 Task: Find connections with filter location Mairiporã with filter topic #Jobswith filter profile language German with filter current company Intralinks with filter school Loyola Institute Of Business Administration with filter industry Theater Companies with filter service category Market Strategy with filter keywords title Marketing Specialist
Action: Mouse moved to (662, 103)
Screenshot: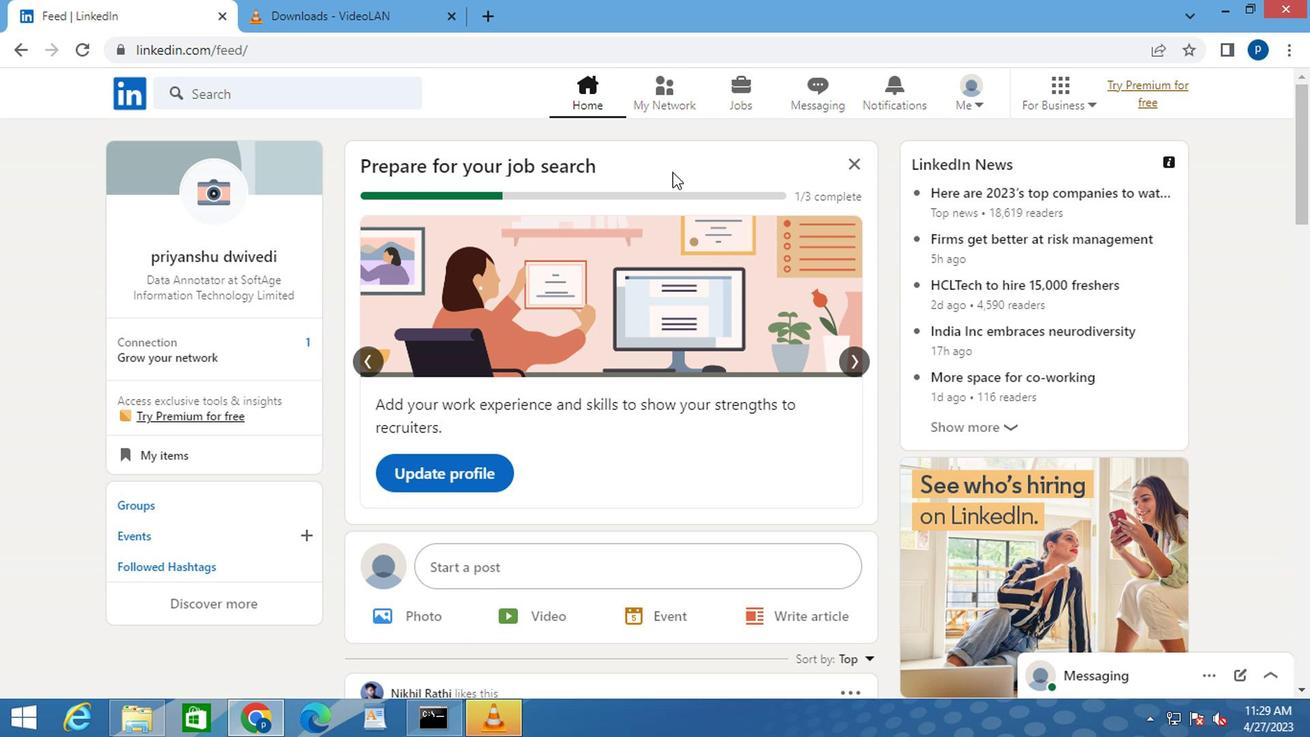 
Action: Mouse pressed left at (662, 103)
Screenshot: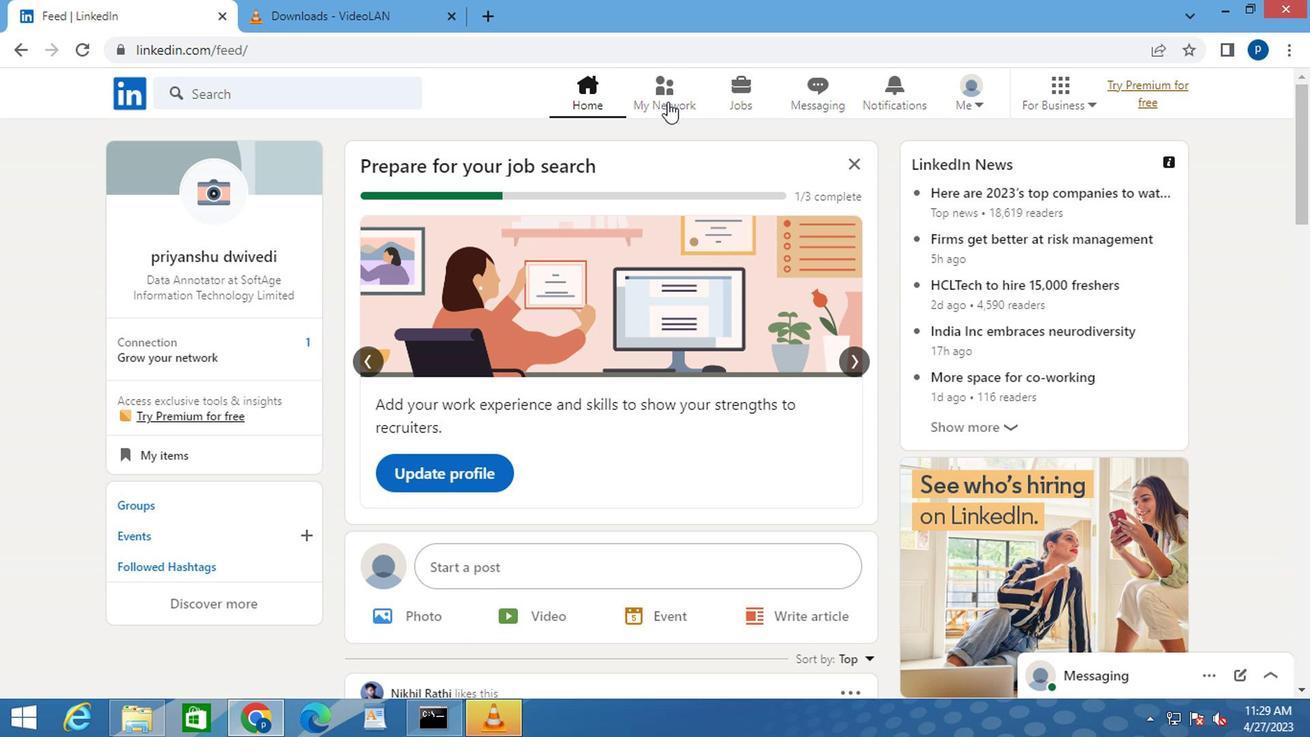 
Action: Mouse moved to (212, 200)
Screenshot: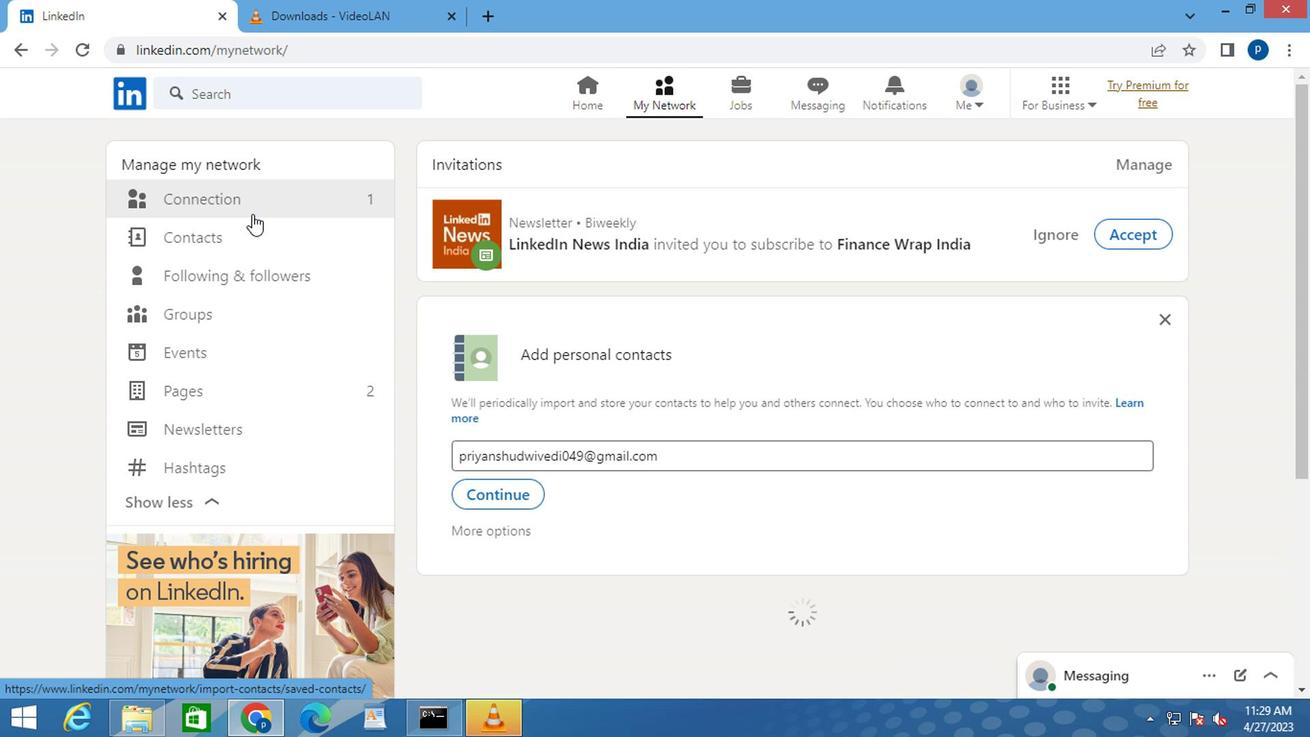 
Action: Mouse pressed left at (212, 200)
Screenshot: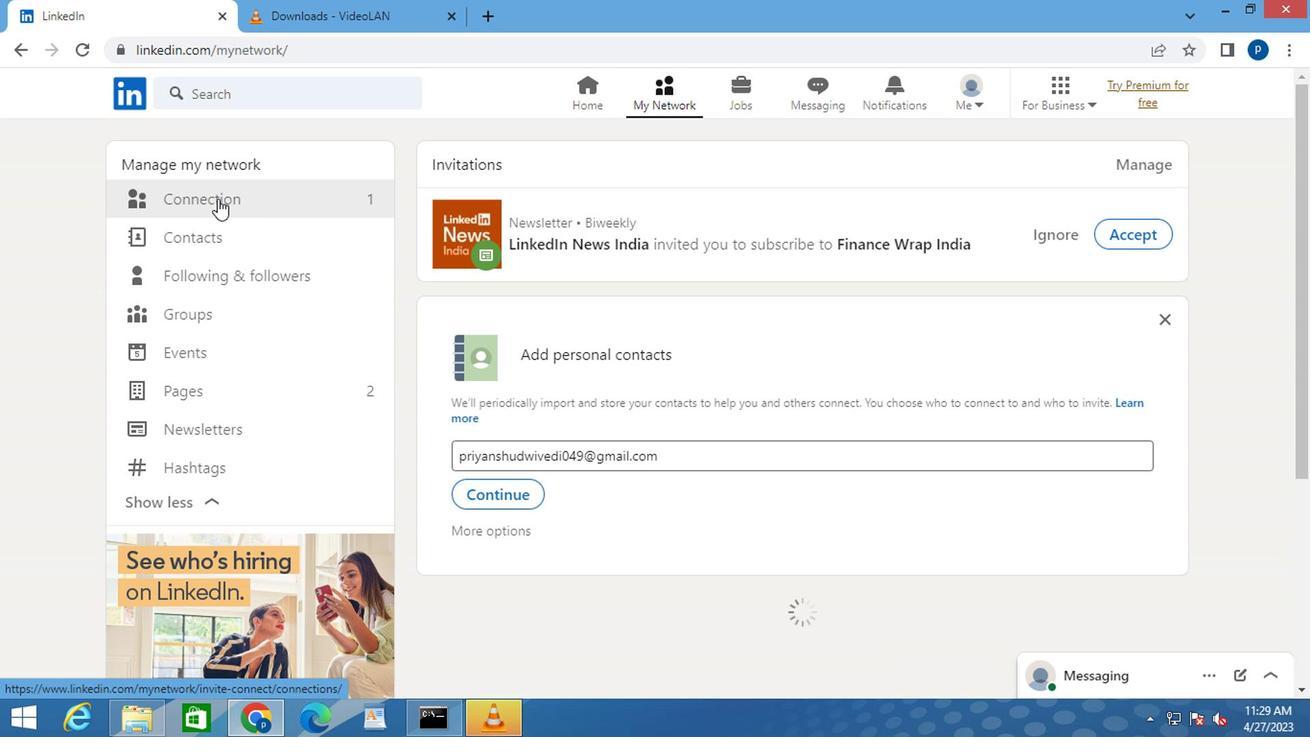 
Action: Mouse moved to (775, 207)
Screenshot: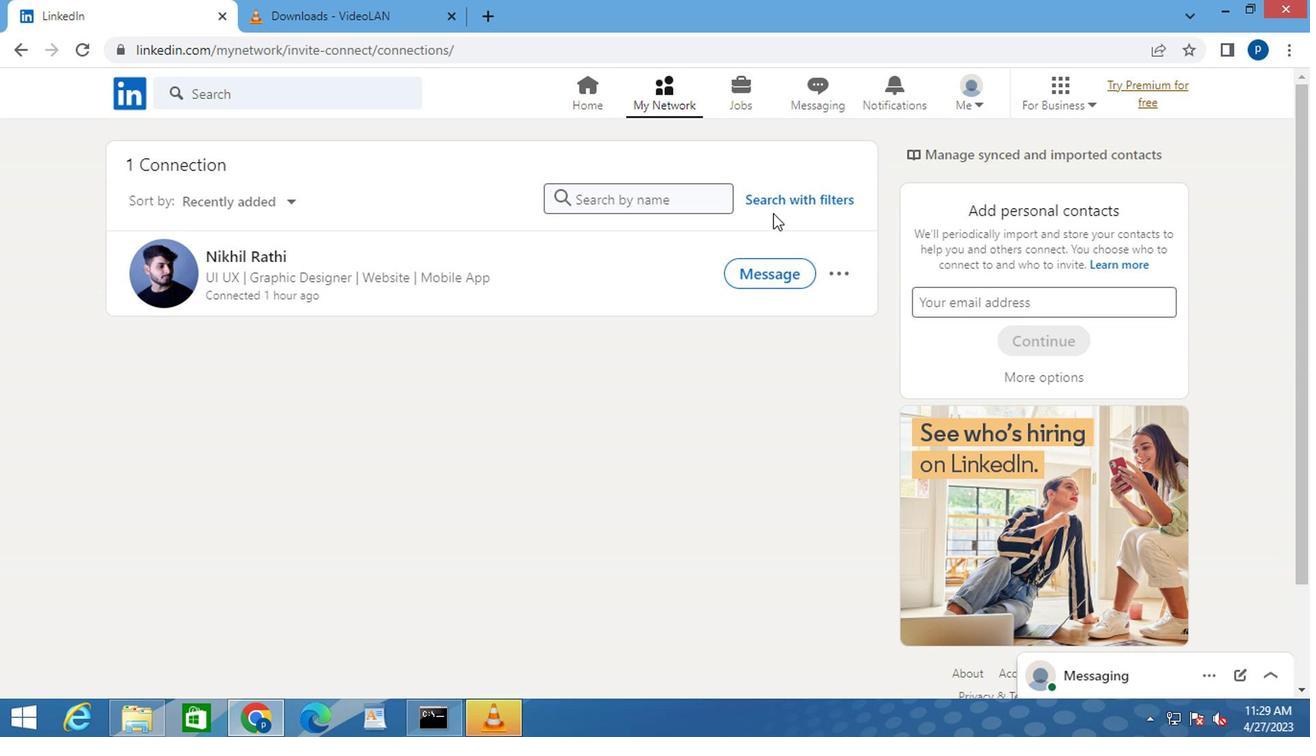 
Action: Mouse pressed left at (775, 207)
Screenshot: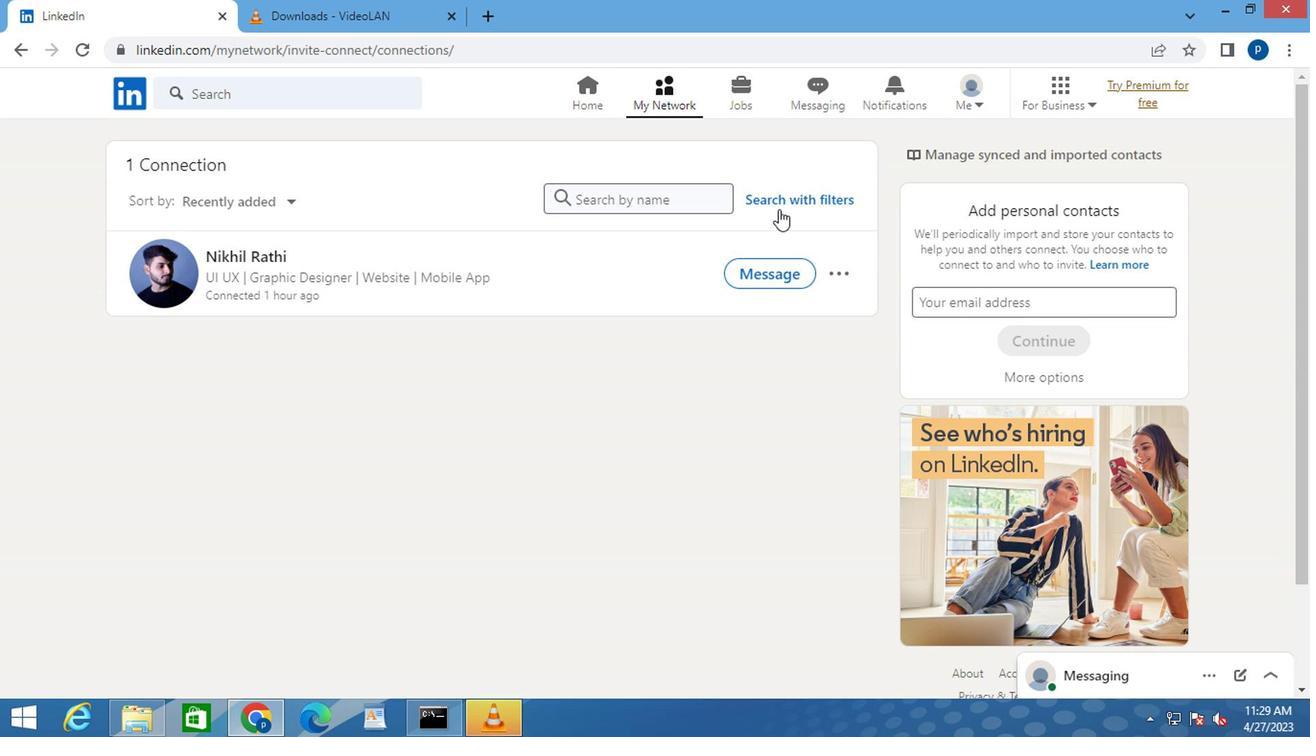 
Action: Mouse moved to (700, 151)
Screenshot: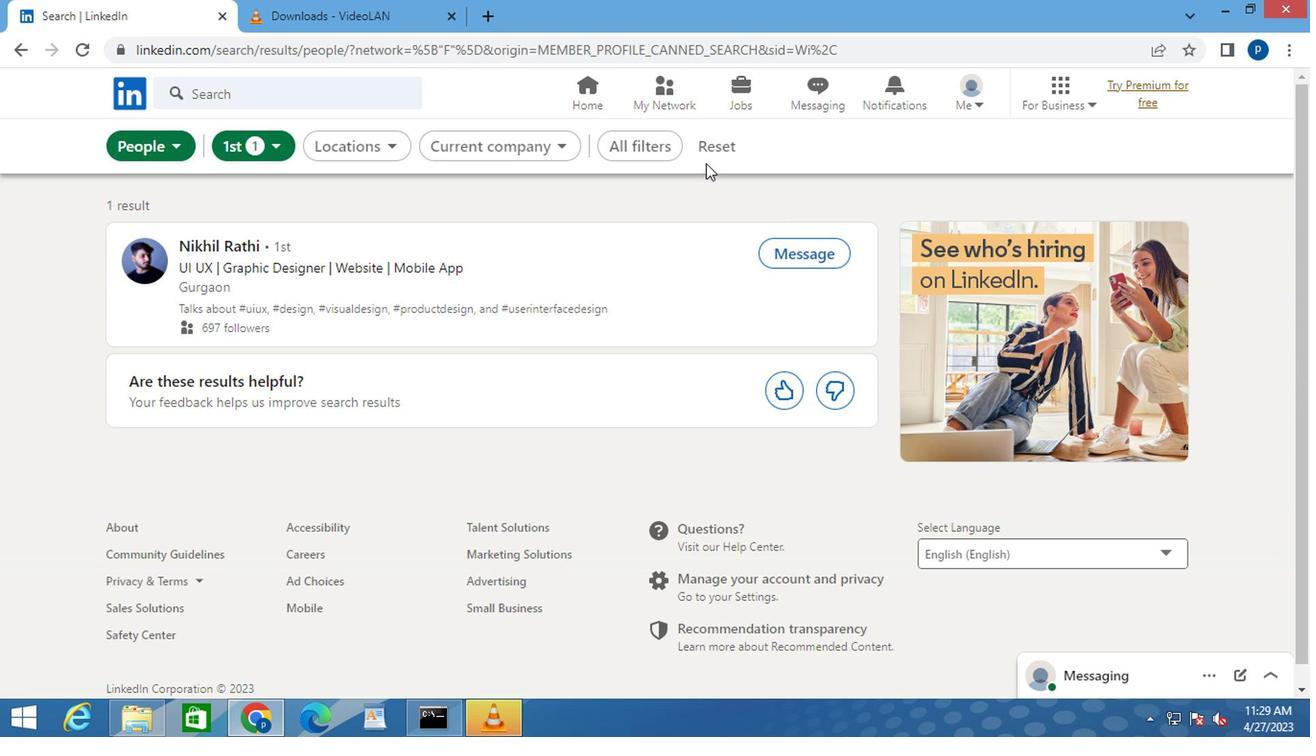 
Action: Mouse pressed left at (700, 151)
Screenshot: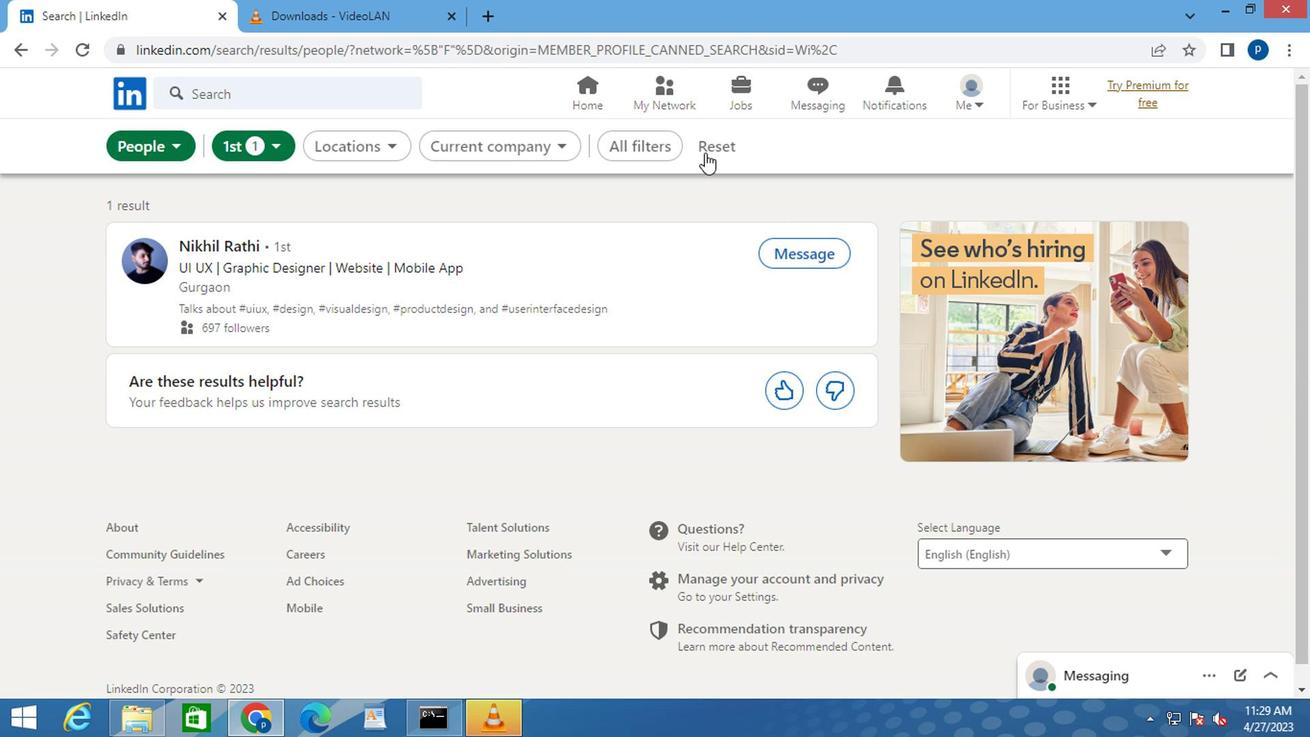 
Action: Mouse moved to (685, 152)
Screenshot: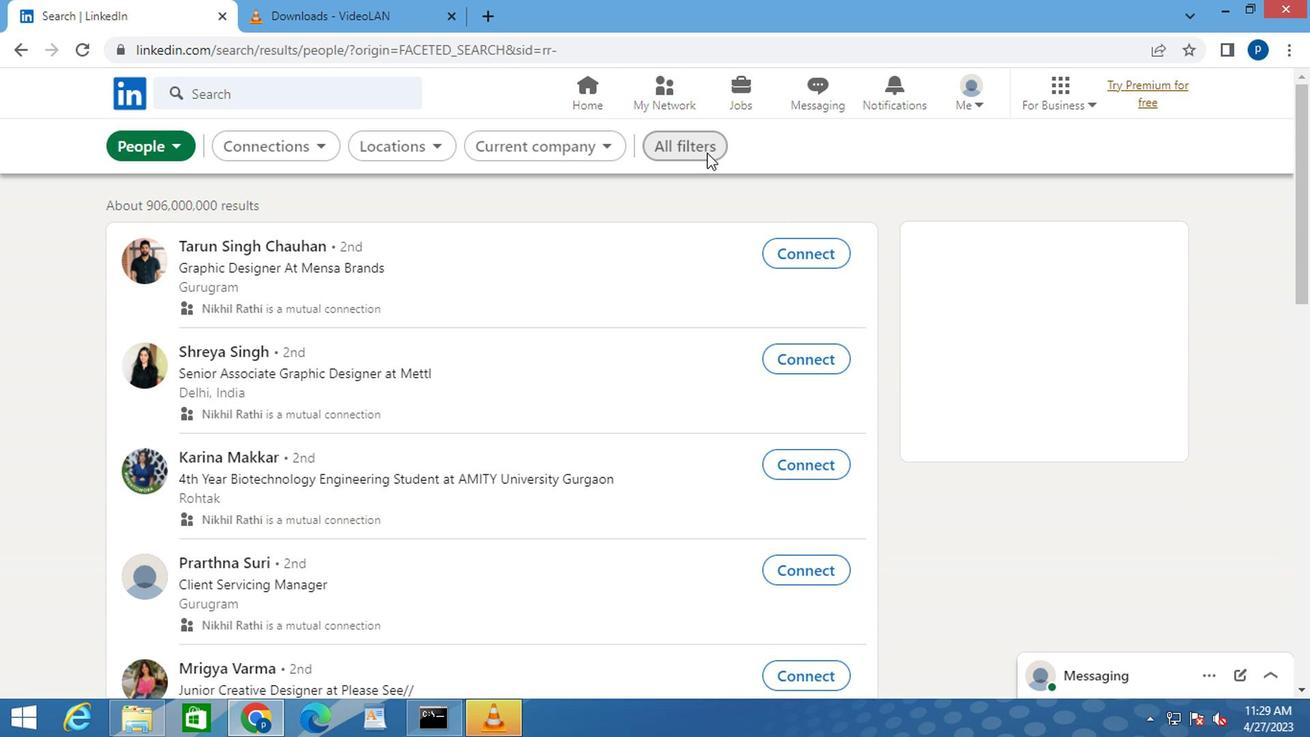 
Action: Mouse pressed left at (685, 152)
Screenshot: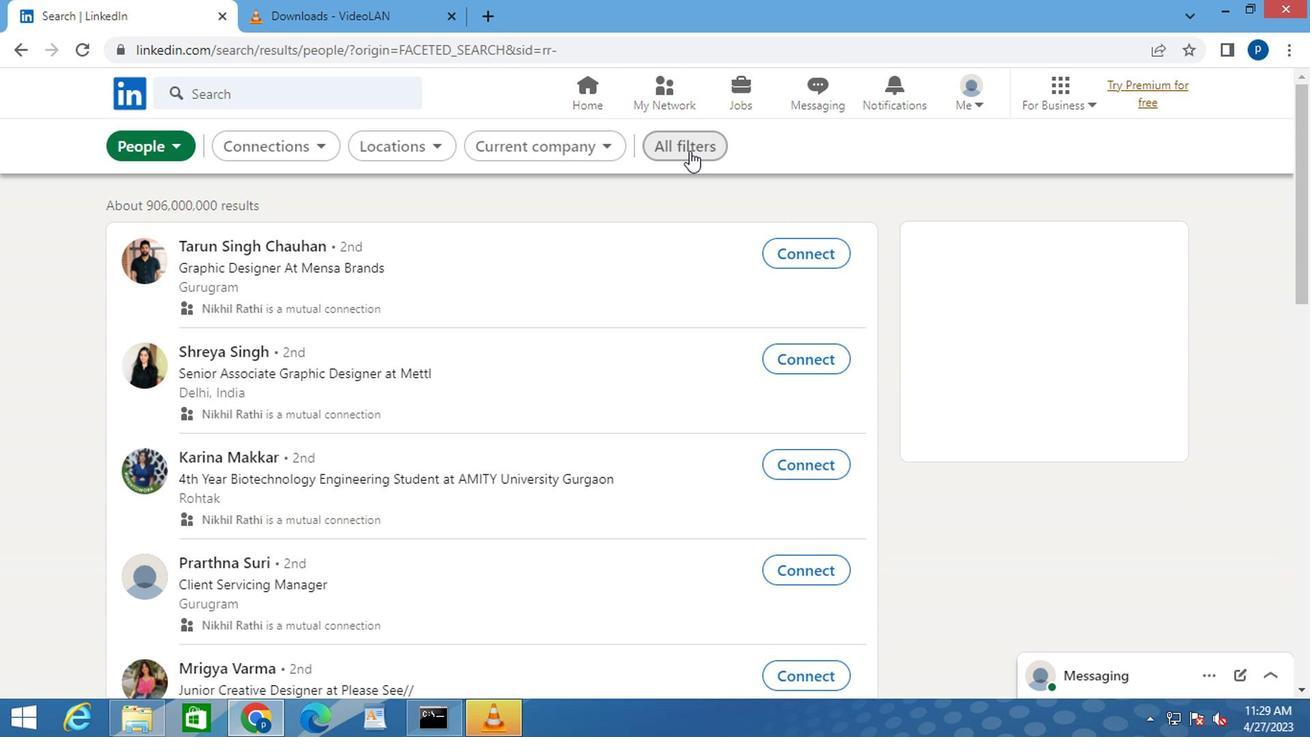 
Action: Mouse moved to (919, 402)
Screenshot: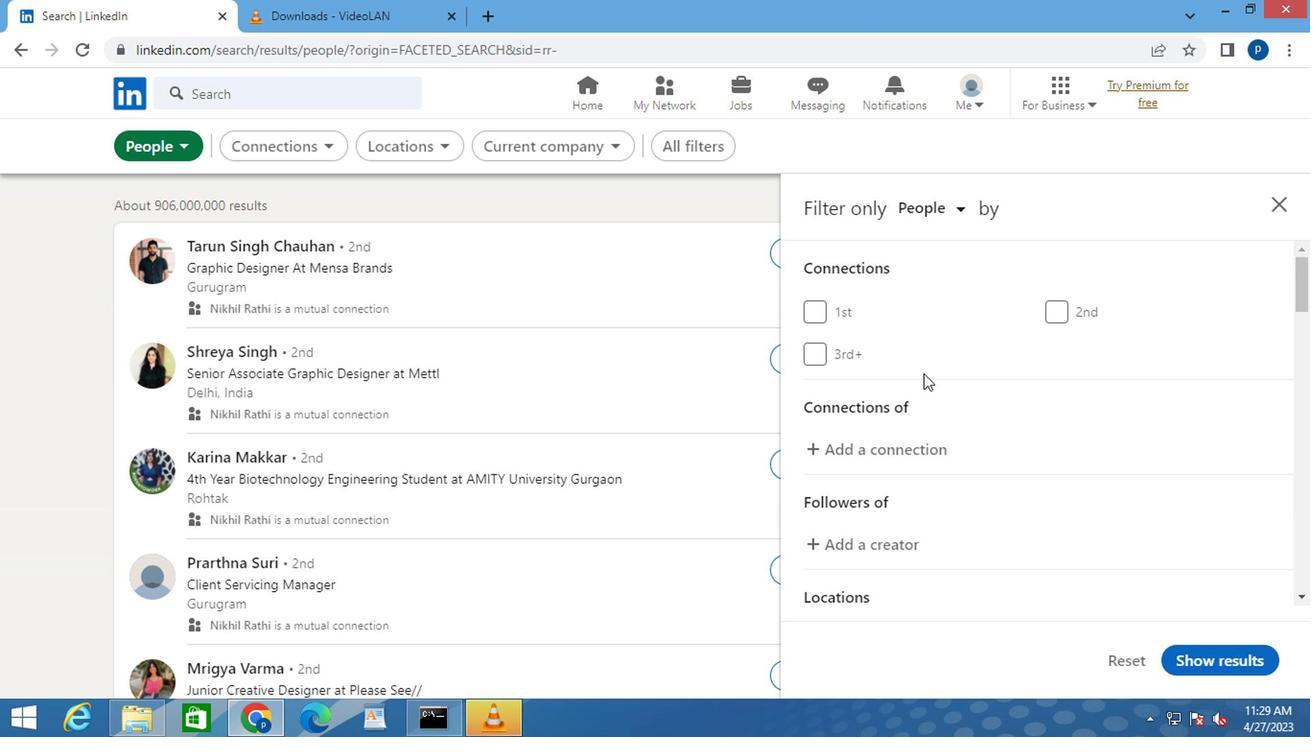 
Action: Mouse scrolled (919, 401) with delta (0, -1)
Screenshot: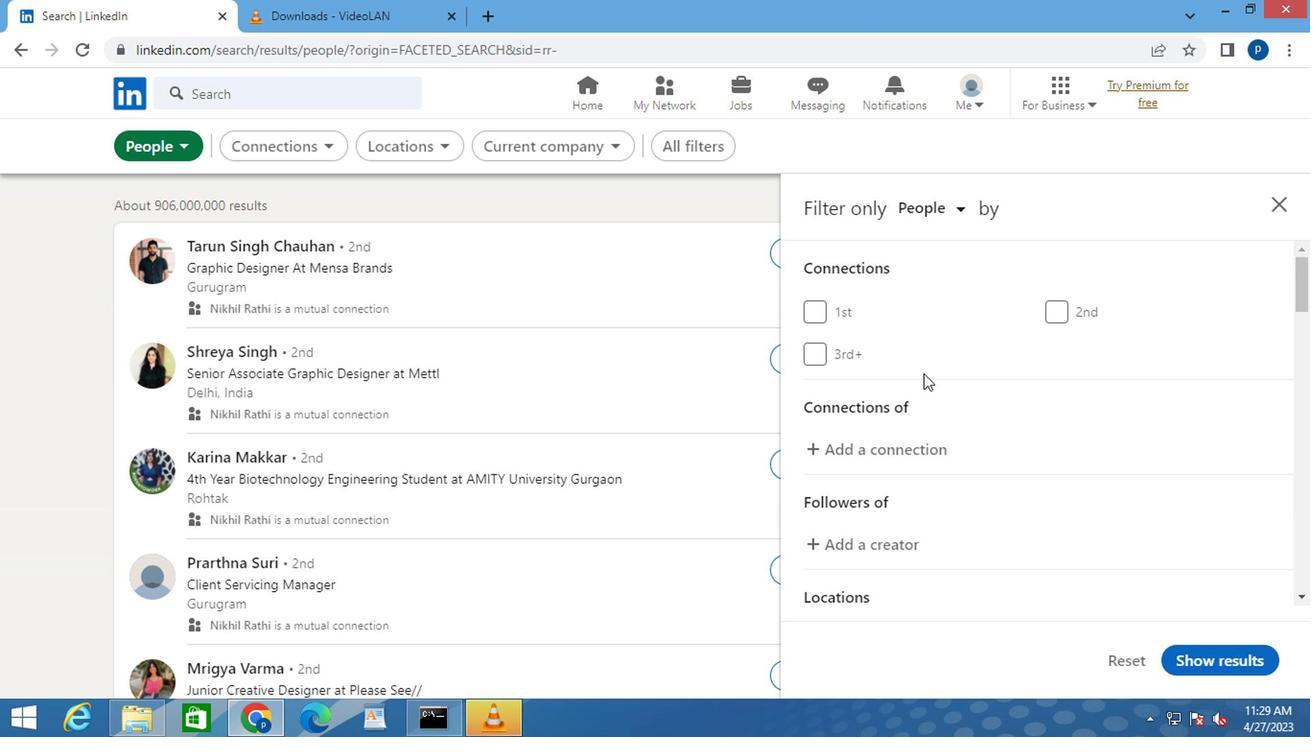 
Action: Mouse scrolled (919, 401) with delta (0, -1)
Screenshot: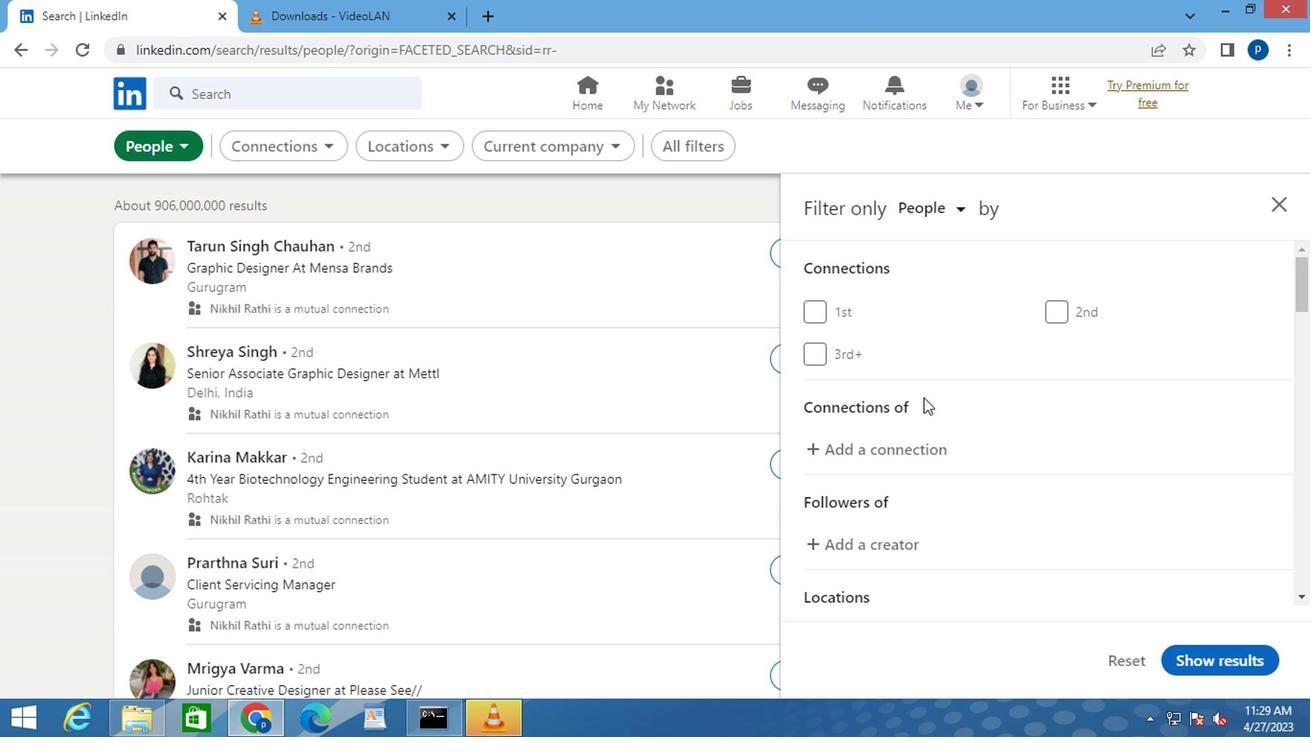 
Action: Mouse moved to (978, 429)
Screenshot: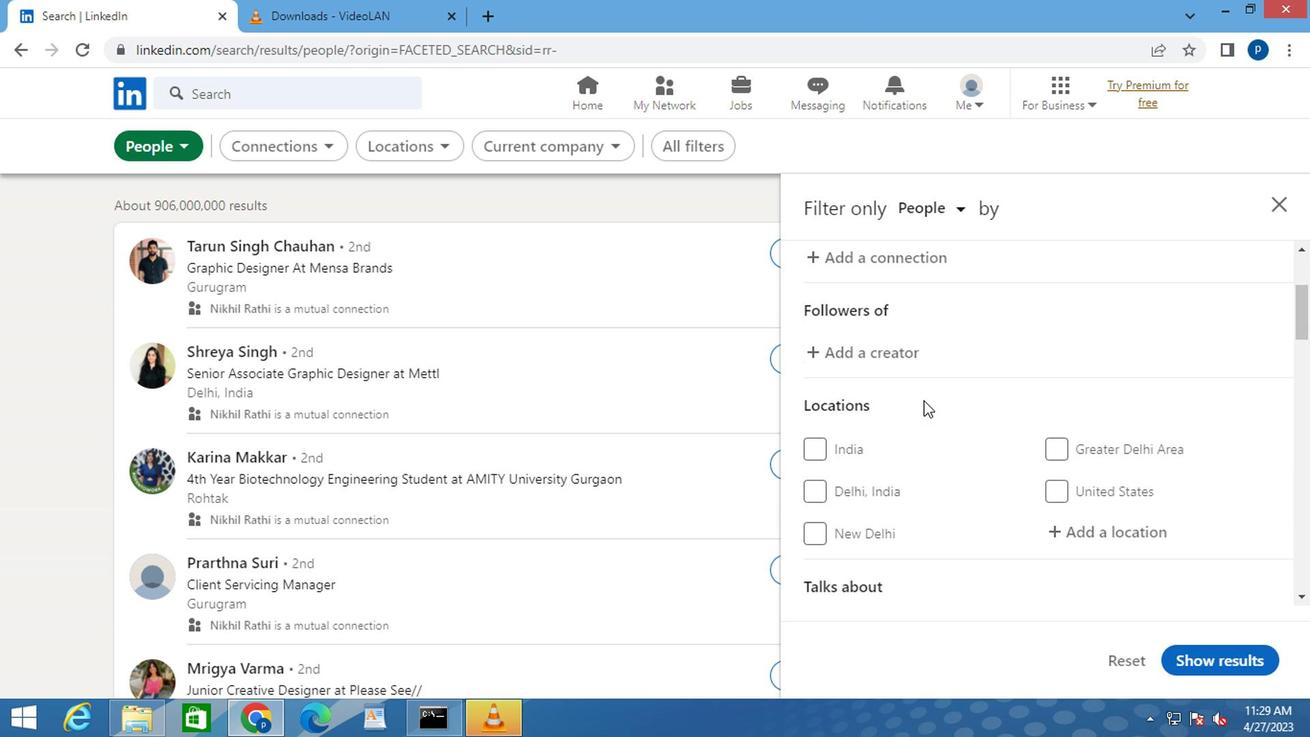 
Action: Mouse scrolled (978, 428) with delta (0, 0)
Screenshot: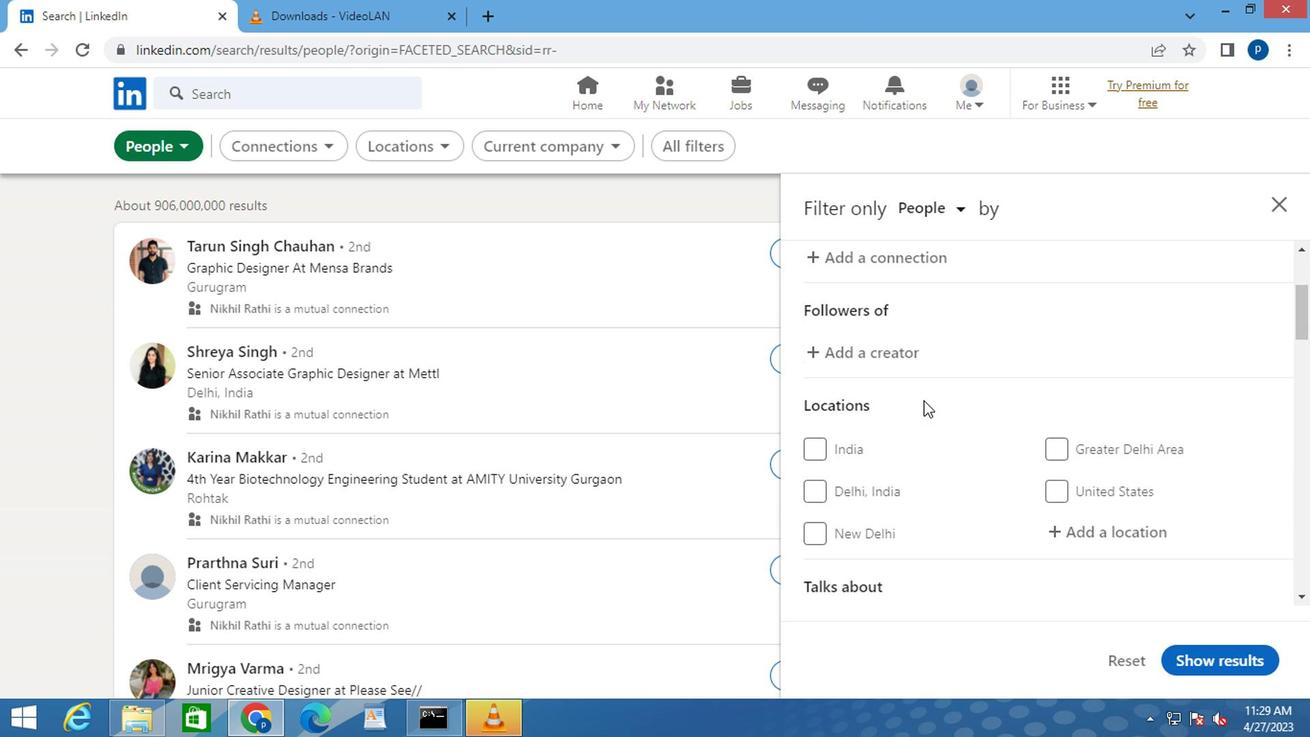 
Action: Mouse moved to (1136, 441)
Screenshot: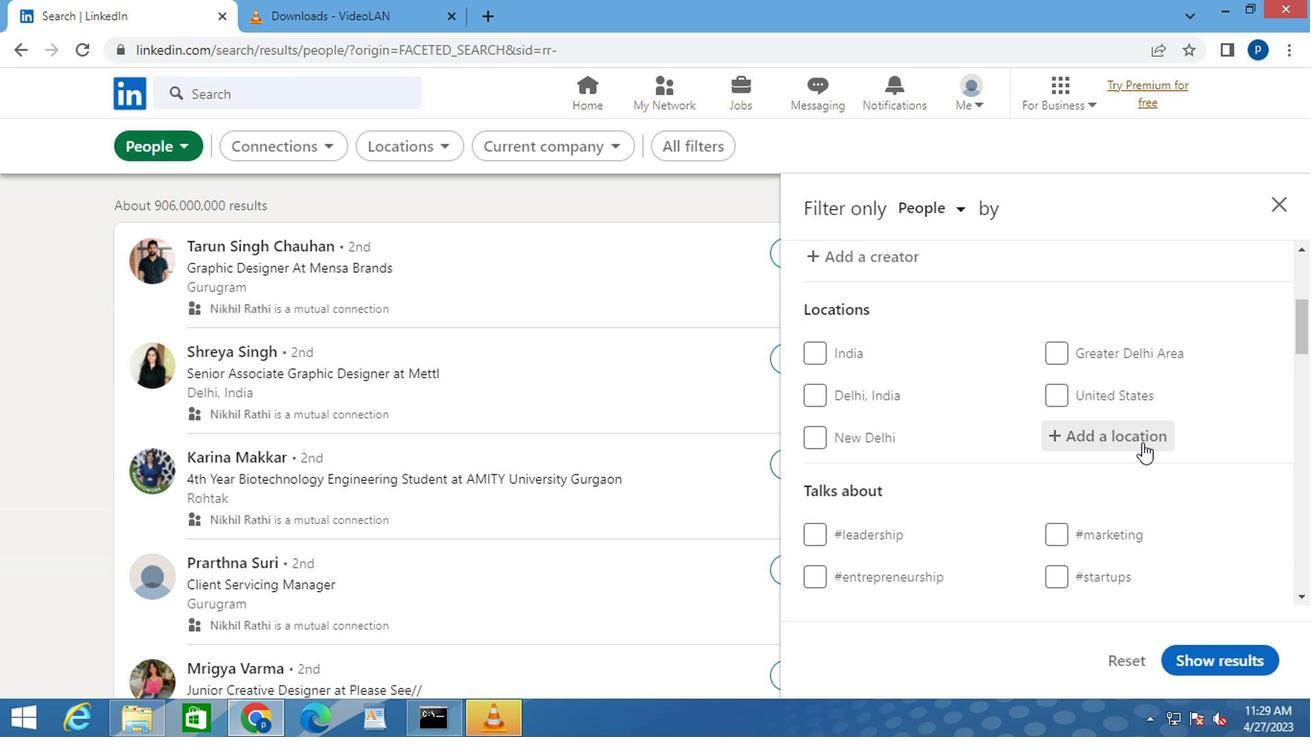 
Action: Mouse pressed left at (1136, 441)
Screenshot: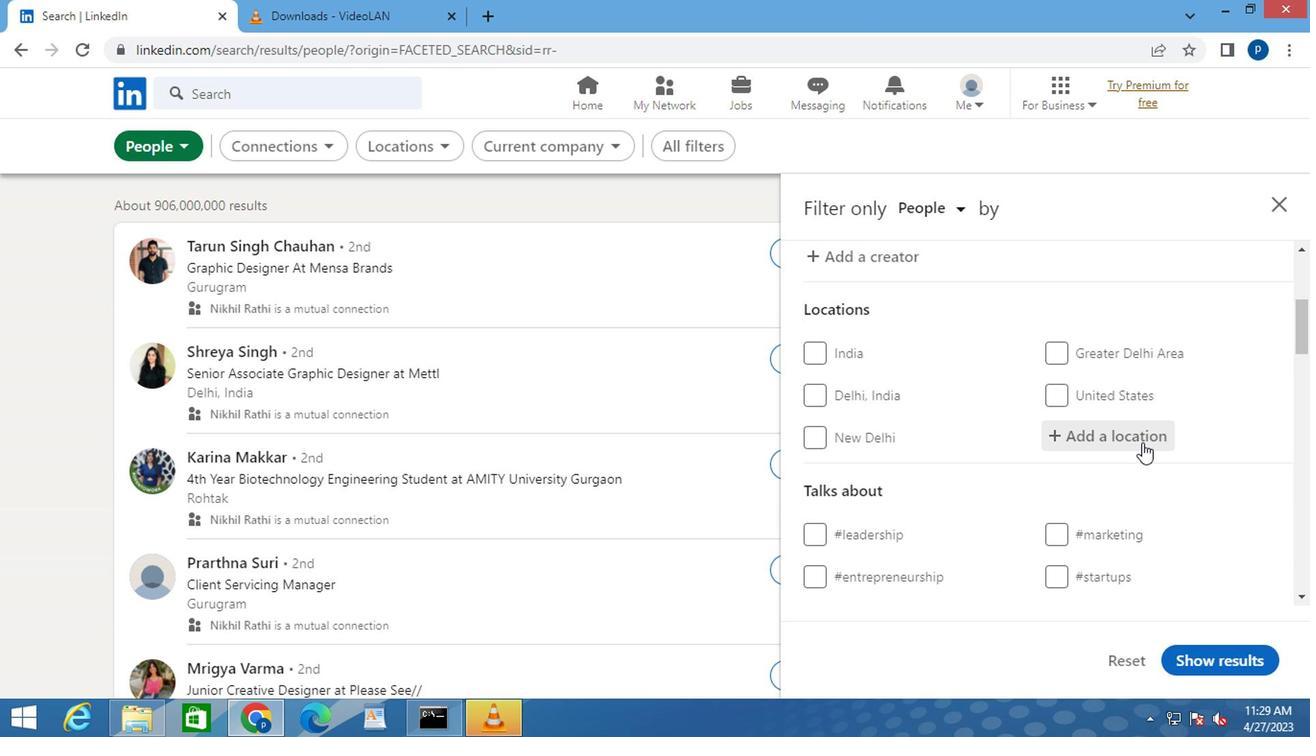 
Action: Key pressed <Key.caps_lock>m<Key.caps_lock>airipor
Screenshot: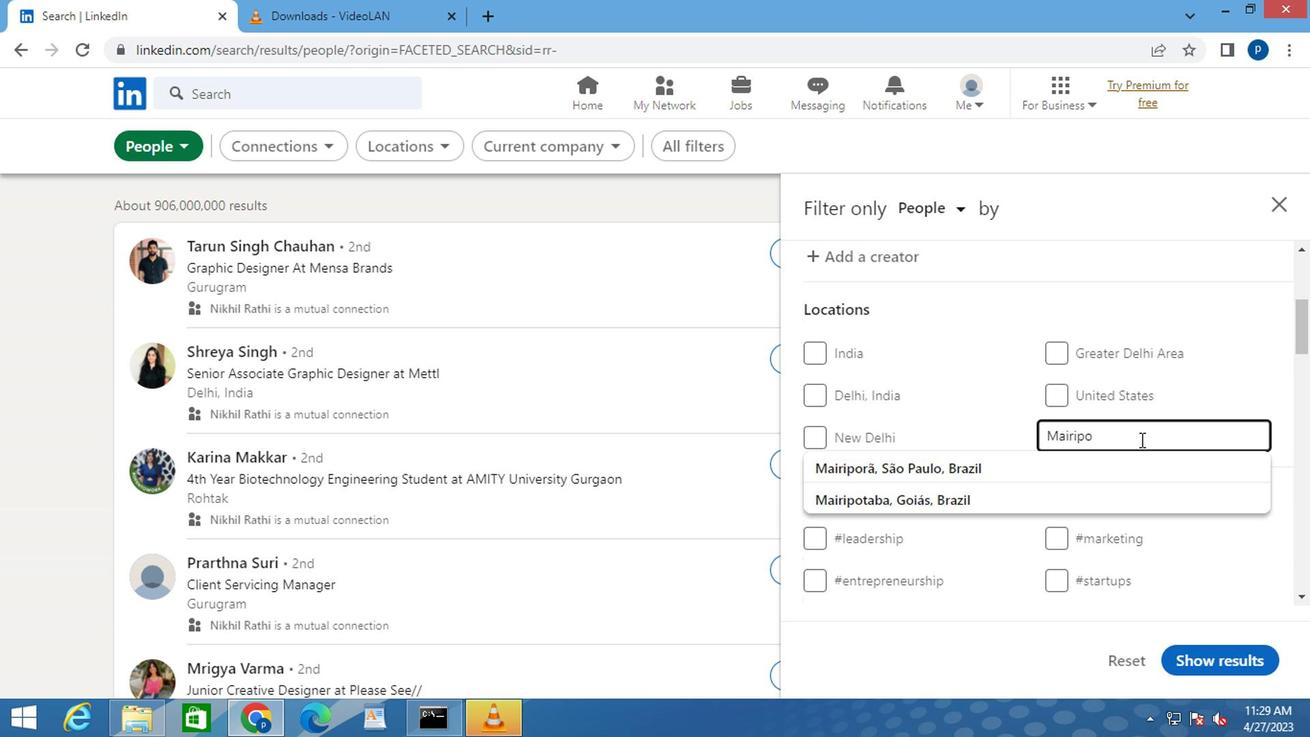 
Action: Mouse moved to (966, 464)
Screenshot: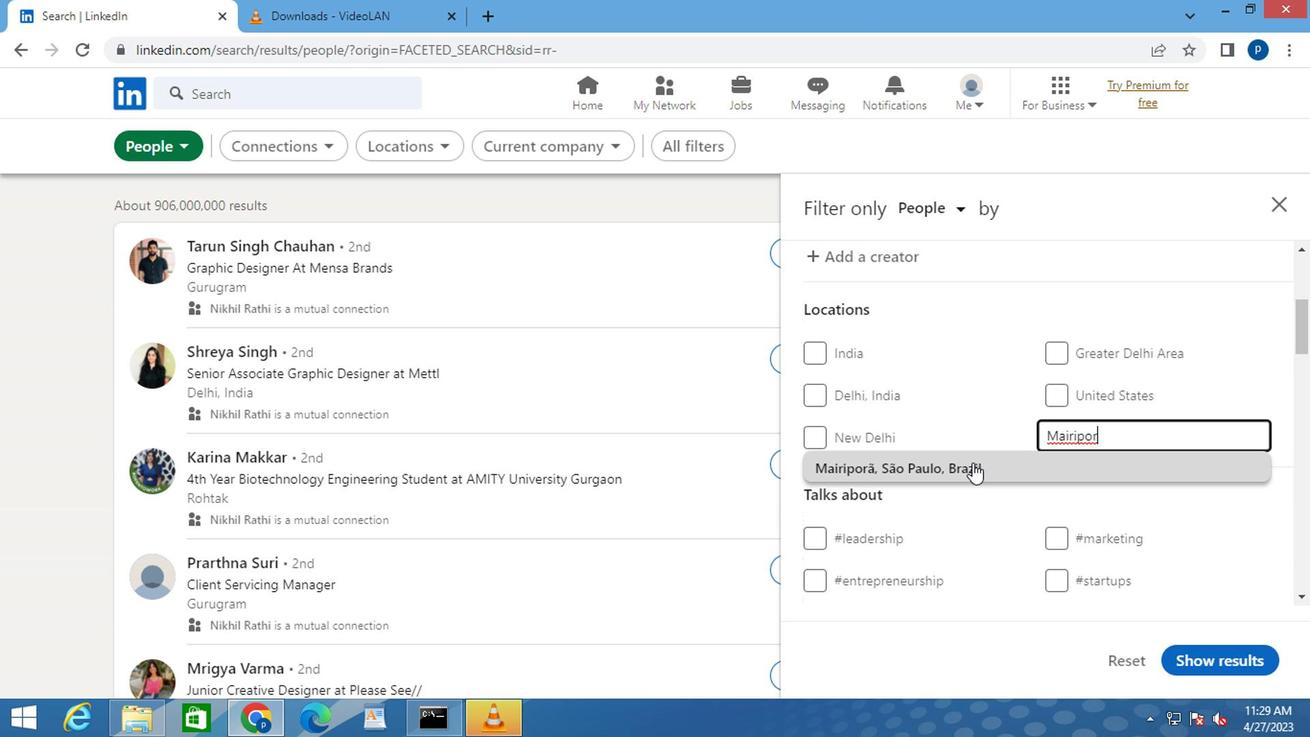 
Action: Mouse pressed left at (966, 464)
Screenshot: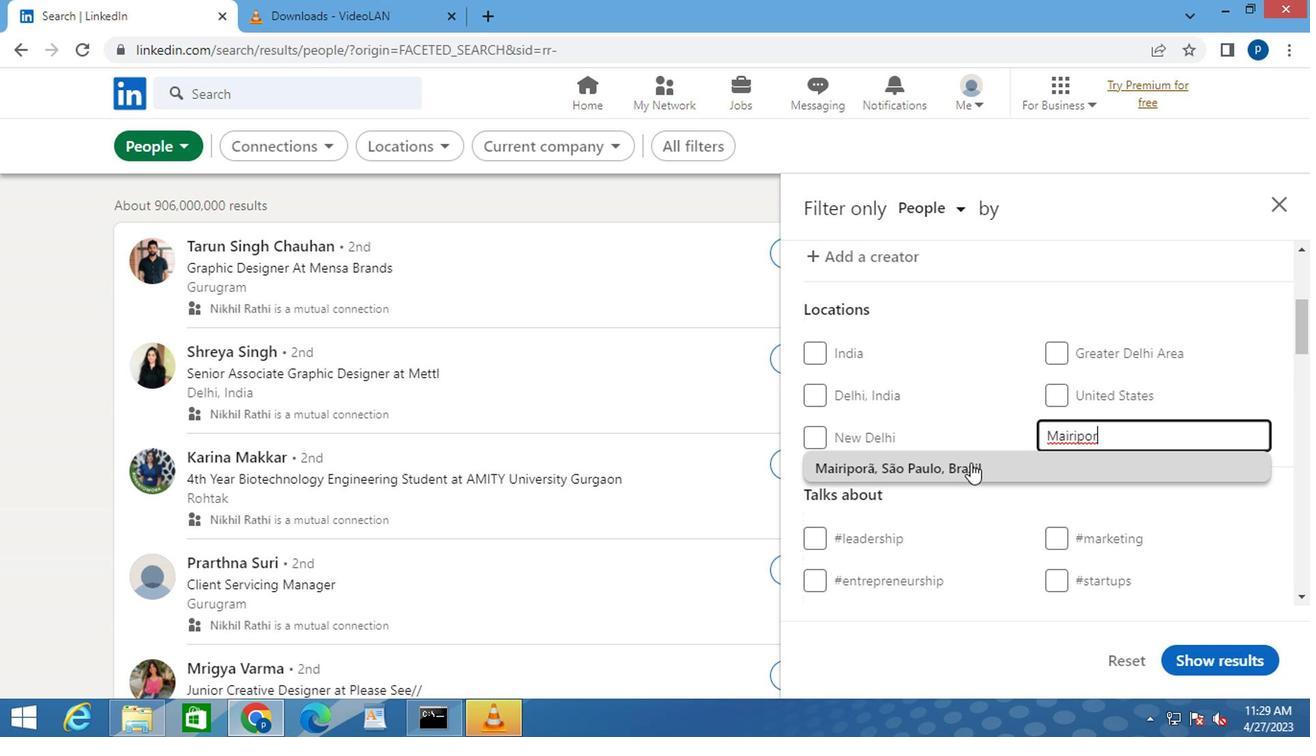 
Action: Mouse moved to (967, 476)
Screenshot: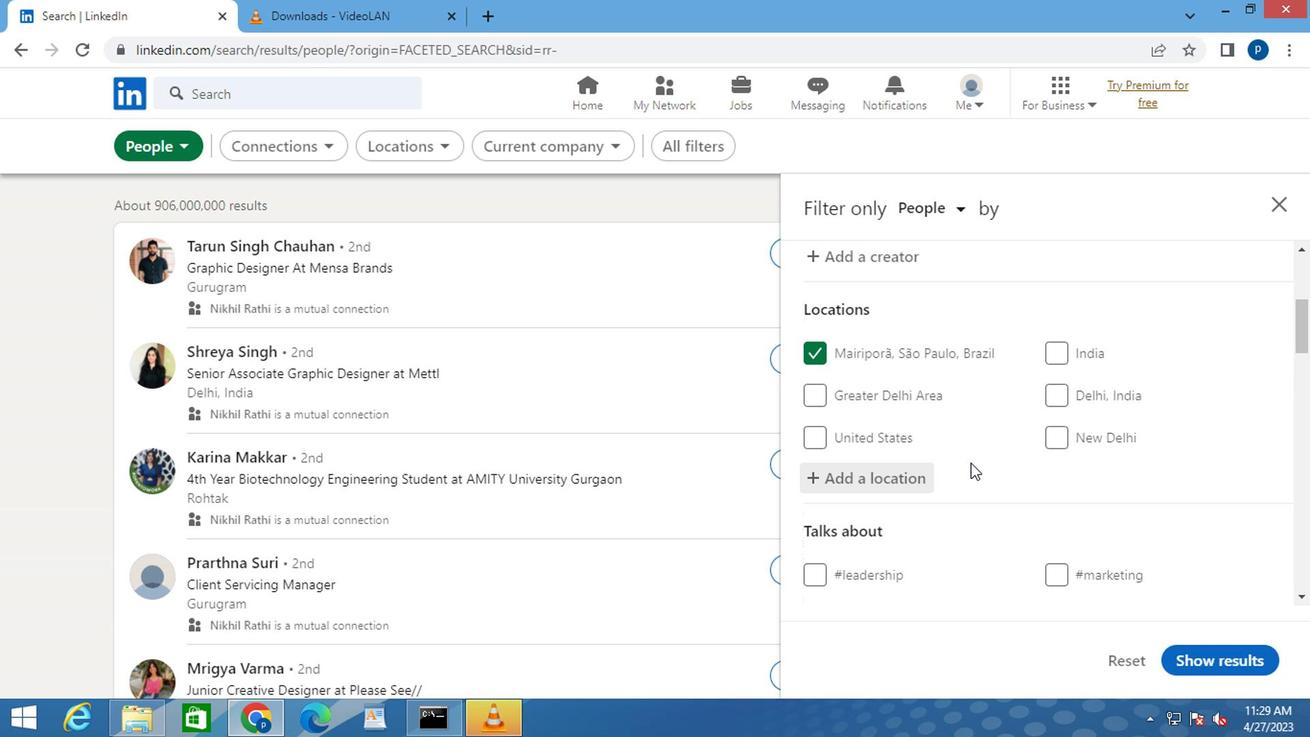 
Action: Mouse scrolled (967, 475) with delta (0, 0)
Screenshot: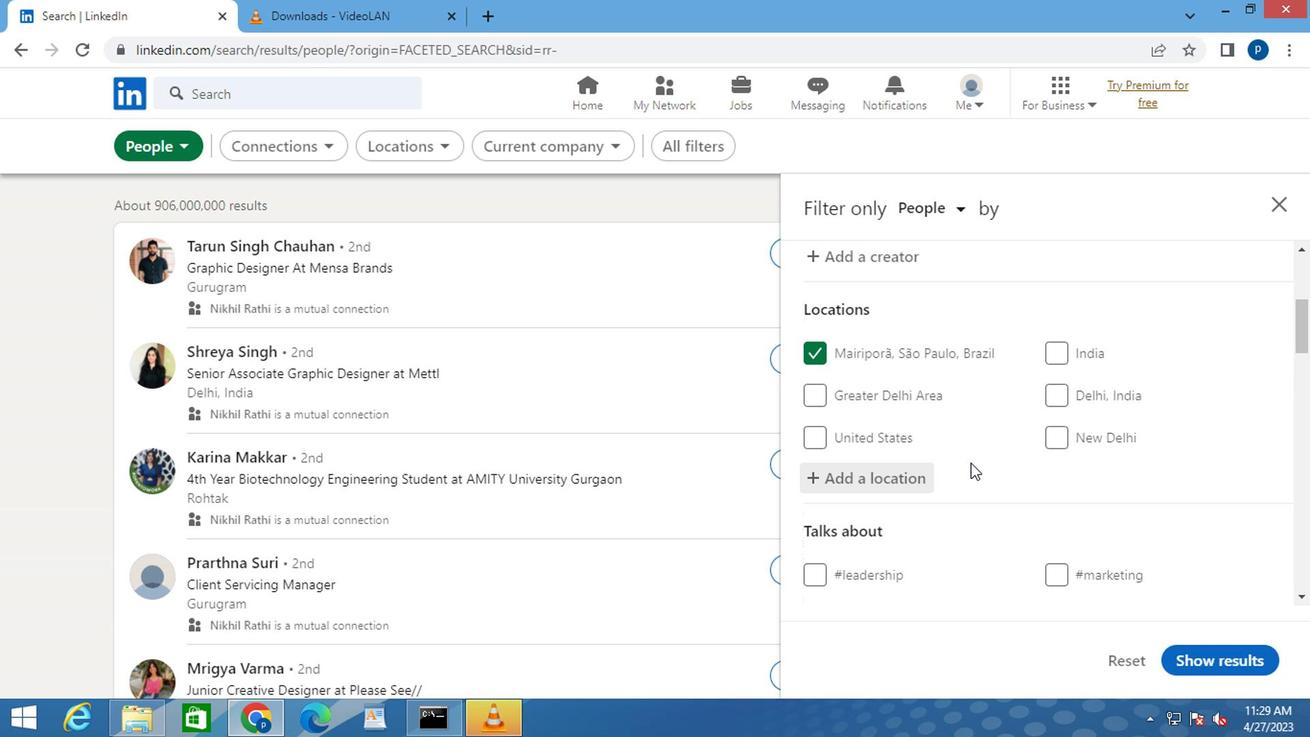 
Action: Mouse moved to (968, 481)
Screenshot: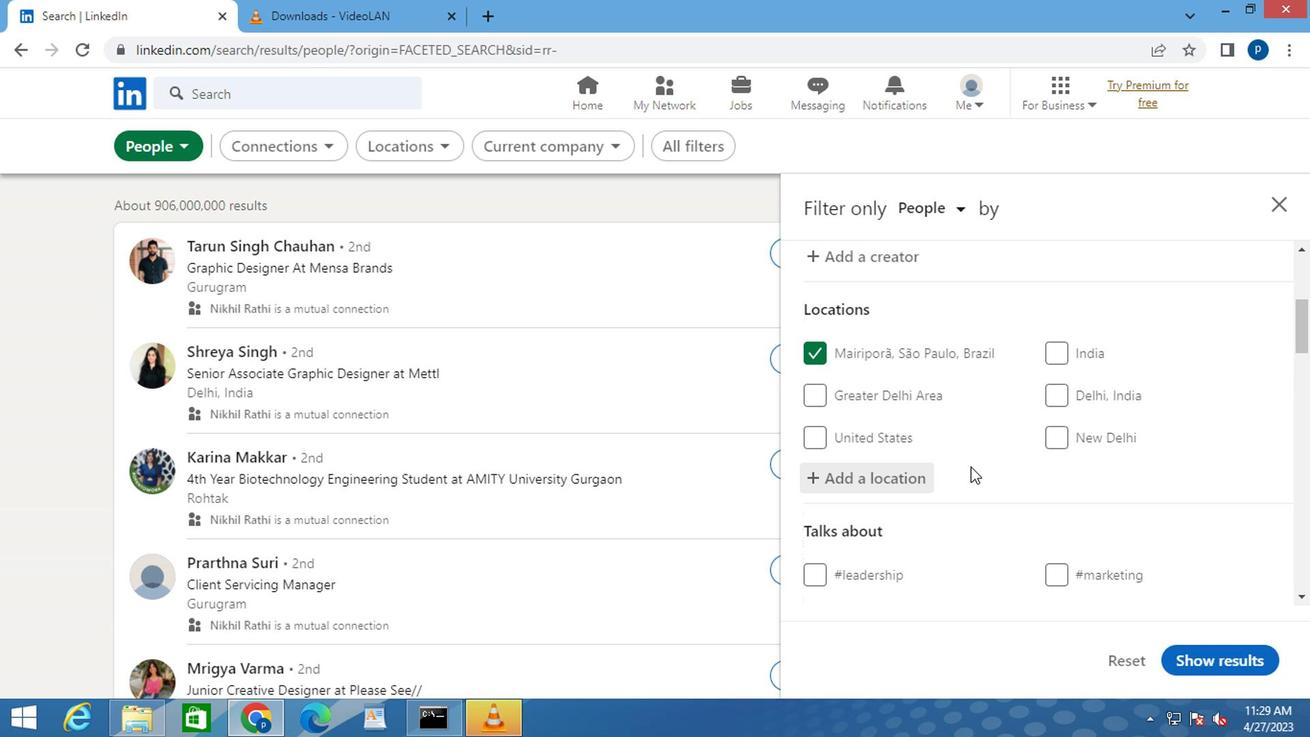 
Action: Mouse scrolled (968, 480) with delta (0, 0)
Screenshot: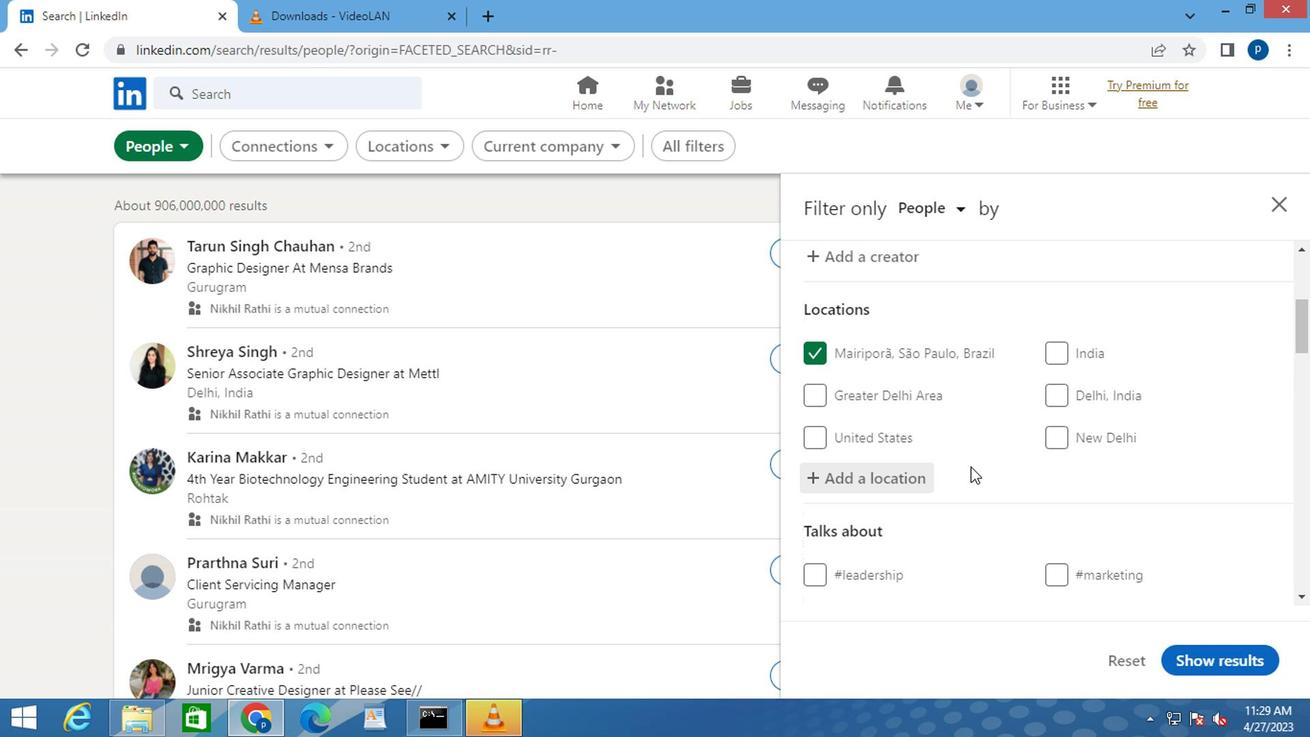 
Action: Mouse moved to (1074, 469)
Screenshot: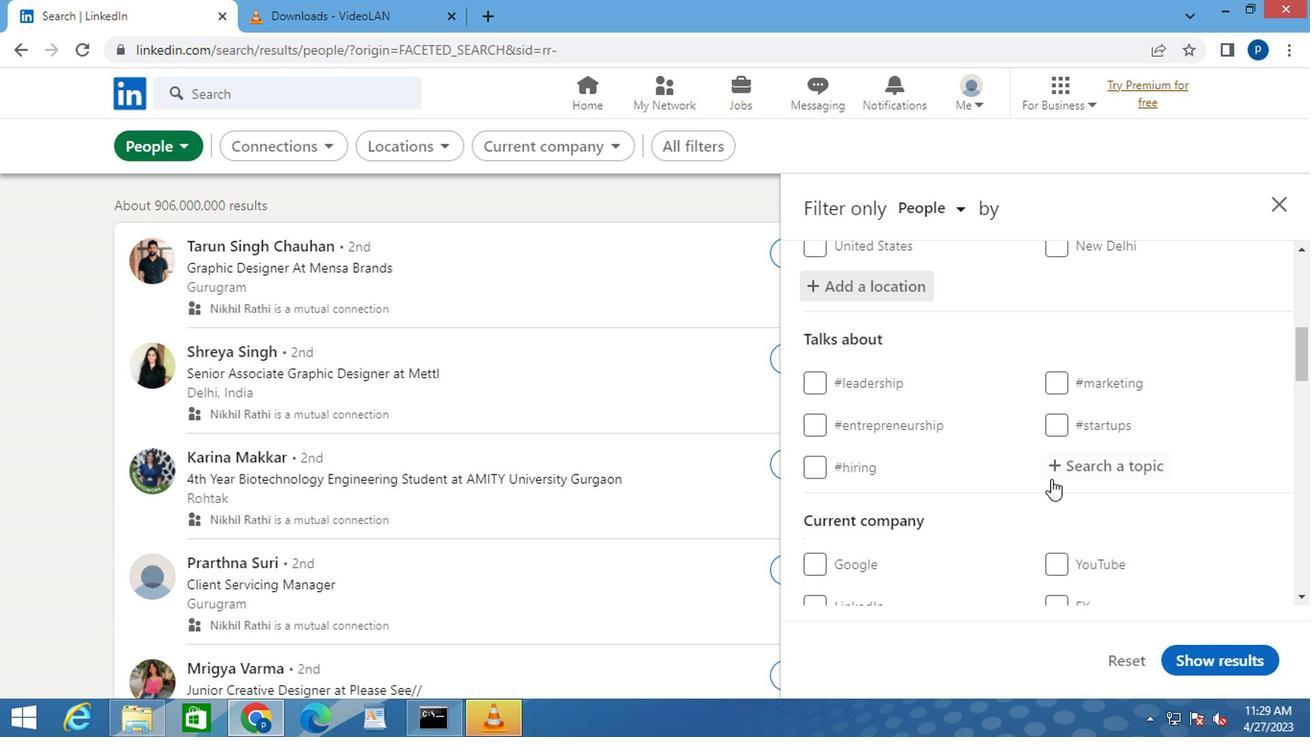 
Action: Mouse pressed left at (1074, 469)
Screenshot: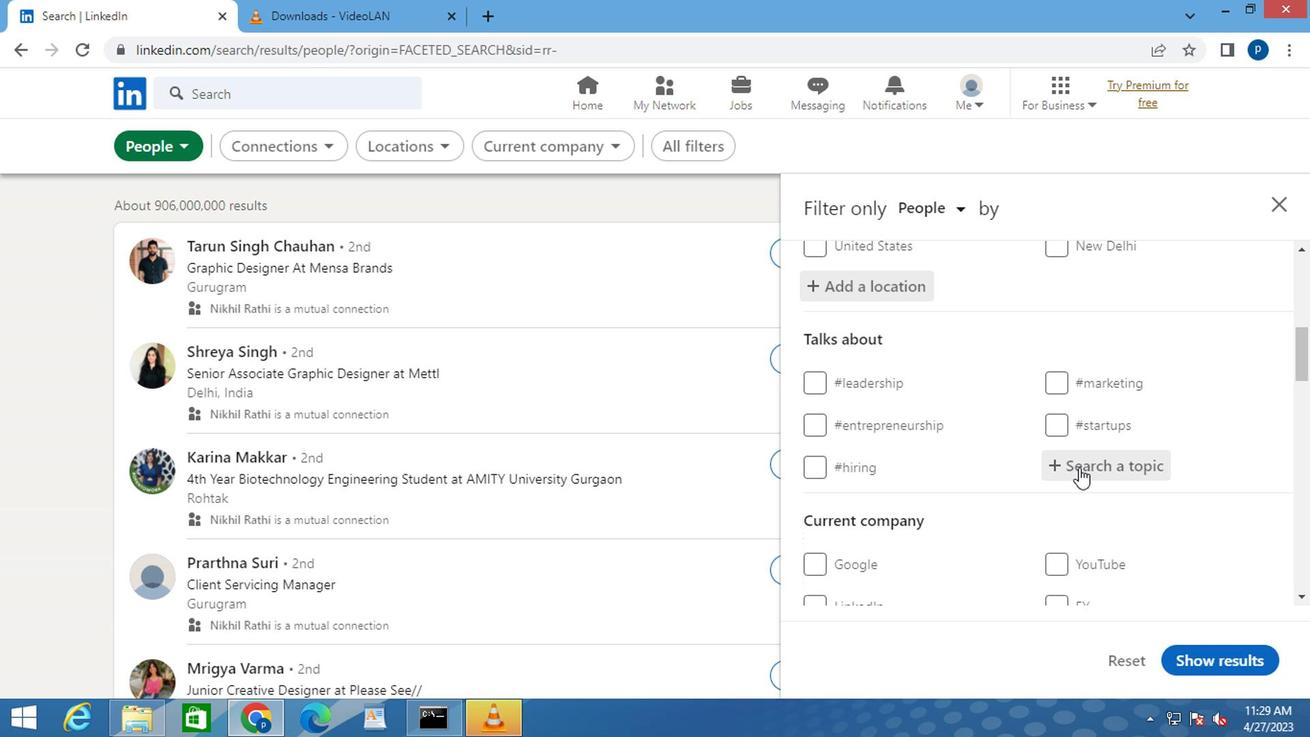 
Action: Key pressed <Key.shift>#<Key.caps_lock>J<Key.caps_lock>OB
Screenshot: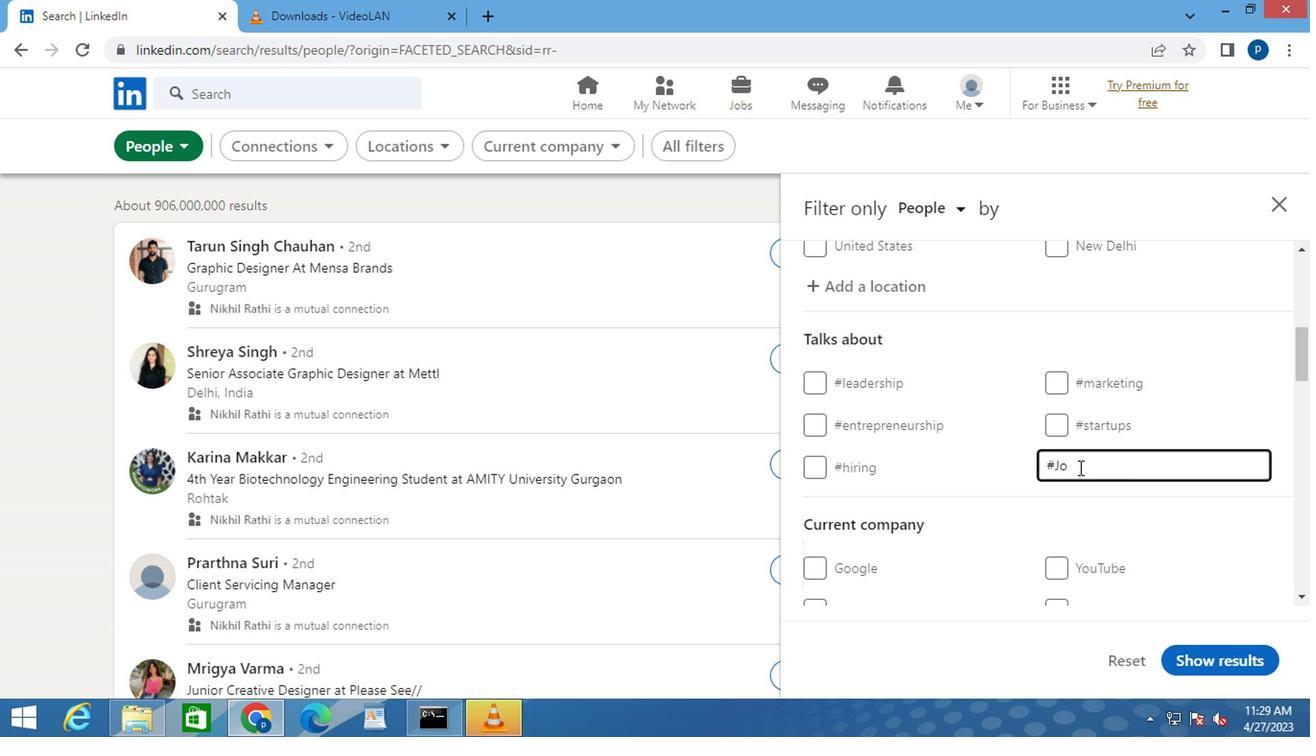 
Action: Mouse moved to (1017, 500)
Screenshot: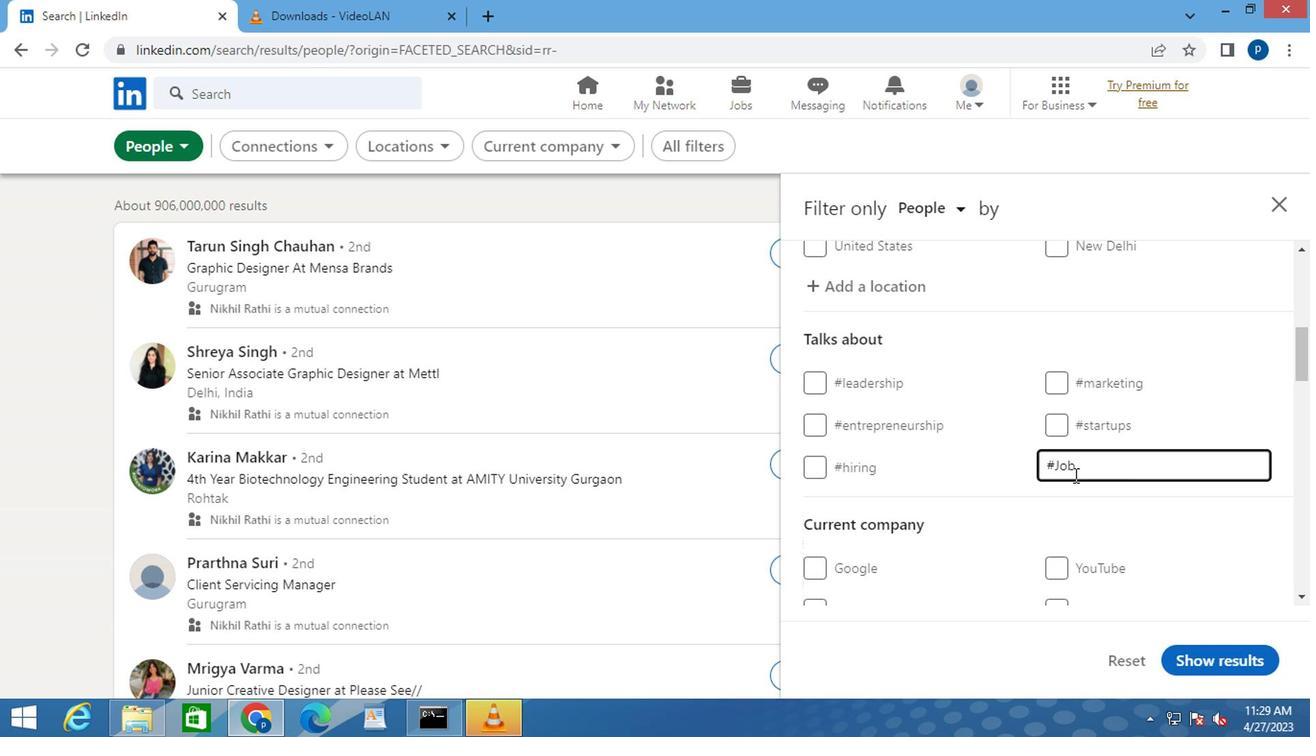 
Action: Mouse scrolled (1017, 499) with delta (0, 0)
Screenshot: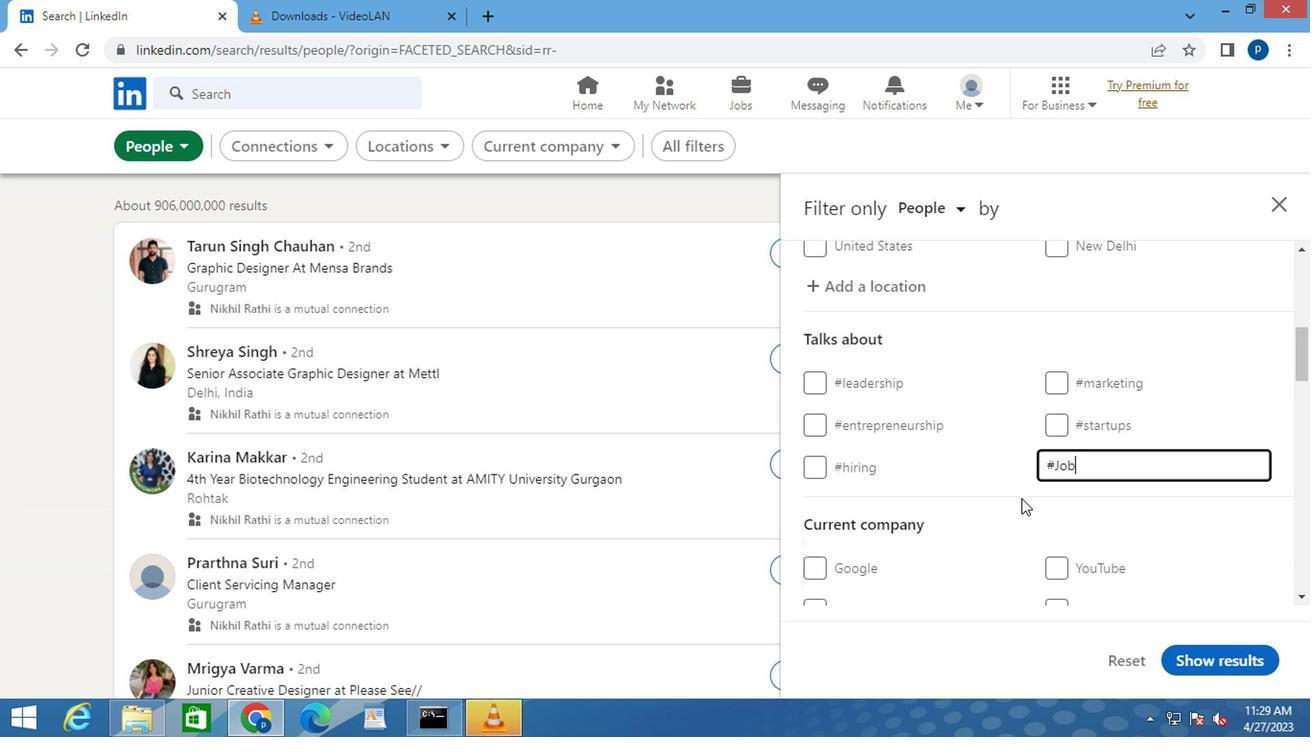 
Action: Mouse moved to (1108, 358)
Screenshot: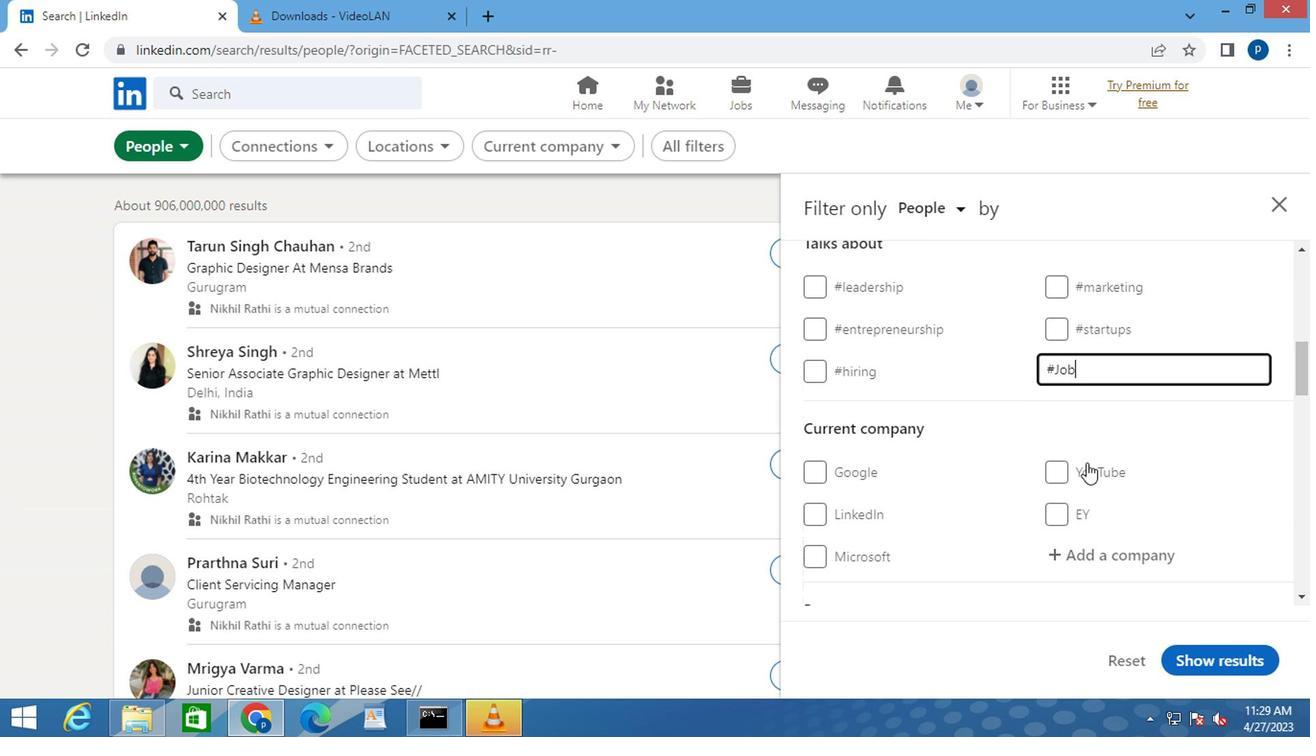 
Action: Key pressed S
Screenshot: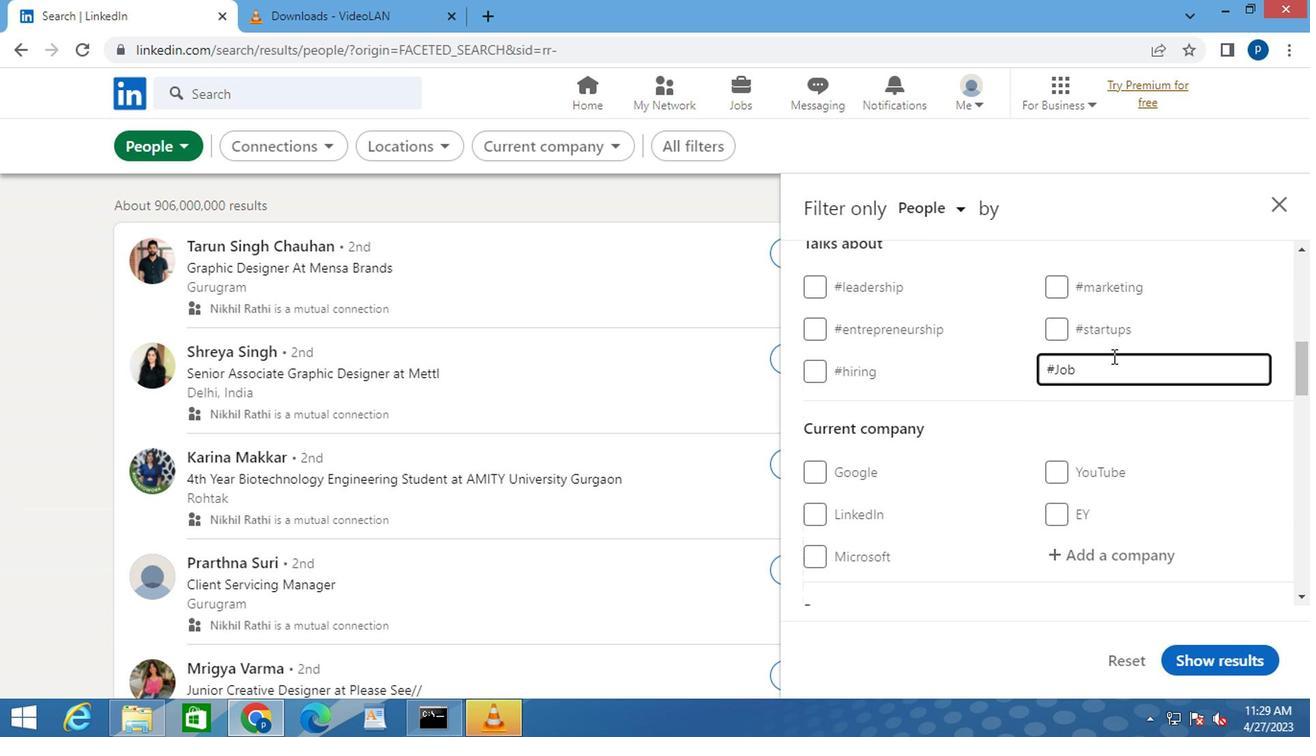 
Action: Mouse moved to (1048, 466)
Screenshot: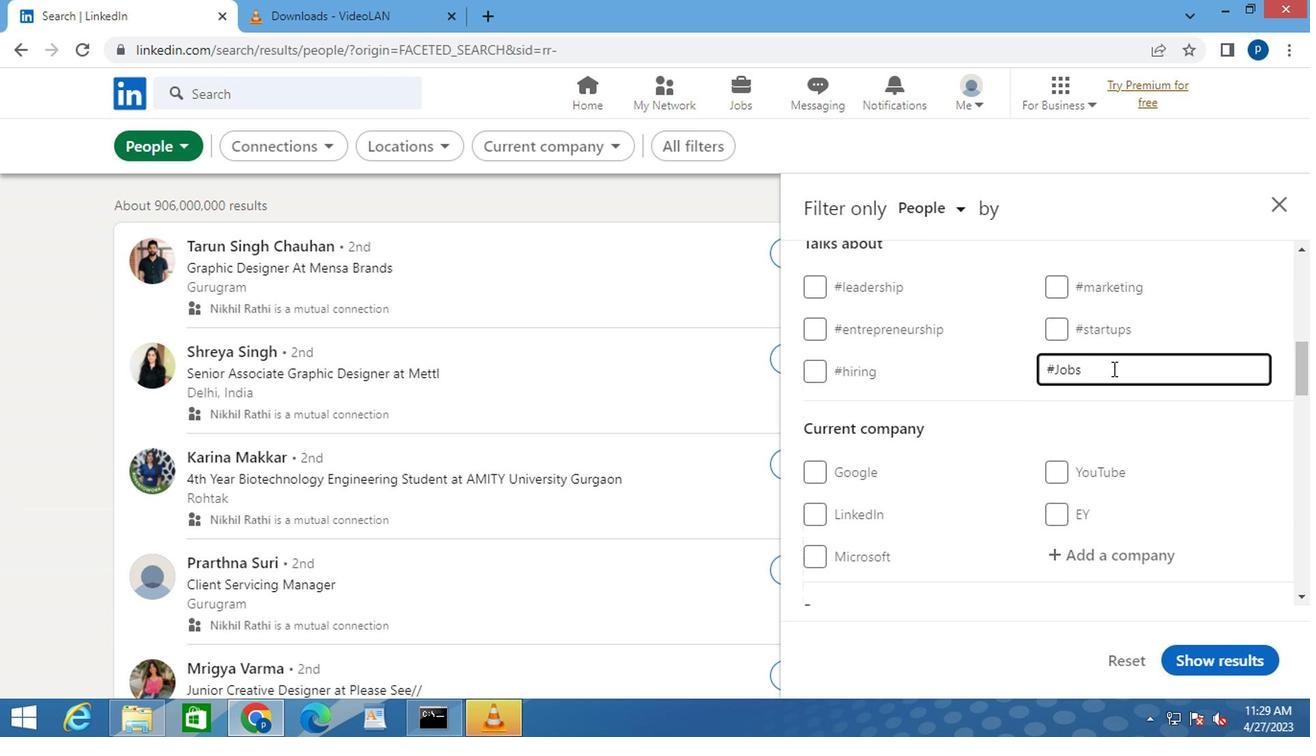 
Action: Mouse scrolled (1048, 465) with delta (0, -1)
Screenshot: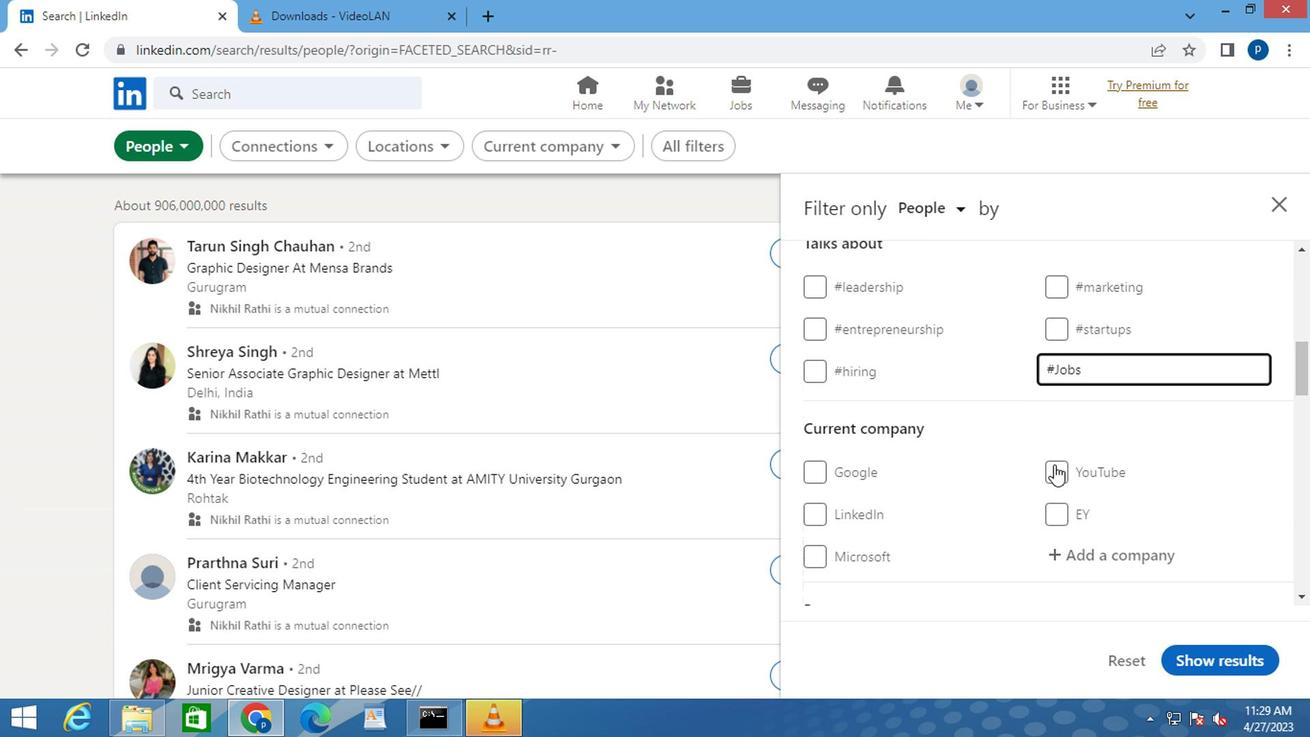 
Action: Mouse scrolled (1048, 465) with delta (0, -1)
Screenshot: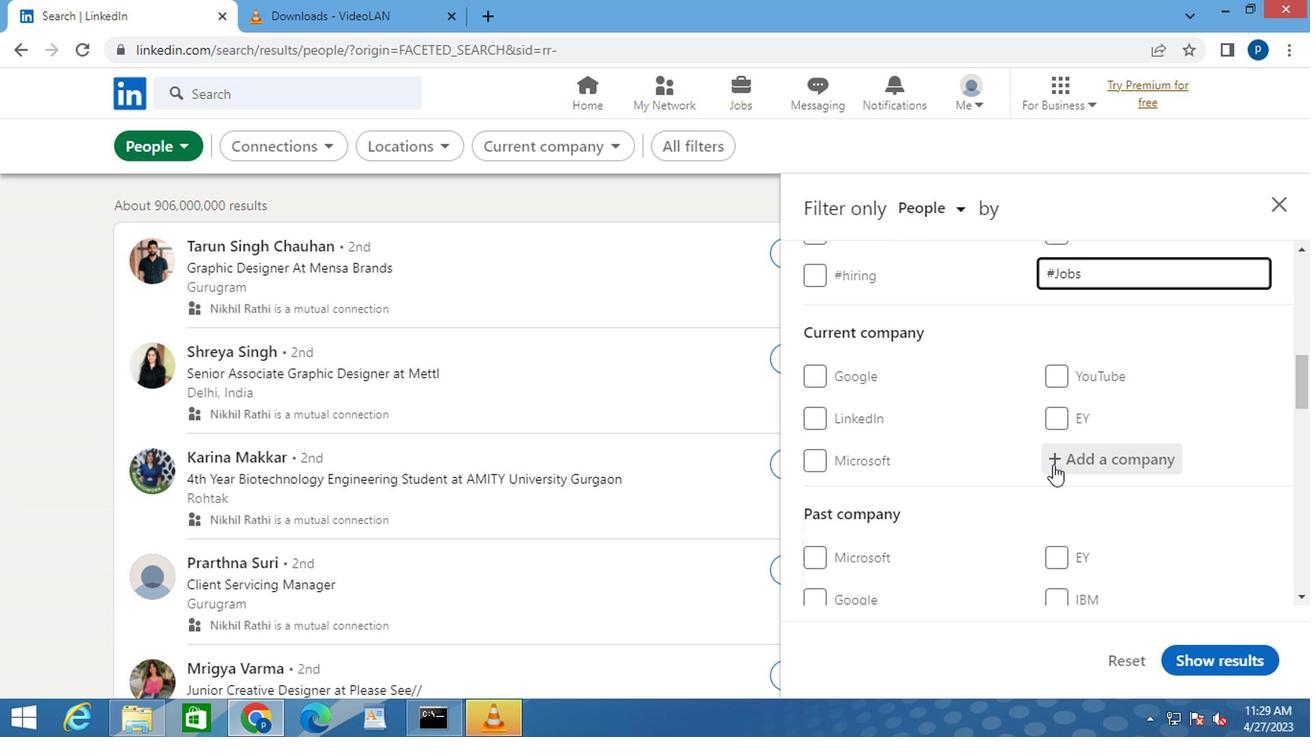 
Action: Mouse scrolled (1048, 465) with delta (0, -1)
Screenshot: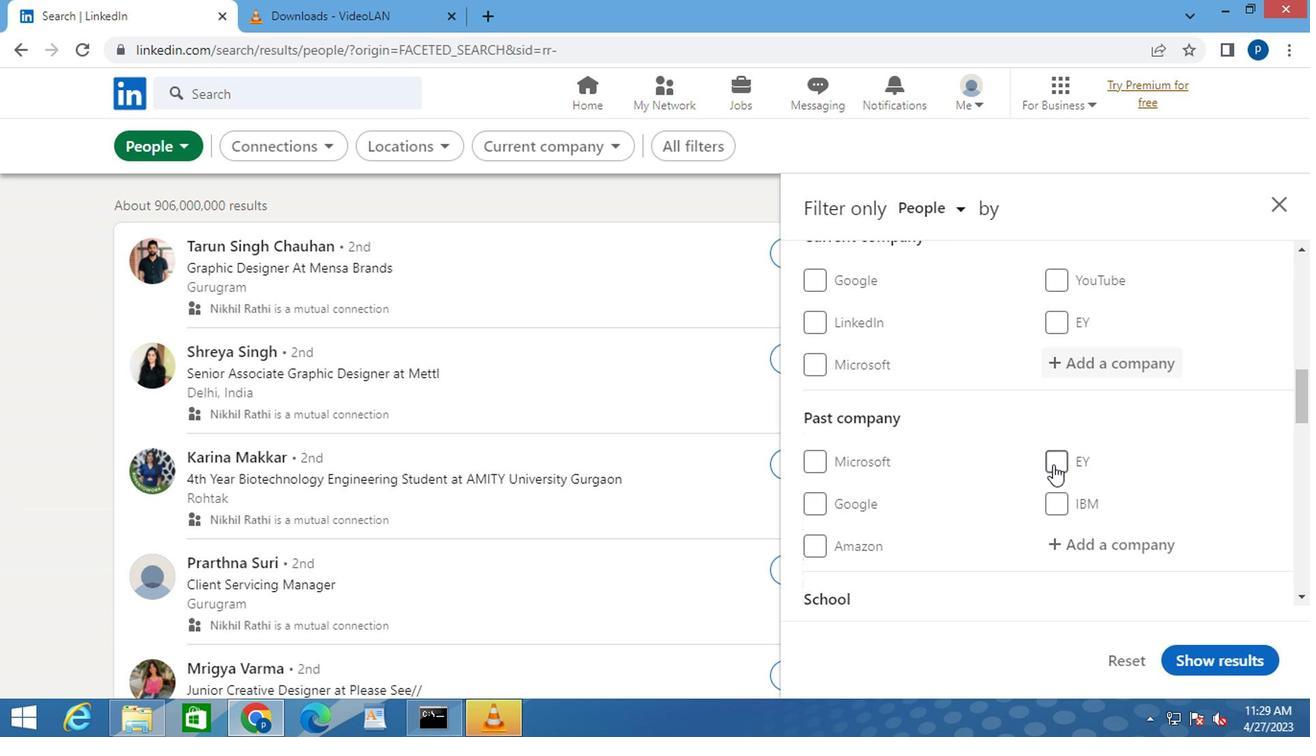 
Action: Mouse scrolled (1048, 465) with delta (0, -1)
Screenshot: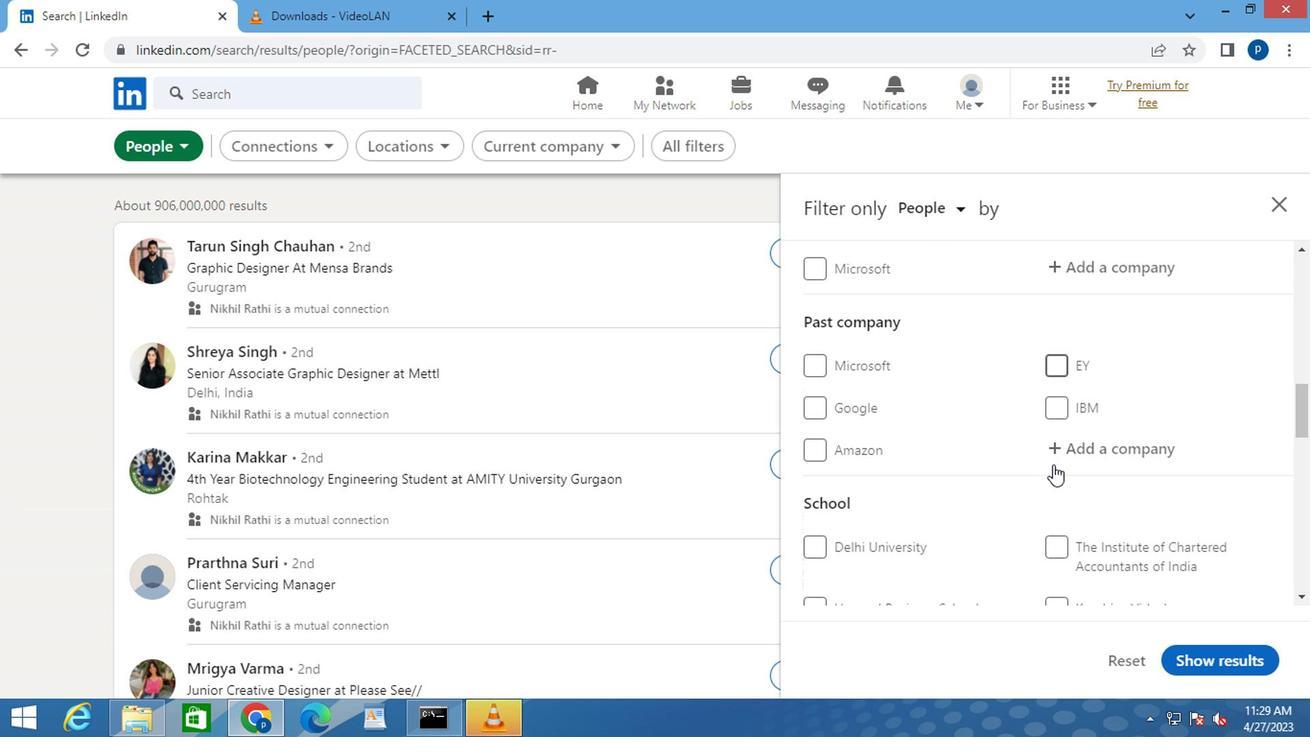 
Action: Mouse scrolled (1048, 465) with delta (0, -1)
Screenshot: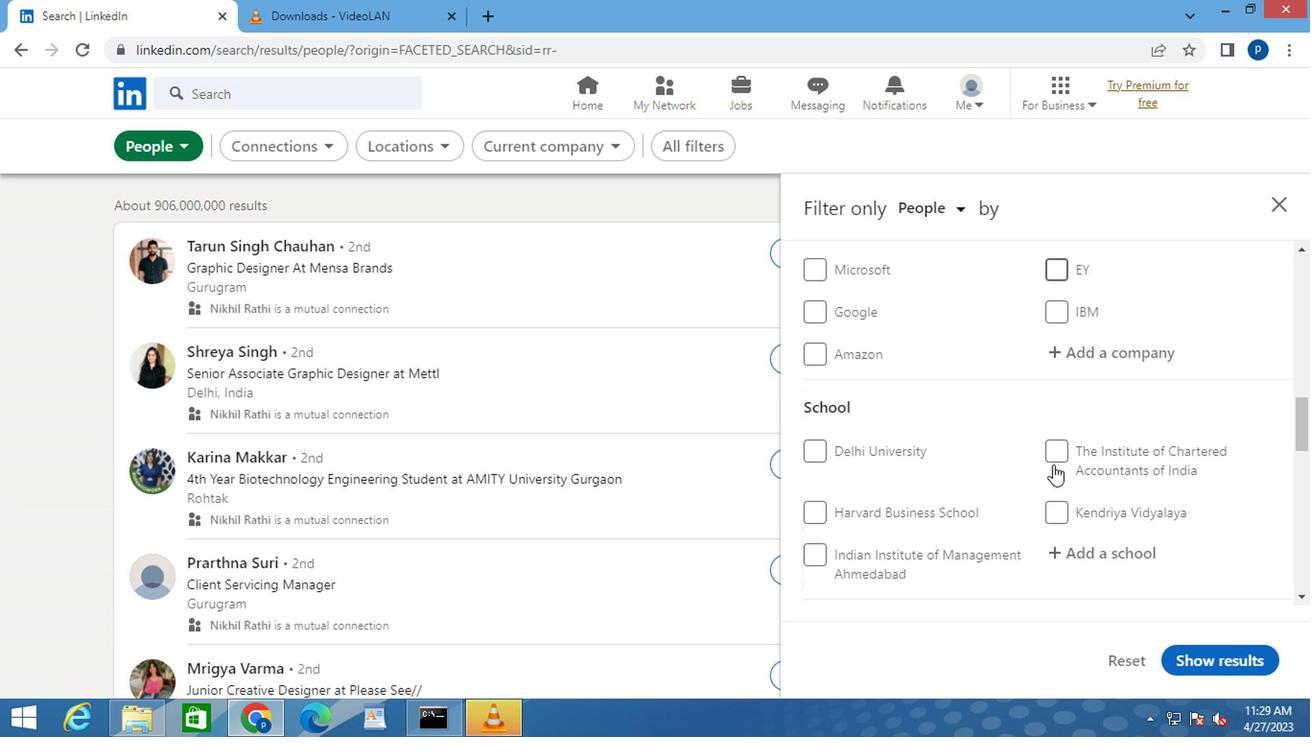 
Action: Mouse scrolled (1048, 465) with delta (0, -1)
Screenshot: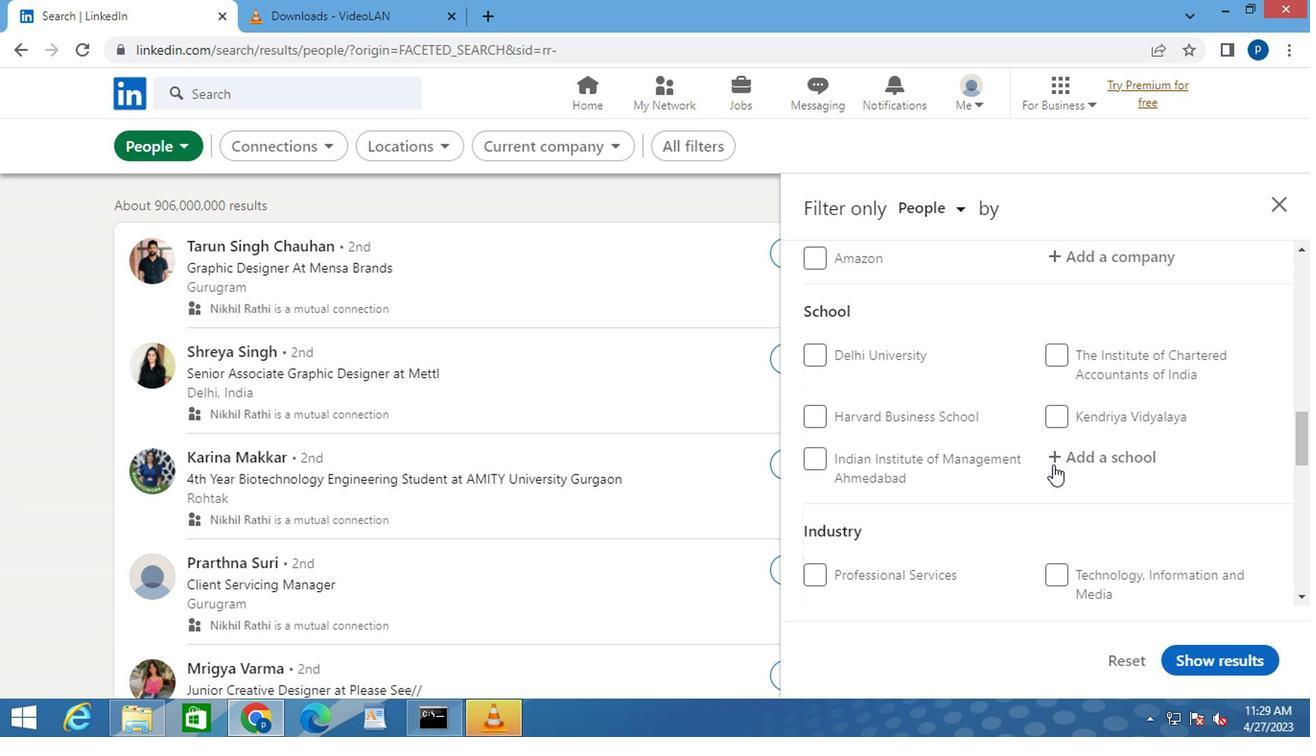 
Action: Mouse moved to (1003, 470)
Screenshot: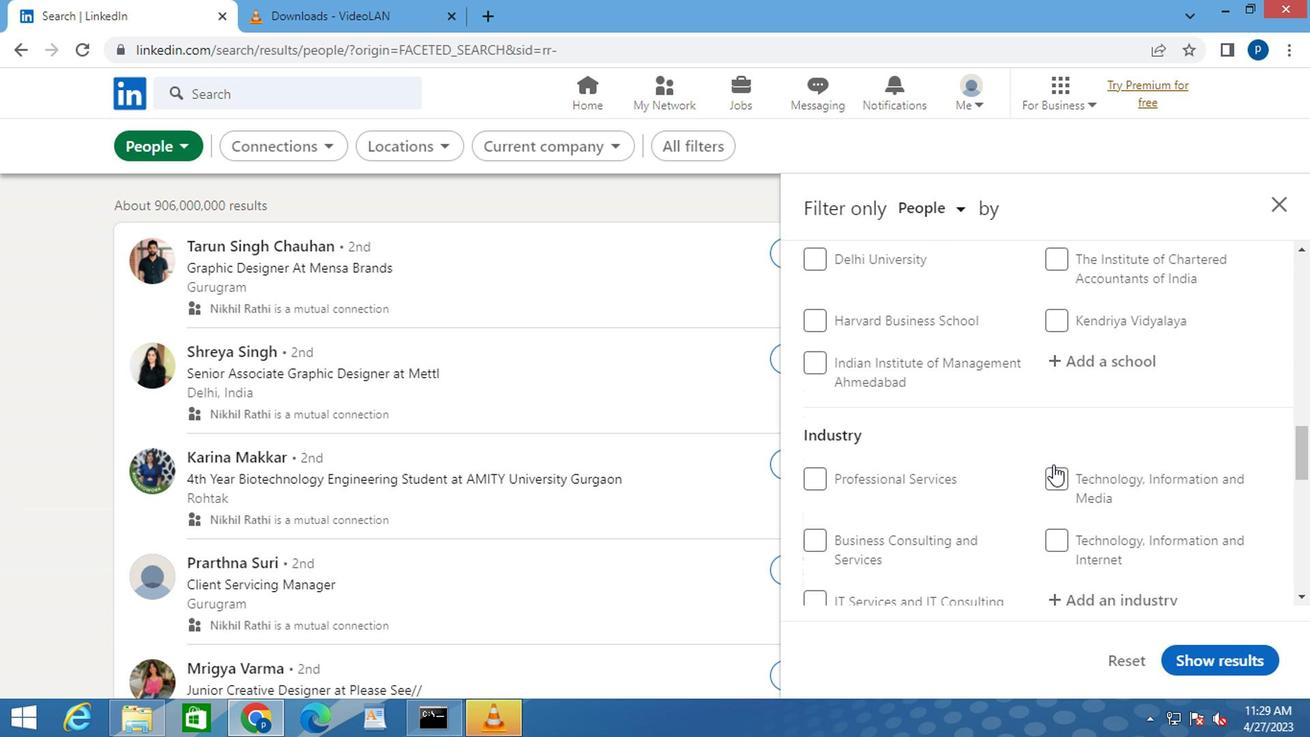 
Action: Mouse scrolled (1003, 469) with delta (0, 0)
Screenshot: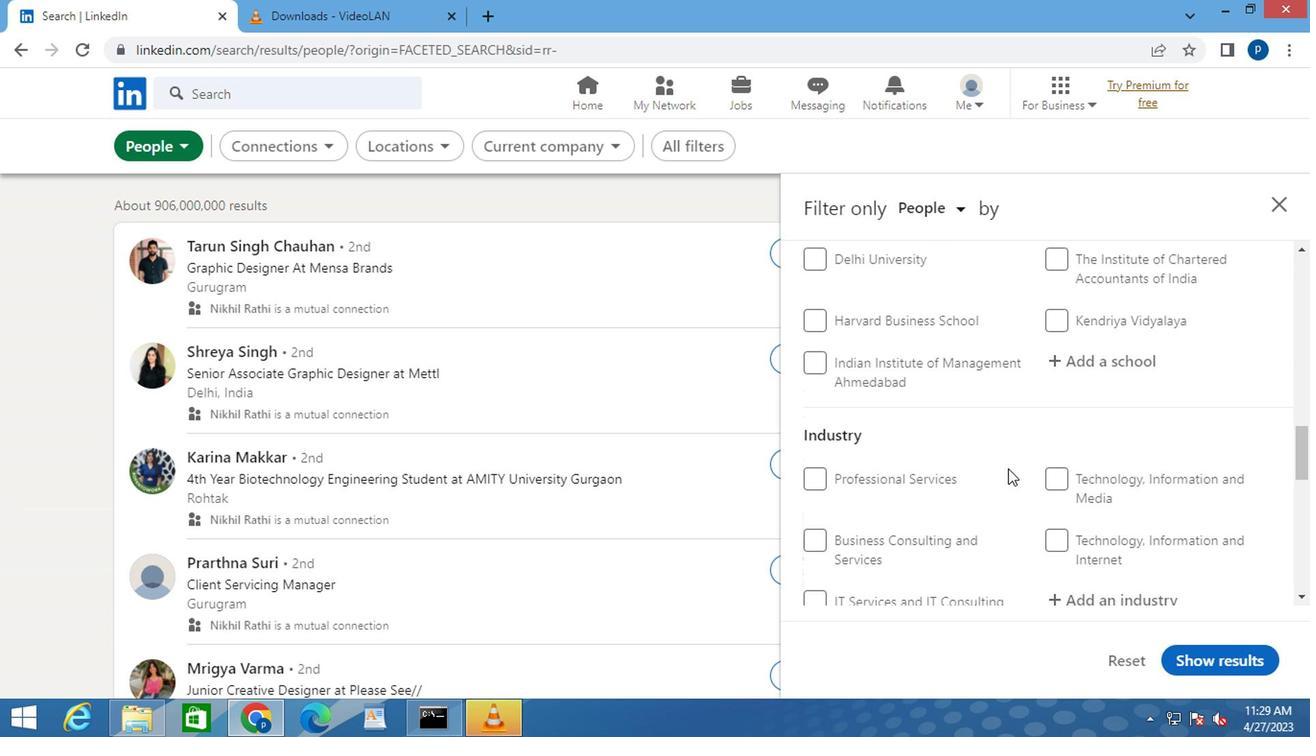 
Action: Mouse scrolled (1003, 469) with delta (0, 0)
Screenshot: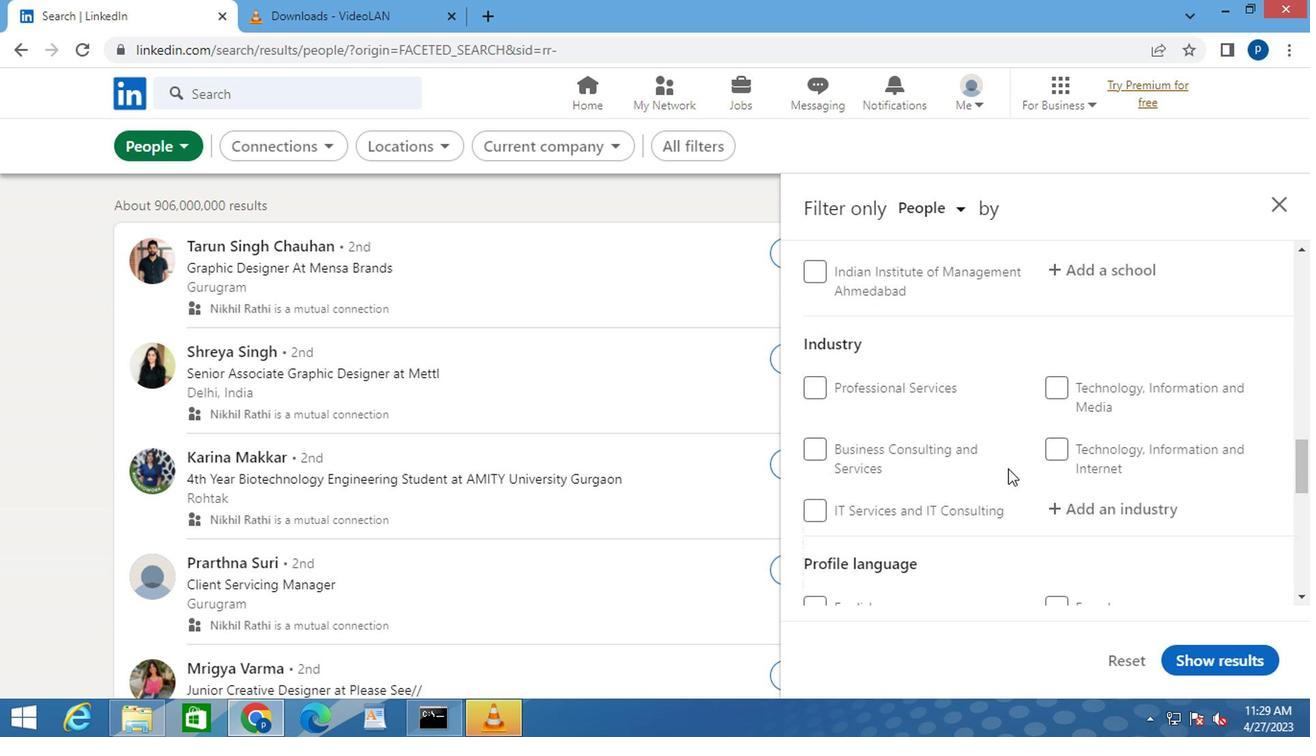 
Action: Mouse scrolled (1003, 469) with delta (0, 0)
Screenshot: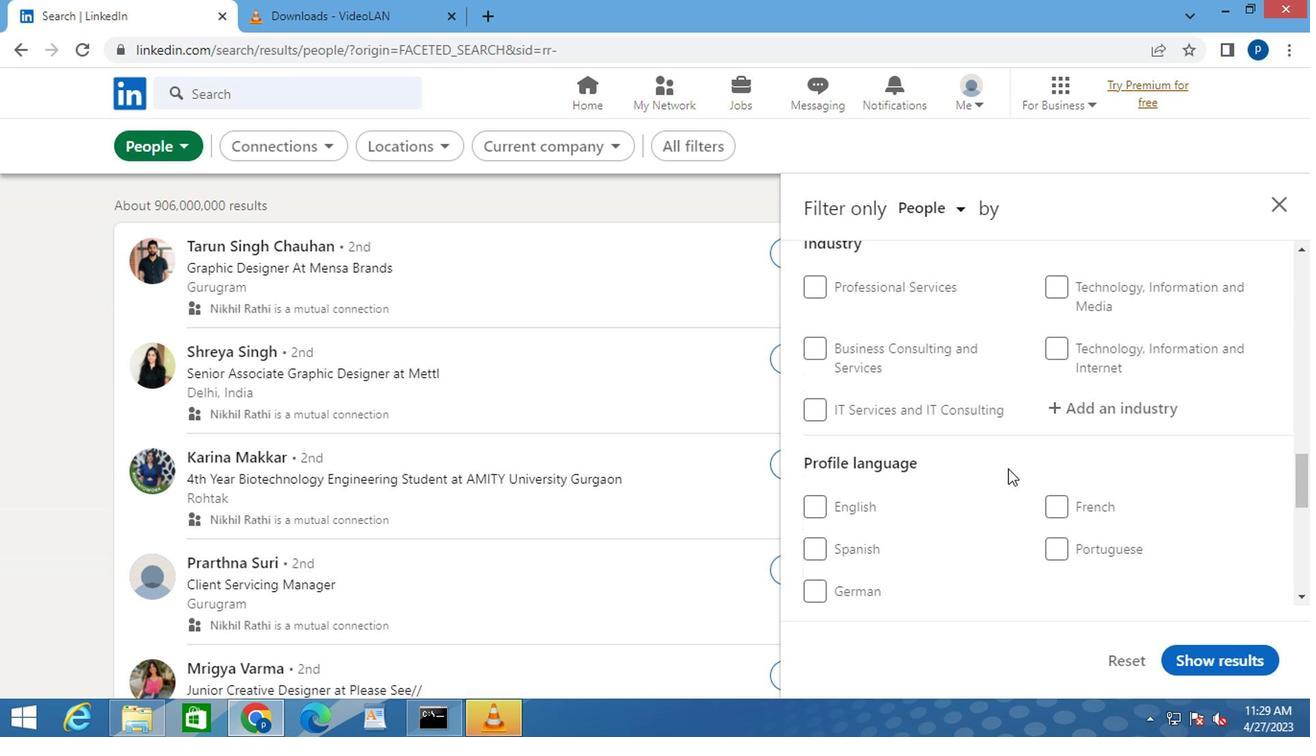 
Action: Mouse moved to (808, 500)
Screenshot: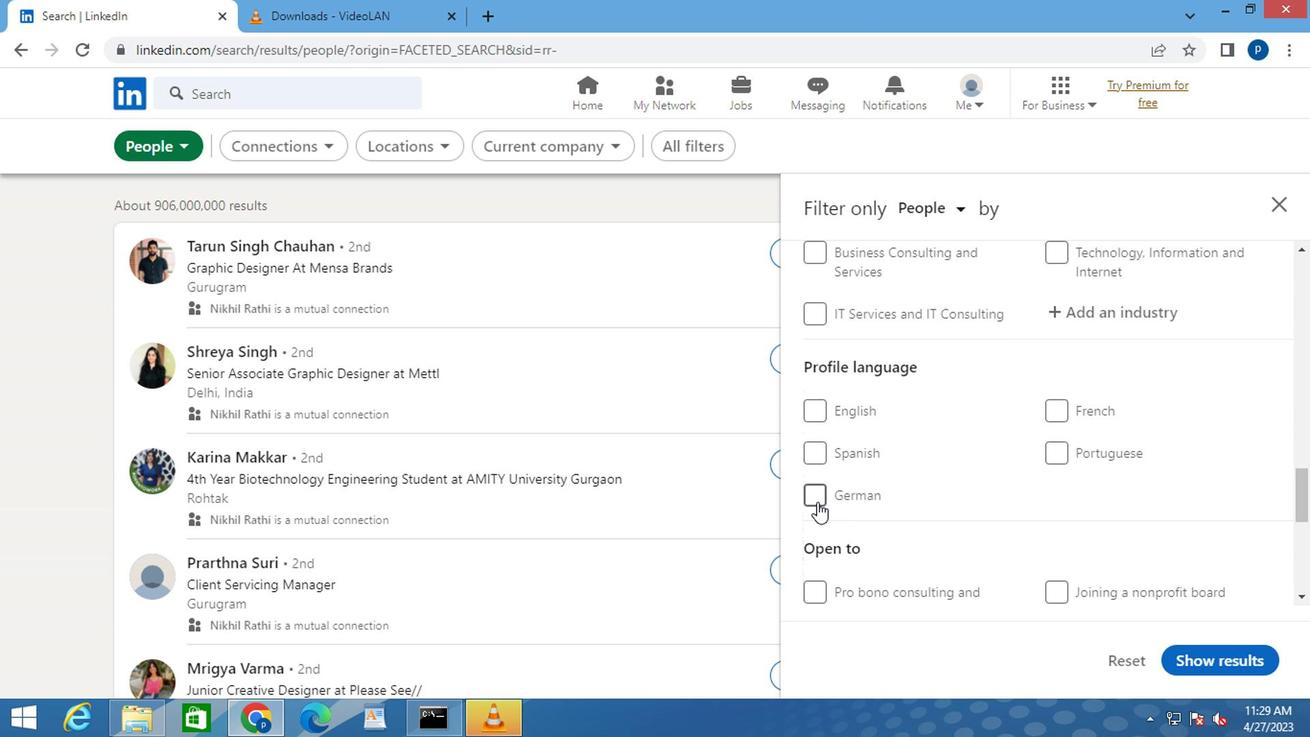 
Action: Mouse pressed left at (808, 500)
Screenshot: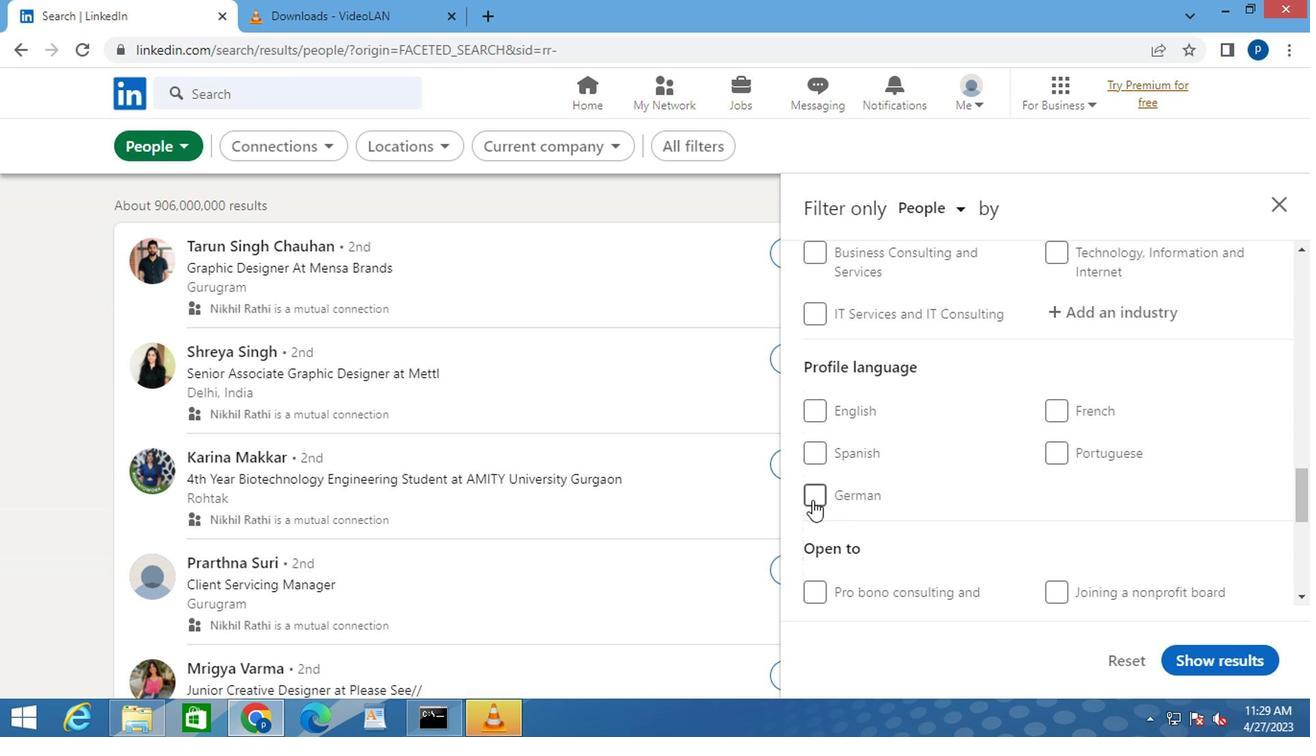 
Action: Mouse moved to (962, 457)
Screenshot: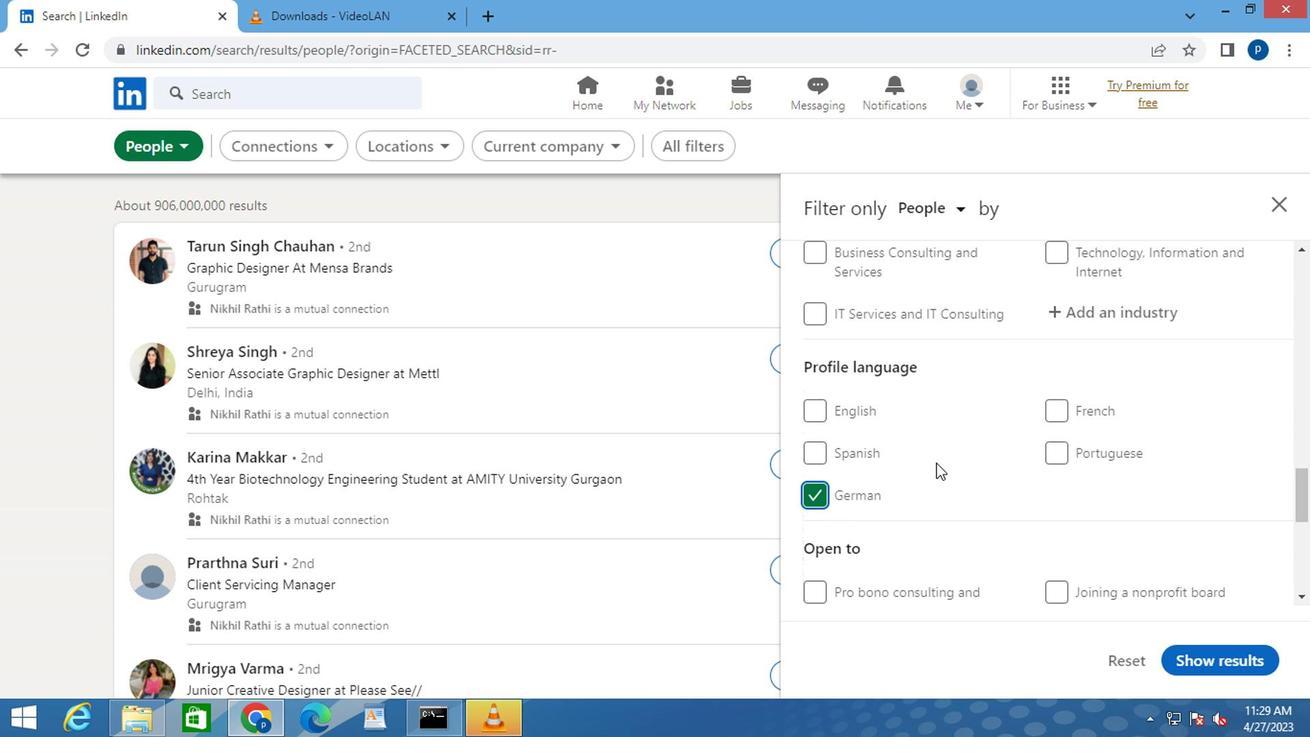 
Action: Mouse scrolled (962, 457) with delta (0, 0)
Screenshot: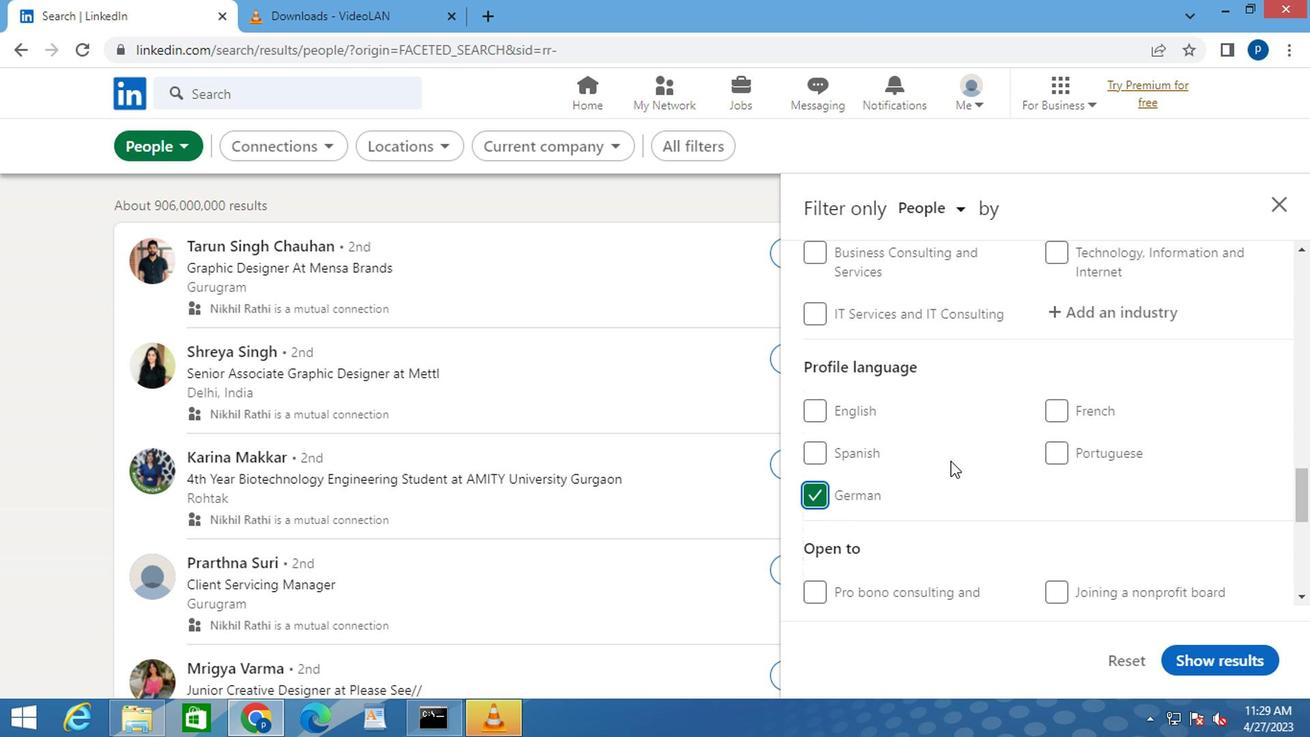 
Action: Mouse scrolled (962, 457) with delta (0, 0)
Screenshot: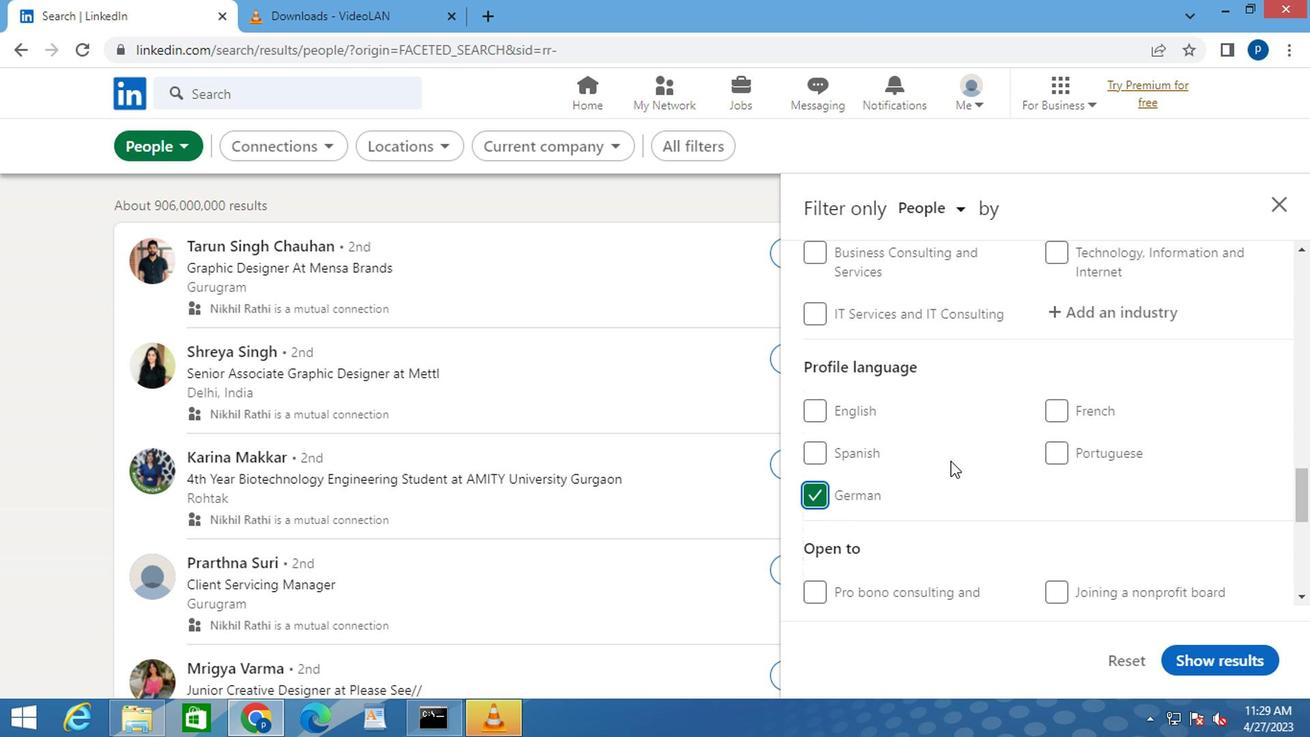 
Action: Mouse scrolled (962, 457) with delta (0, 0)
Screenshot: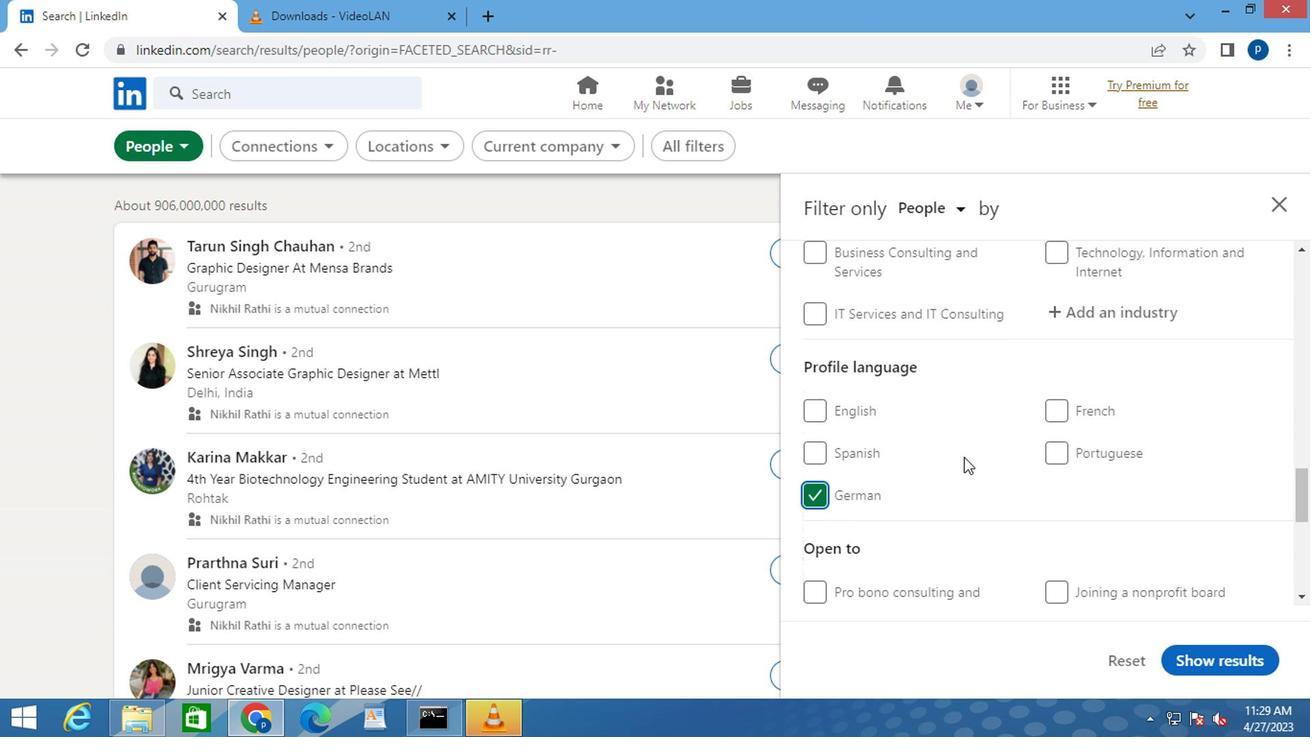 
Action: Mouse moved to (965, 457)
Screenshot: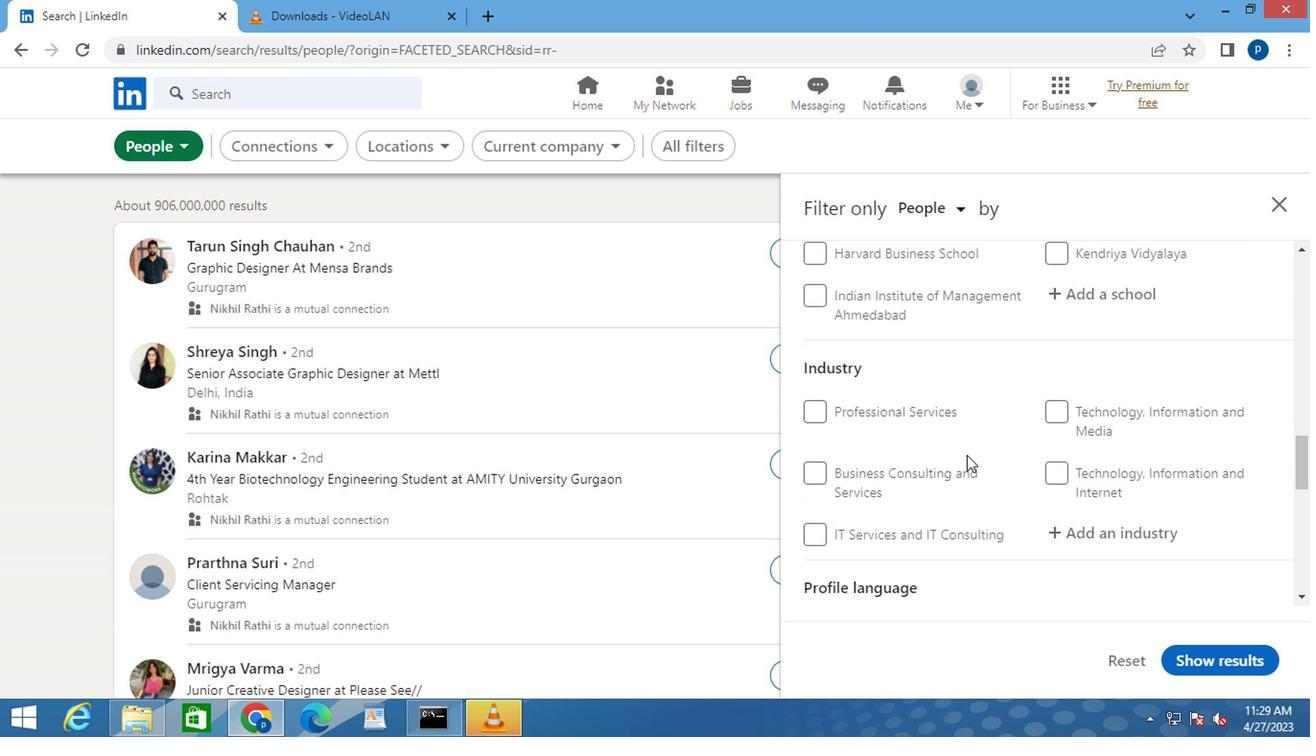 
Action: Mouse scrolled (965, 457) with delta (0, 0)
Screenshot: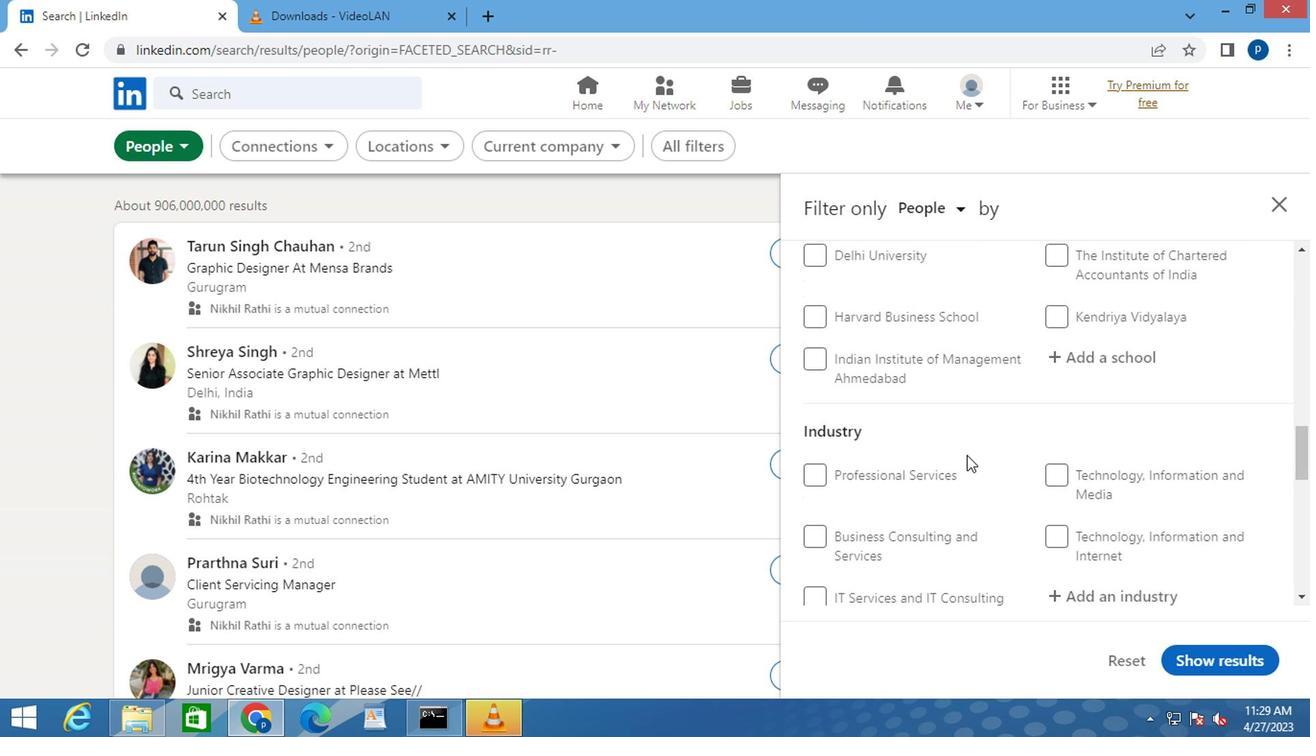 
Action: Mouse scrolled (965, 457) with delta (0, 0)
Screenshot: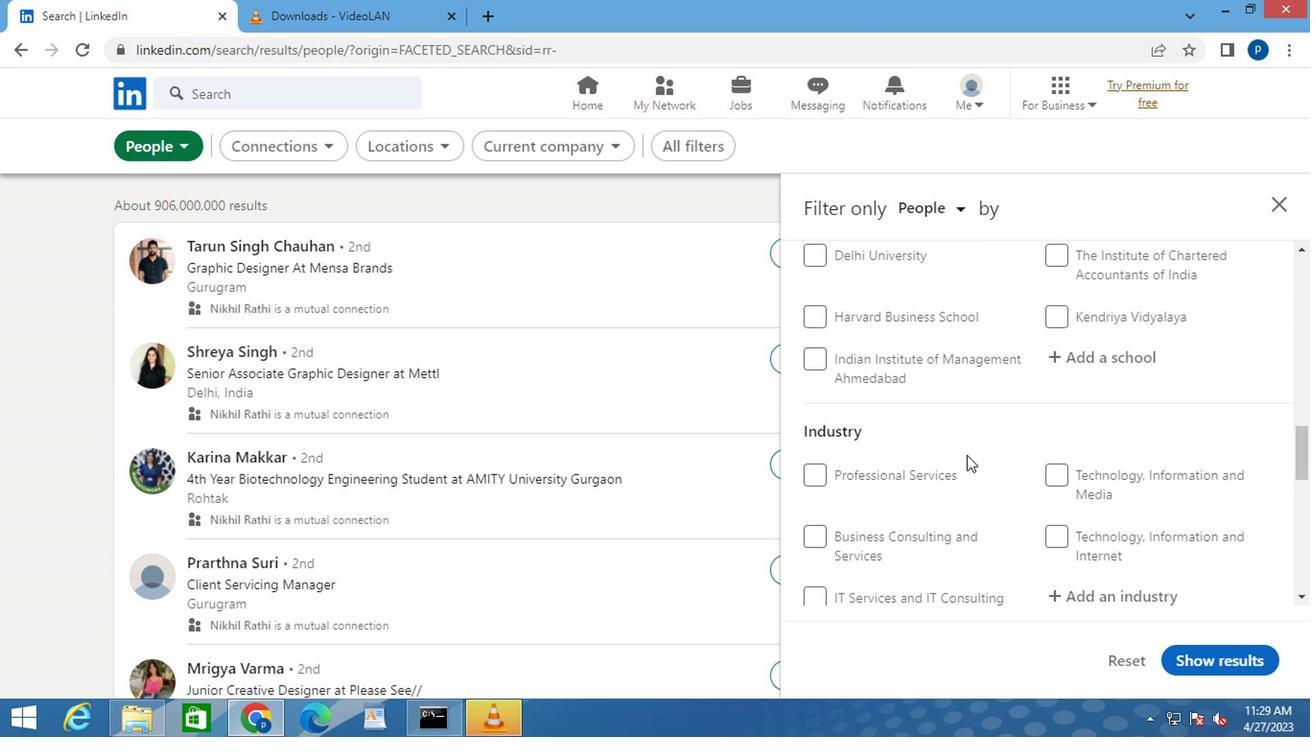 
Action: Mouse moved to (970, 455)
Screenshot: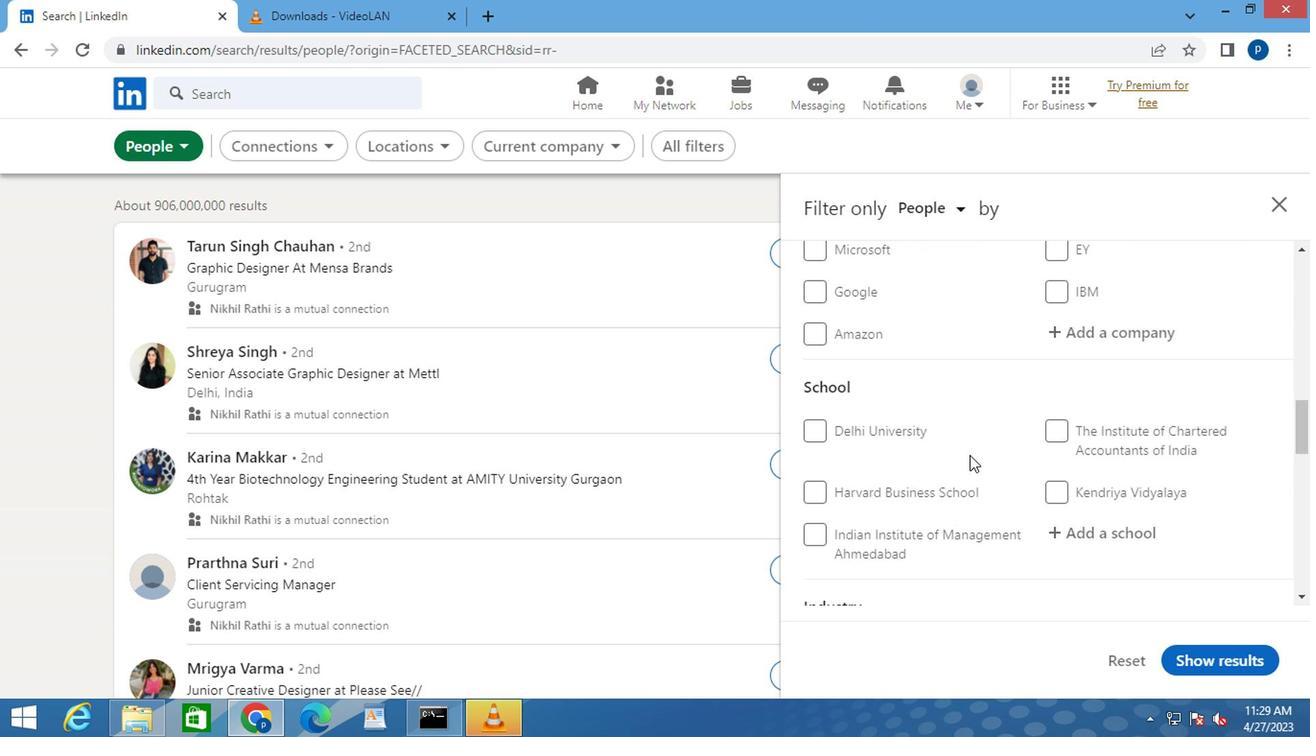 
Action: Mouse scrolled (970, 457) with delta (0, 1)
Screenshot: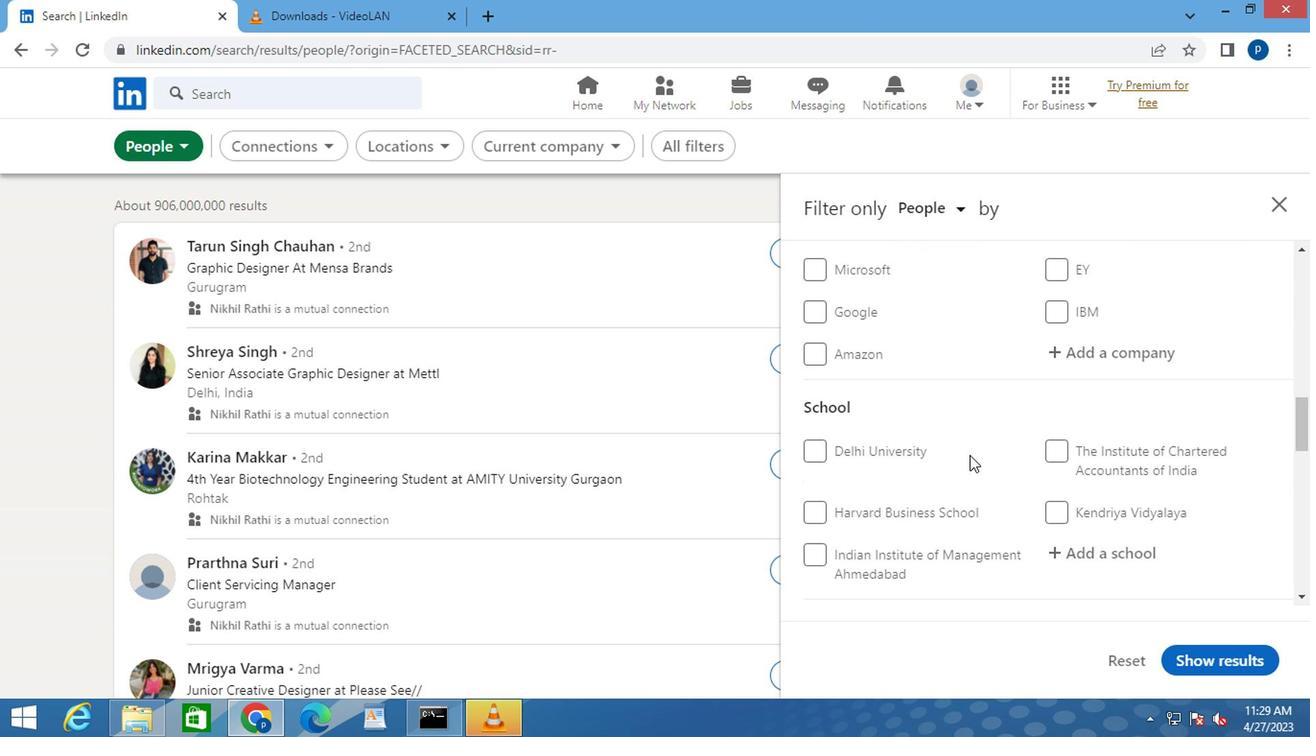 
Action: Mouse scrolled (970, 457) with delta (0, 1)
Screenshot: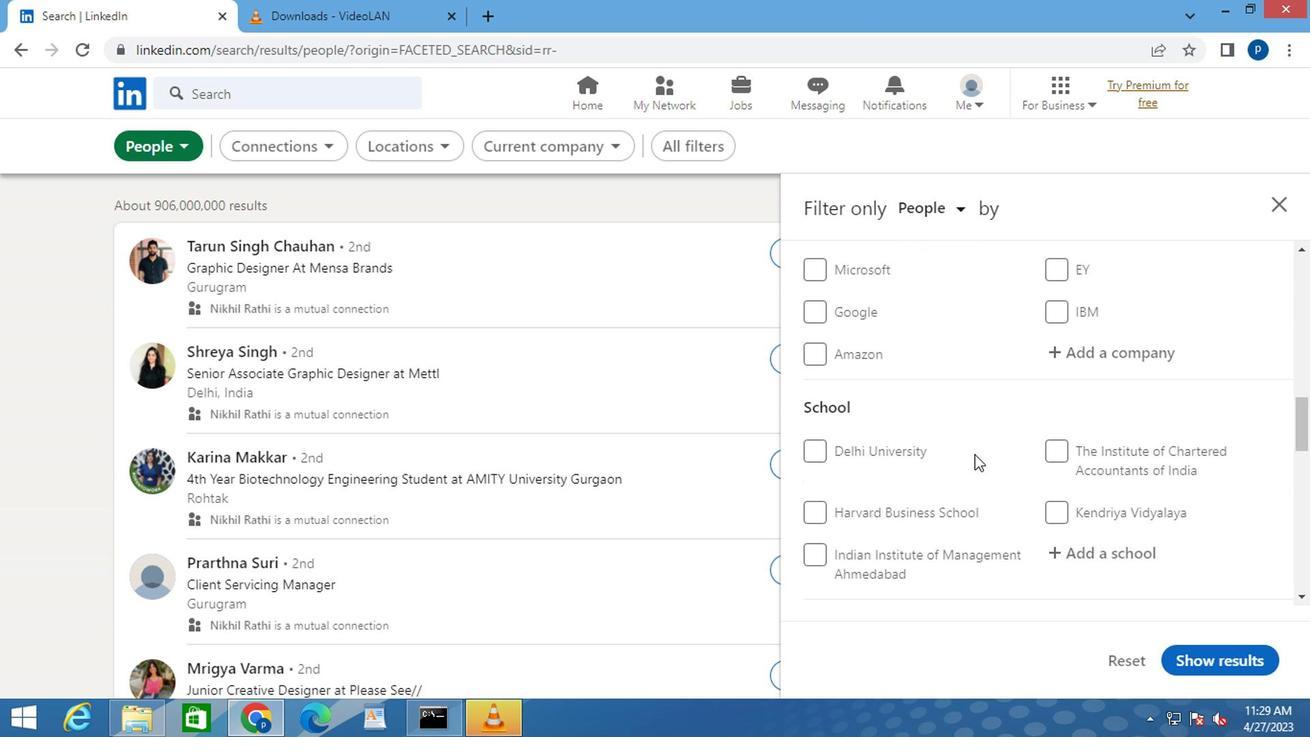 
Action: Mouse moved to (999, 462)
Screenshot: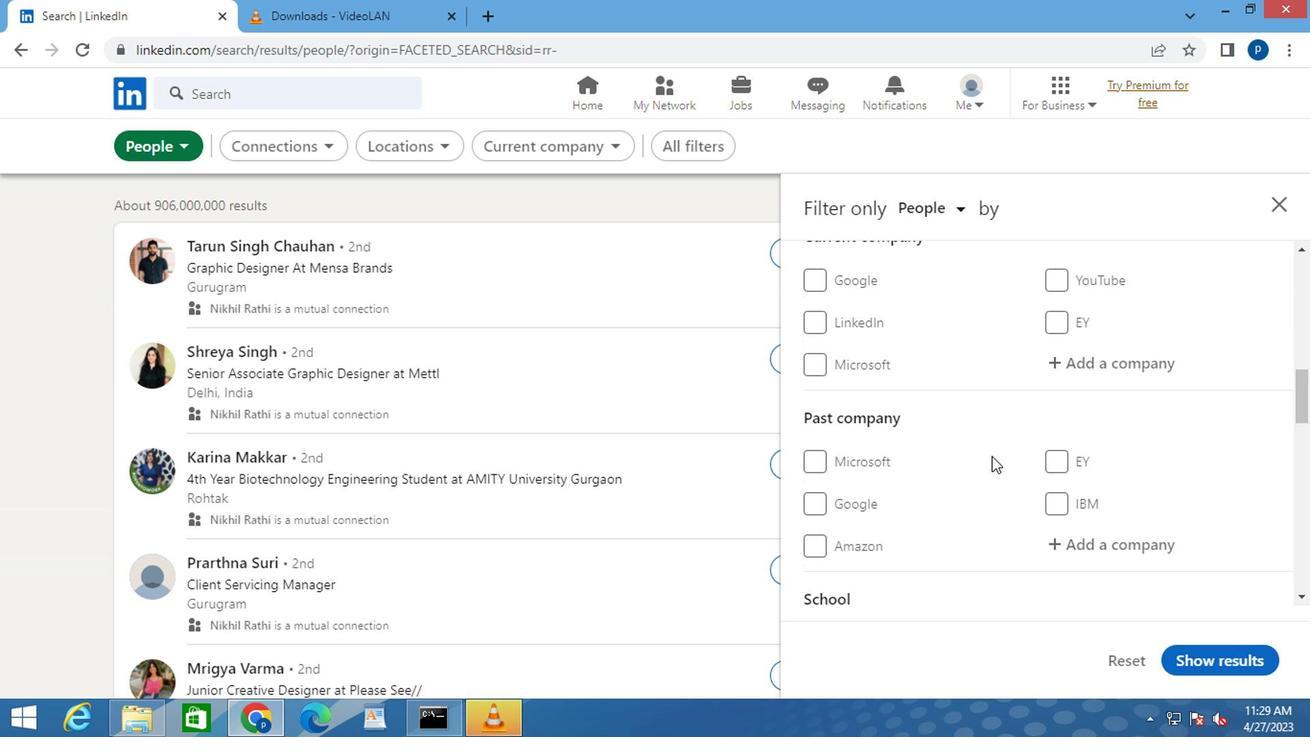 
Action: Mouse scrolled (999, 462) with delta (0, 0)
Screenshot: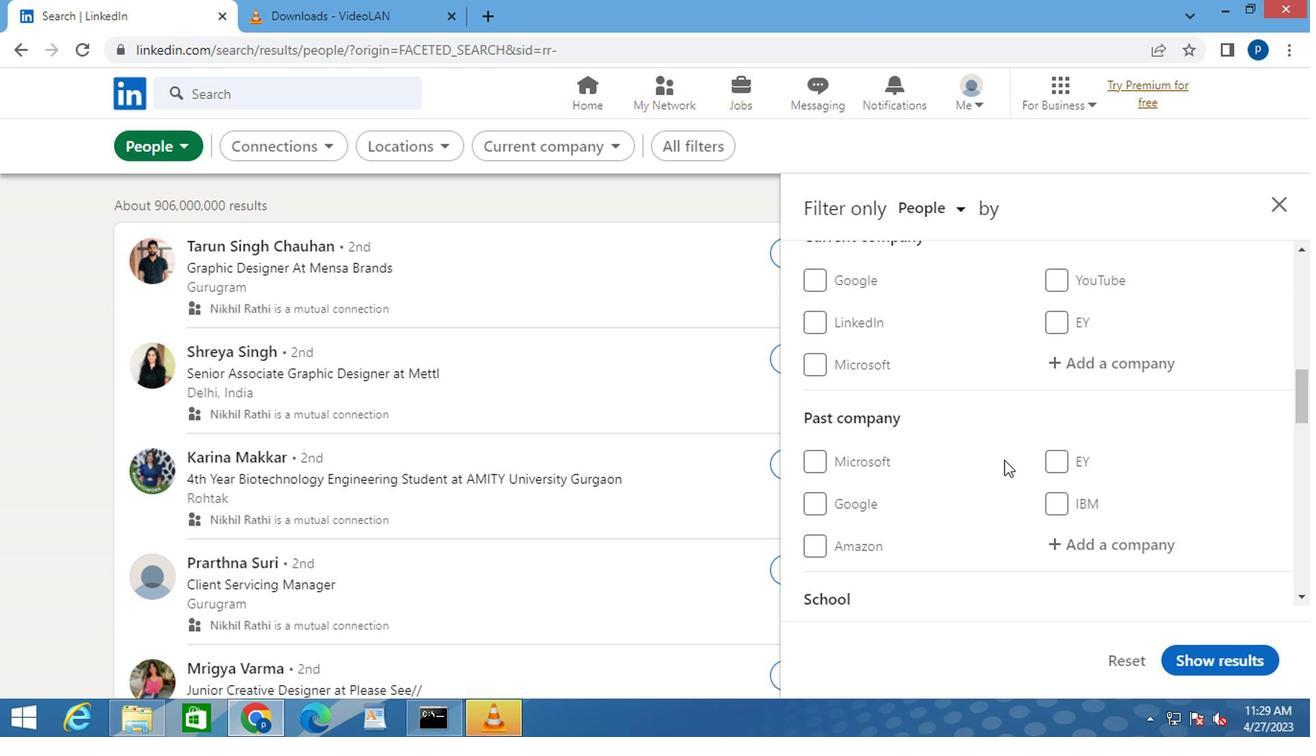 
Action: Mouse scrolled (999, 462) with delta (0, 0)
Screenshot: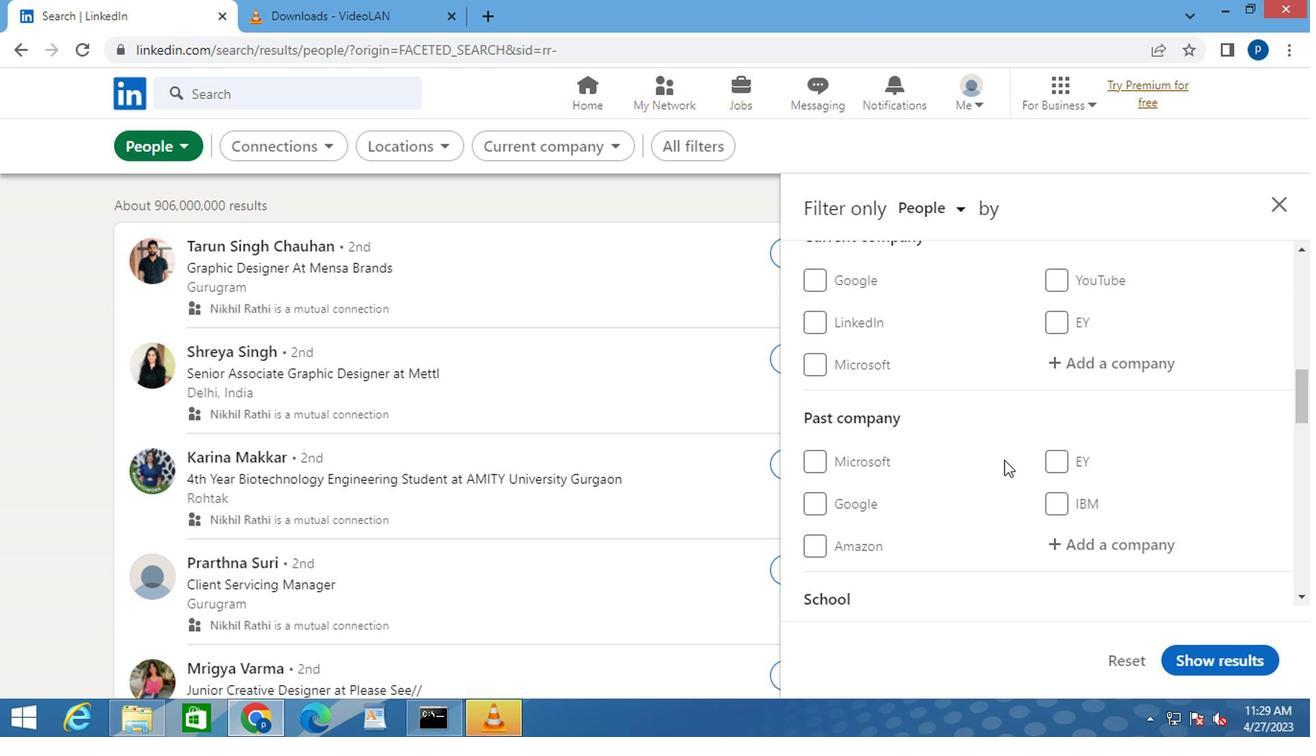 
Action: Mouse moved to (1074, 549)
Screenshot: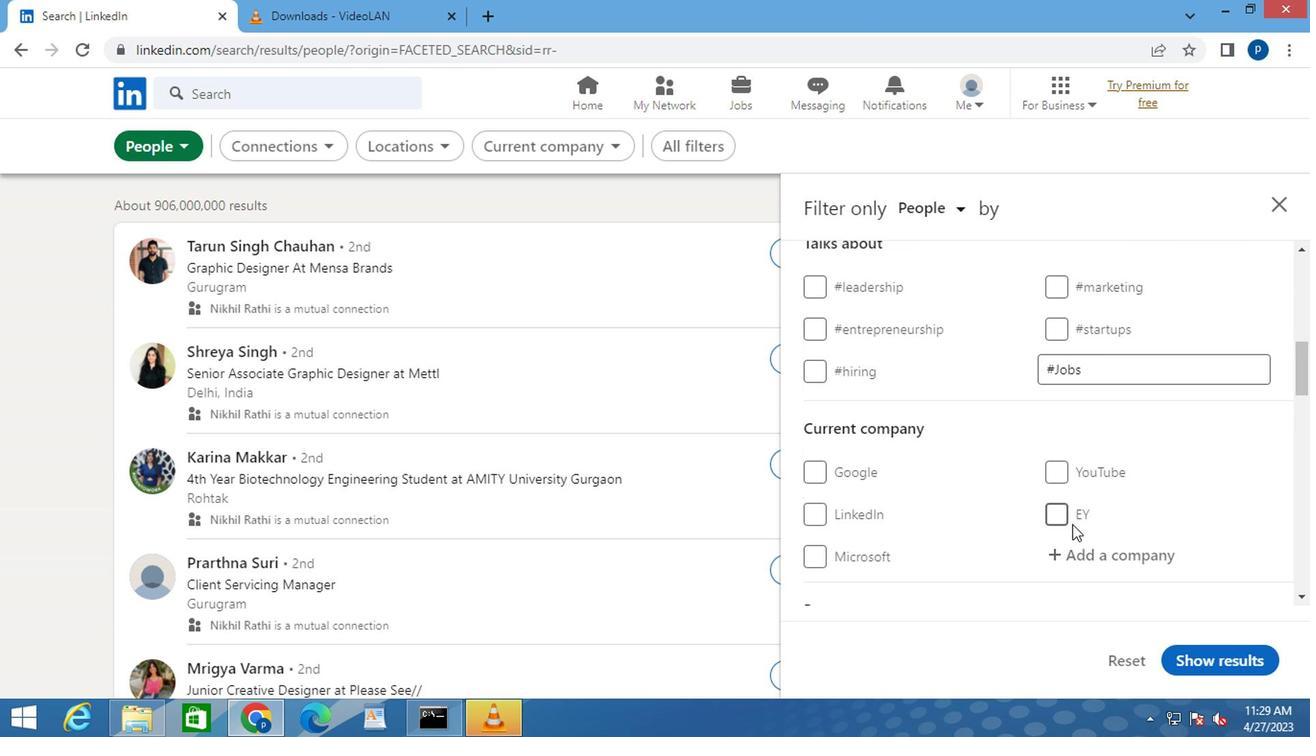 
Action: Mouse pressed left at (1074, 549)
Screenshot: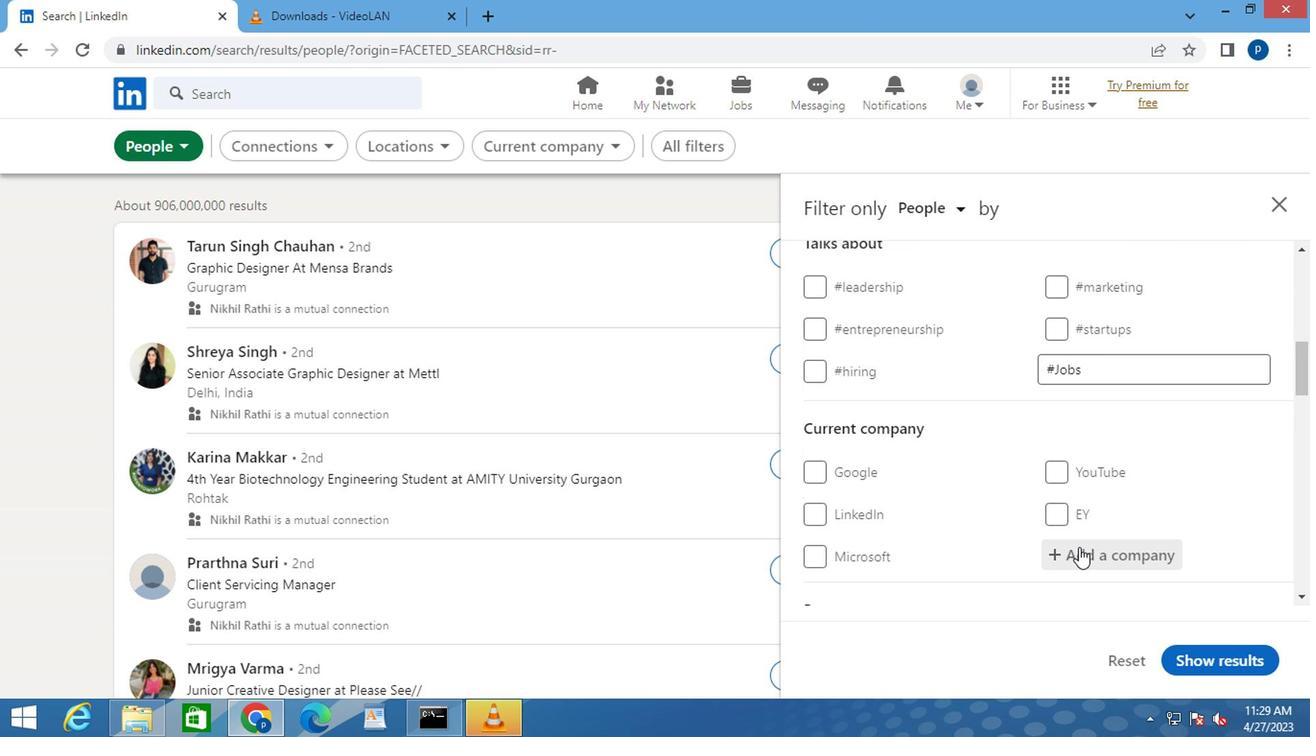 
Action: Key pressed <Key.caps_lock>I<Key.caps_lock>NTRALINK
Screenshot: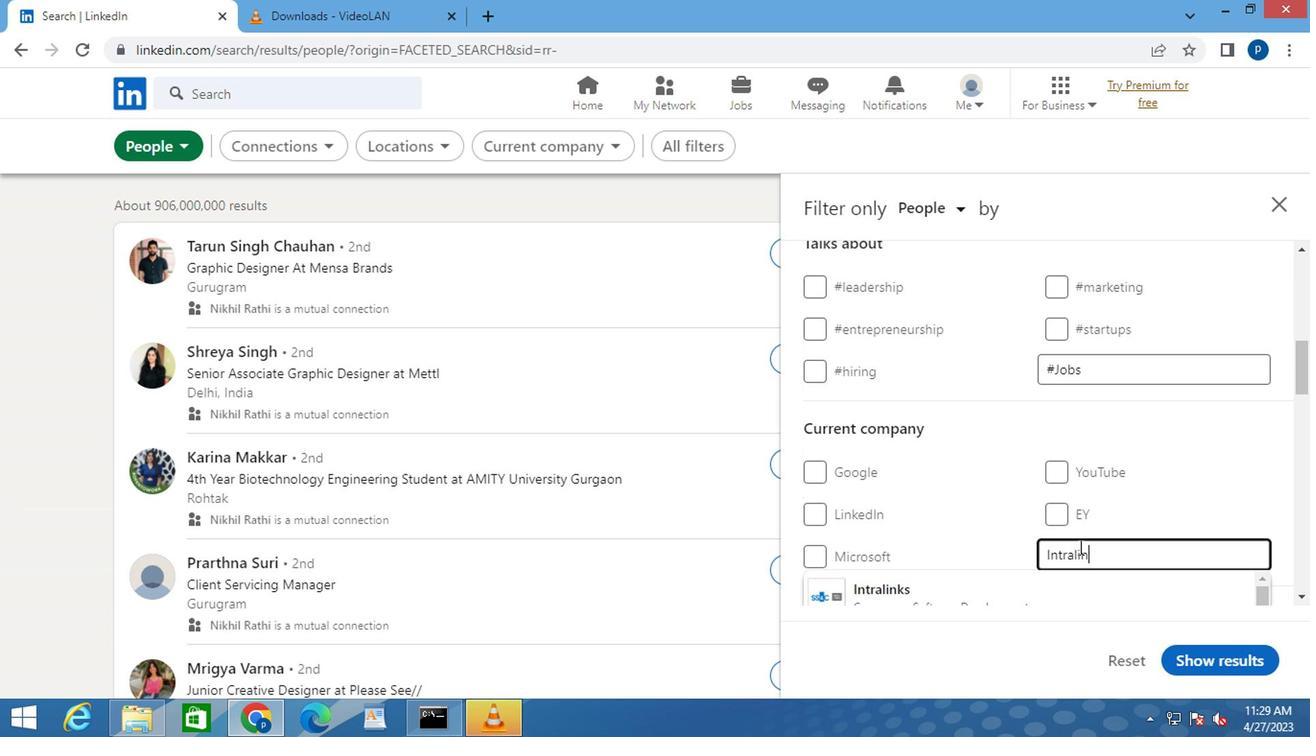 
Action: Mouse moved to (1069, 543)
Screenshot: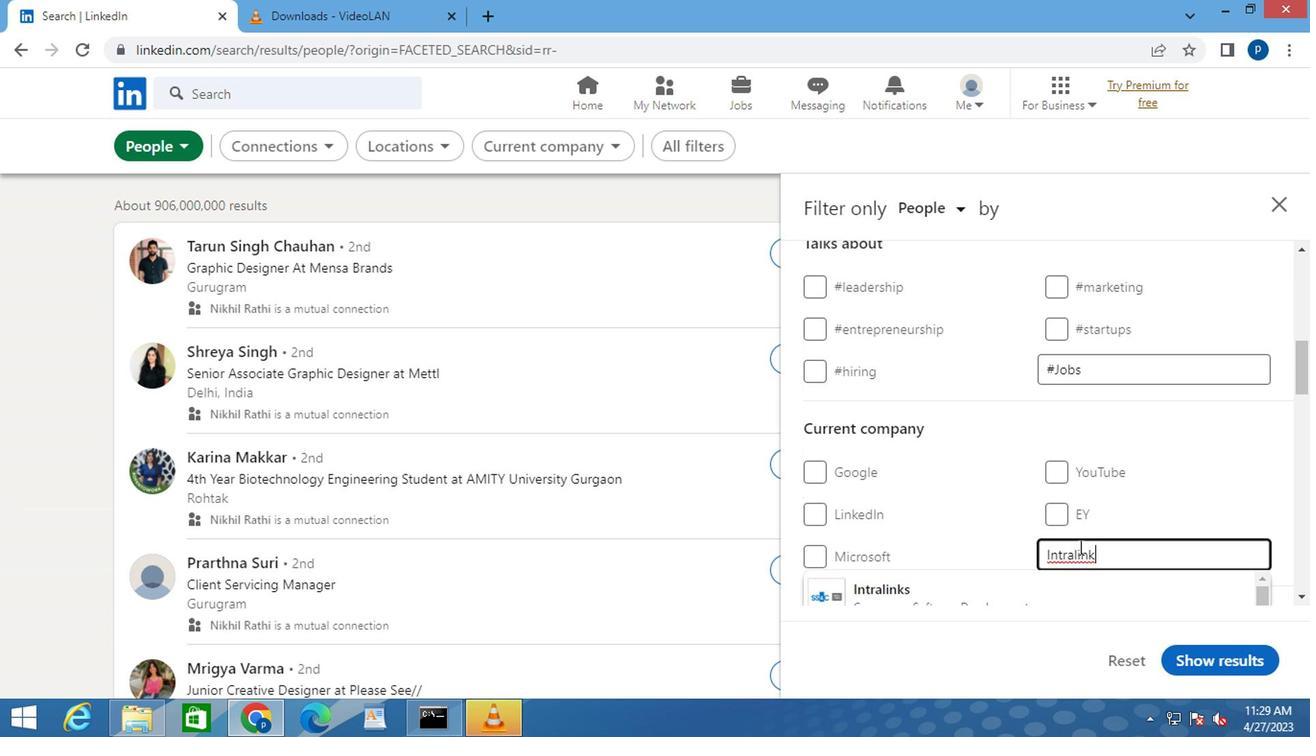 
Action: Mouse scrolled (1069, 542) with delta (0, 0)
Screenshot: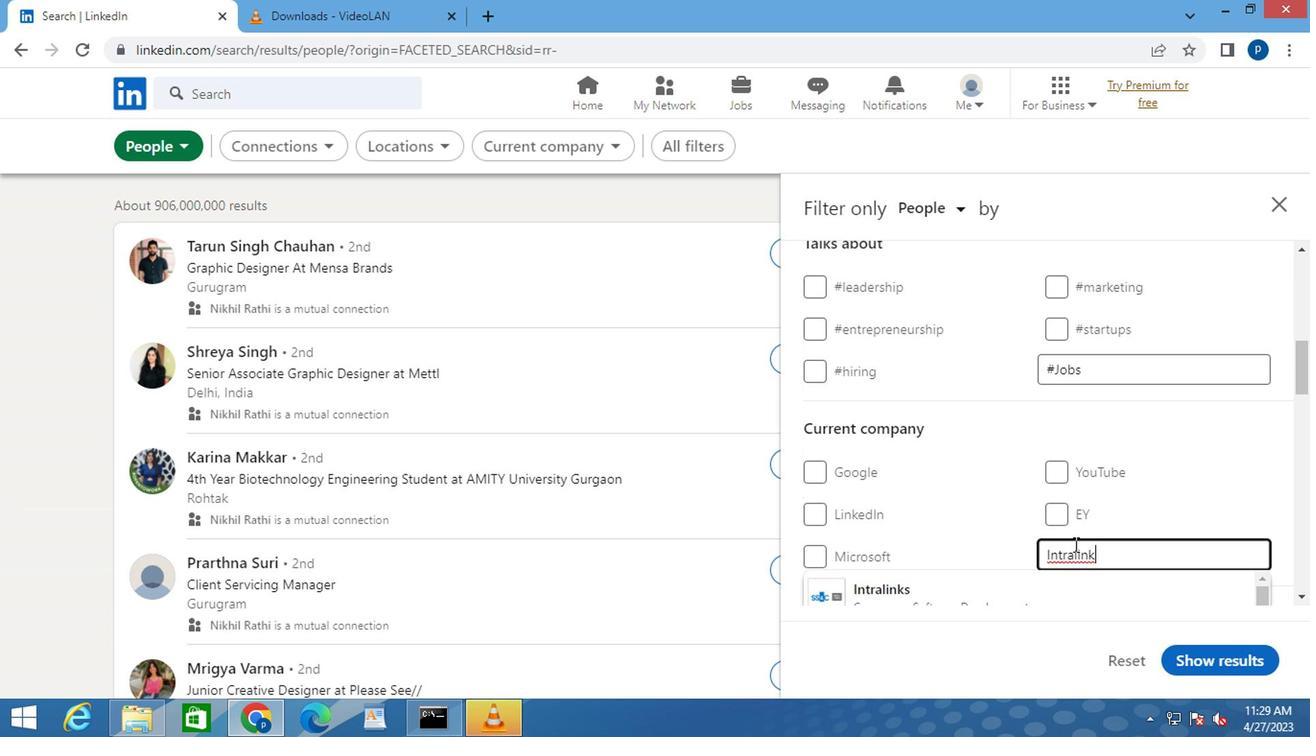 
Action: Mouse scrolled (1069, 542) with delta (0, 0)
Screenshot: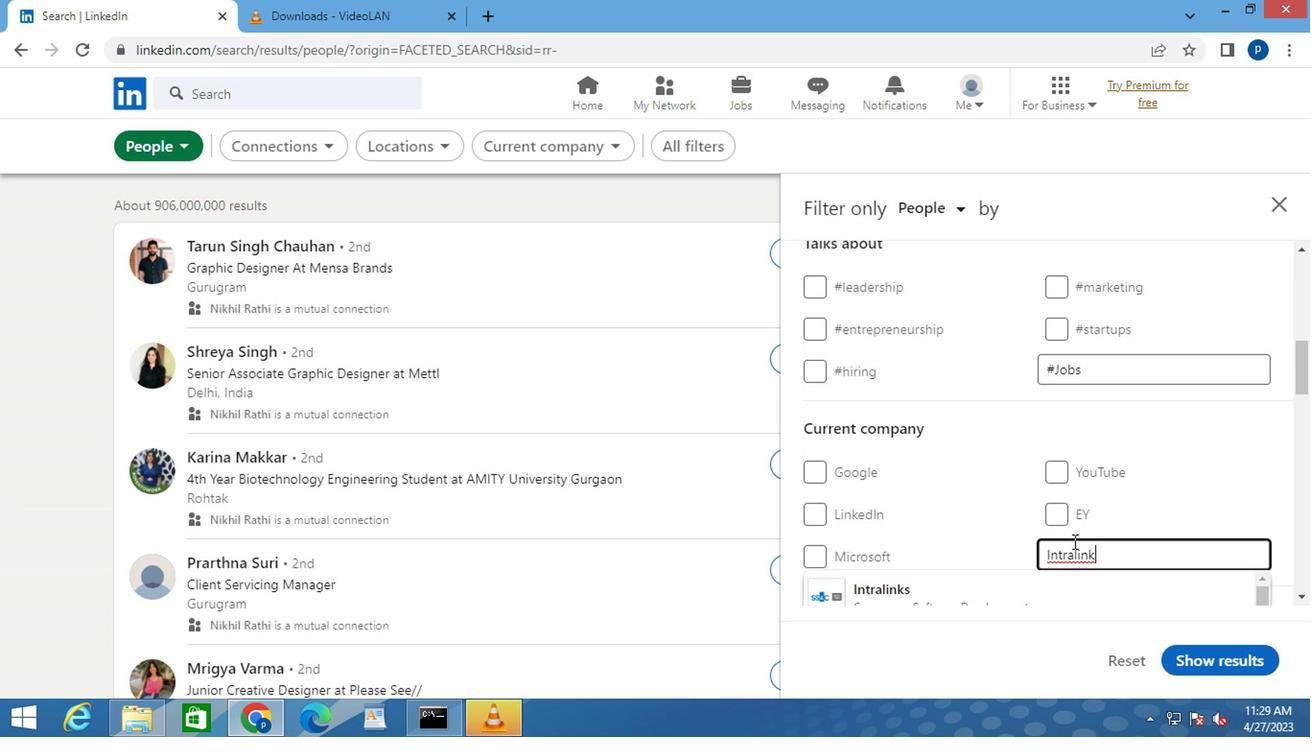 
Action: Mouse moved to (986, 448)
Screenshot: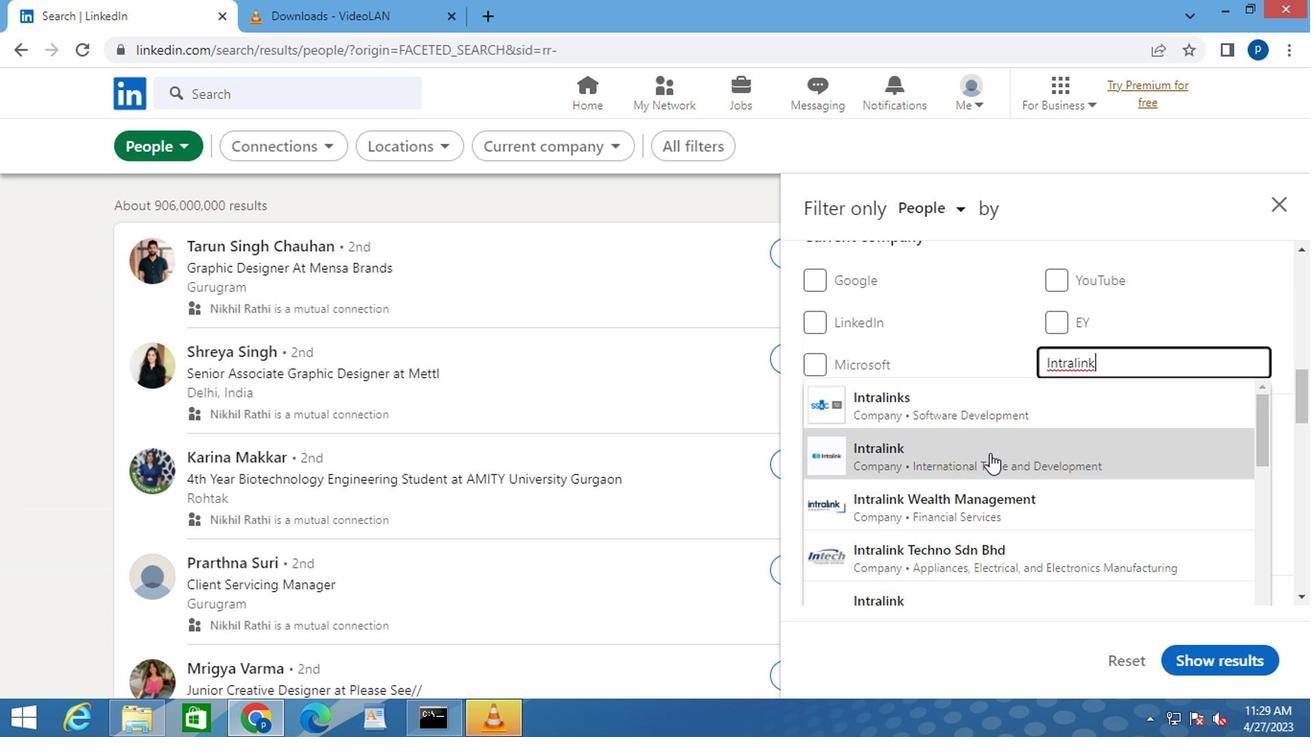 
Action: Key pressed S<Key.space>
Screenshot: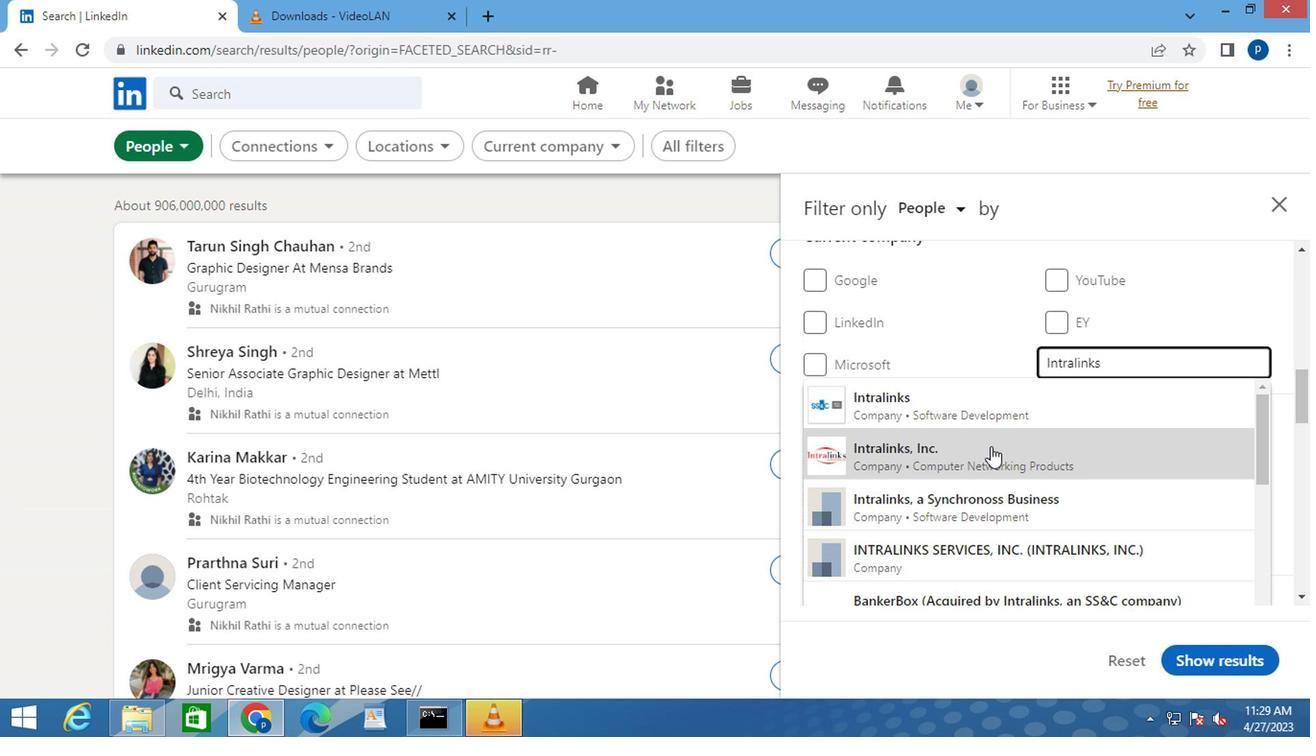 
Action: Mouse moved to (969, 412)
Screenshot: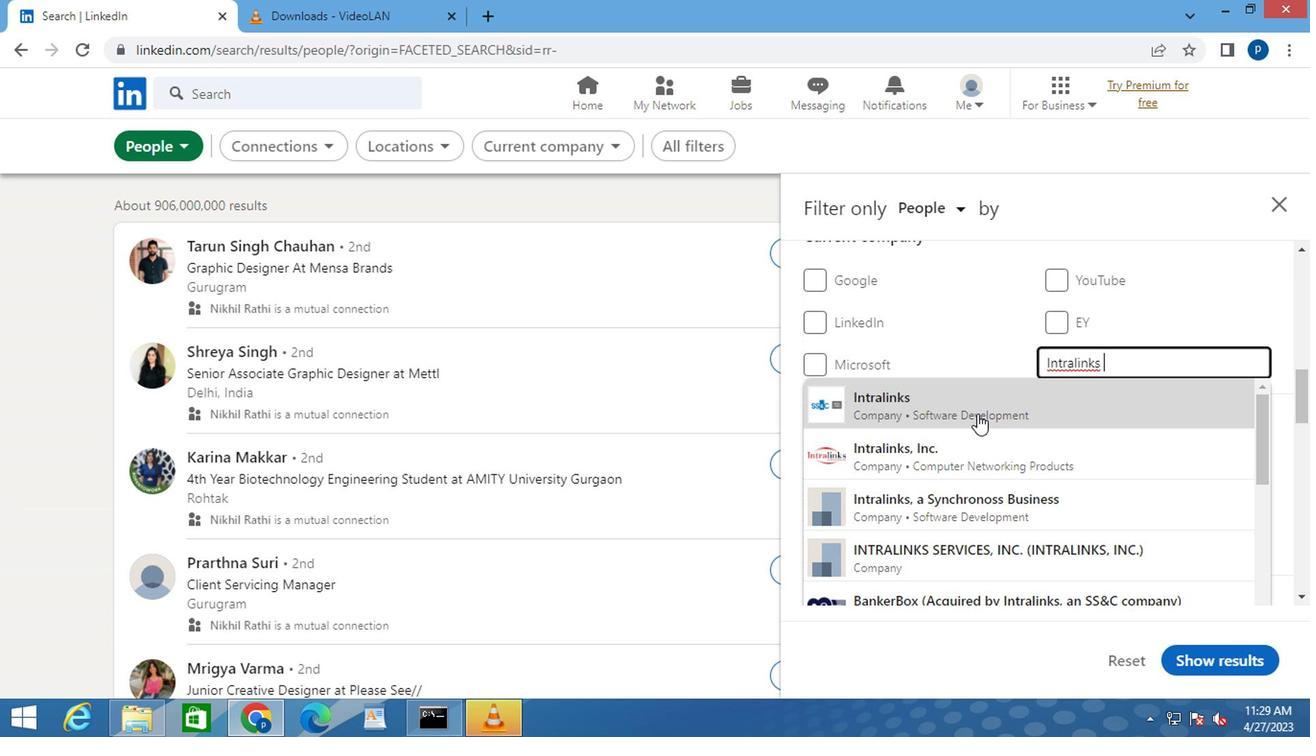 
Action: Mouse pressed left at (969, 412)
Screenshot: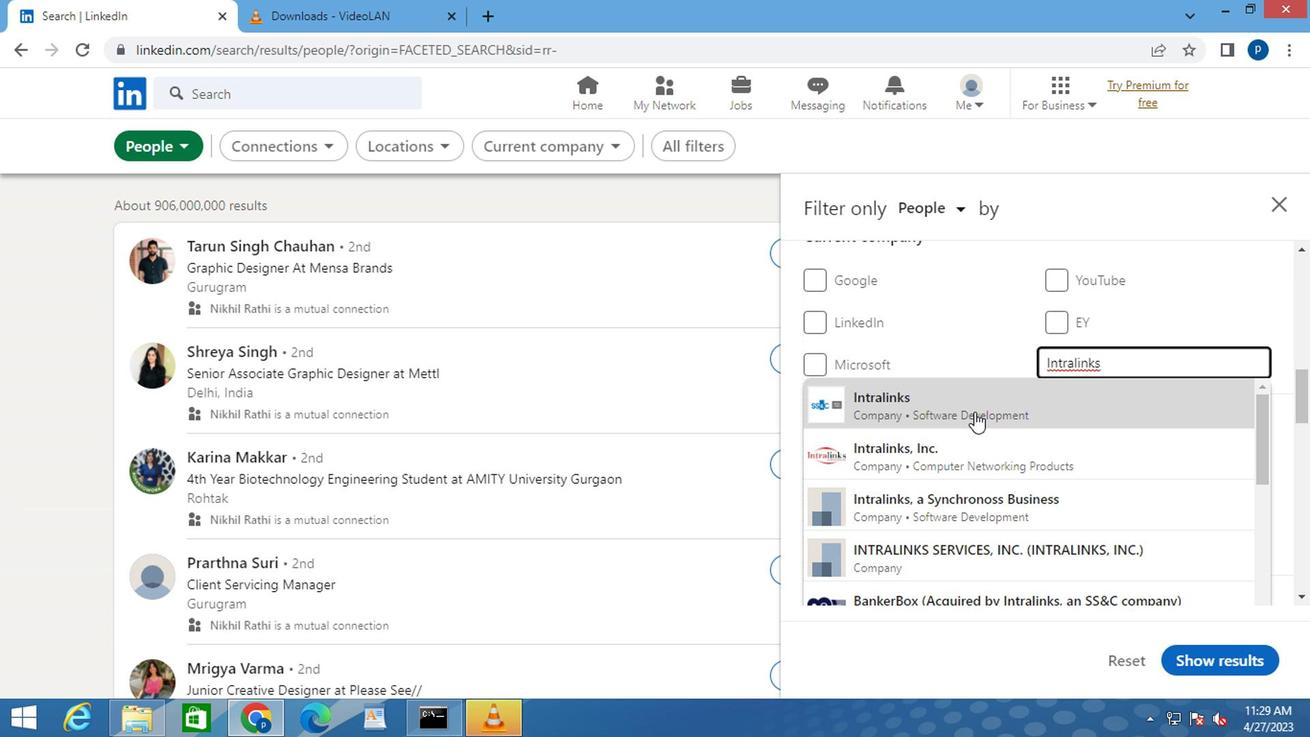 
Action: Mouse moved to (992, 431)
Screenshot: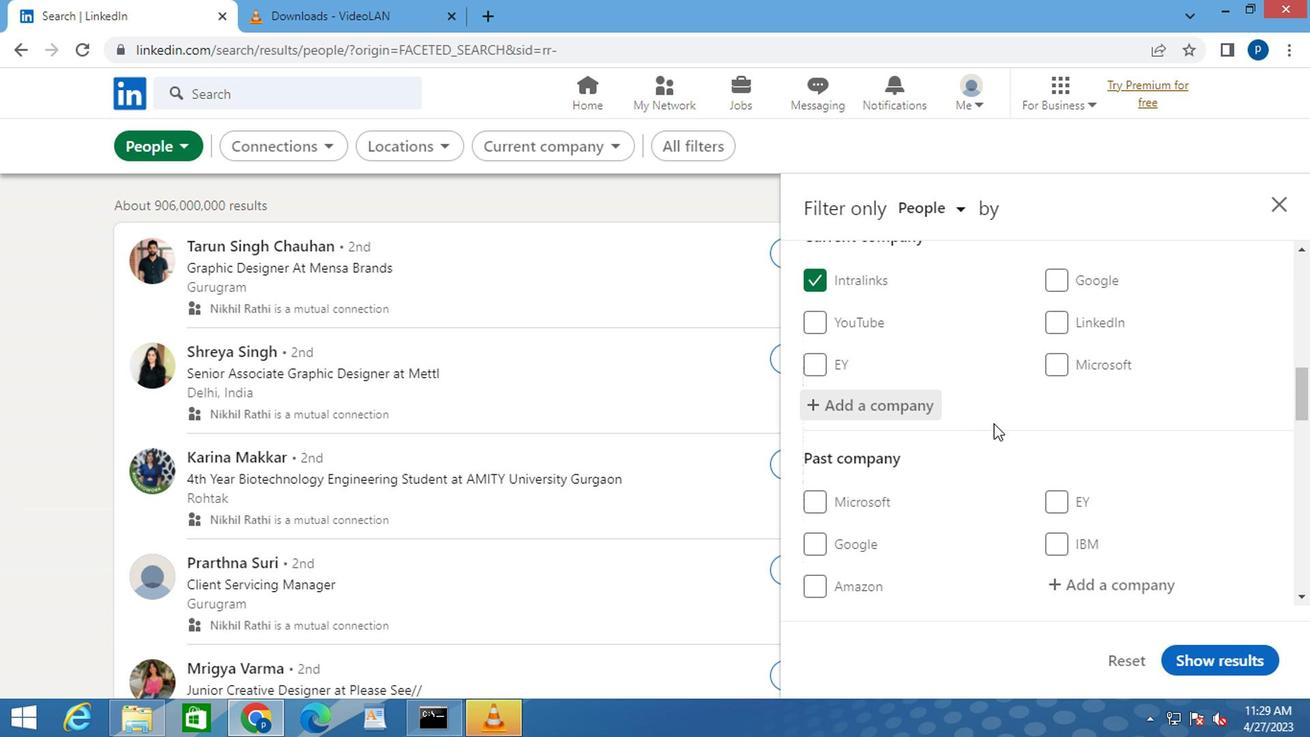 
Action: Mouse scrolled (992, 431) with delta (0, 0)
Screenshot: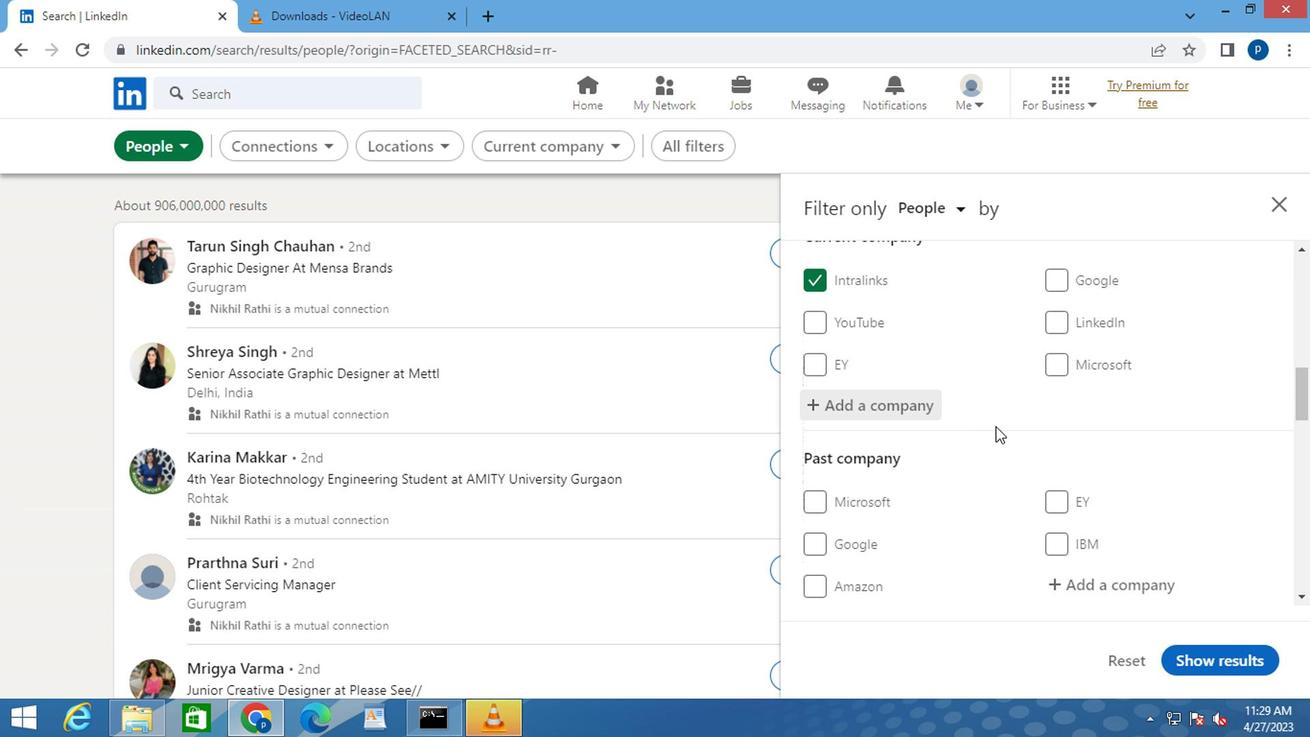 
Action: Mouse moved to (992, 433)
Screenshot: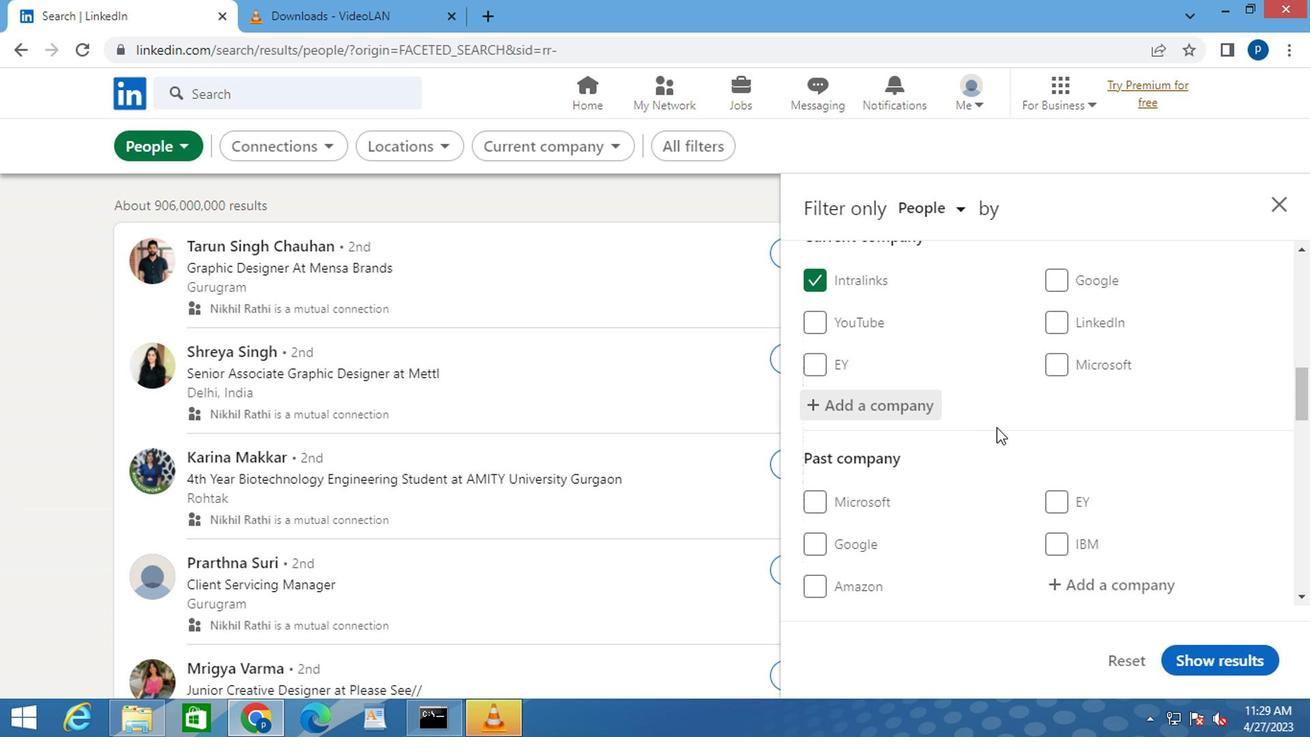 
Action: Mouse scrolled (992, 431) with delta (0, -1)
Screenshot: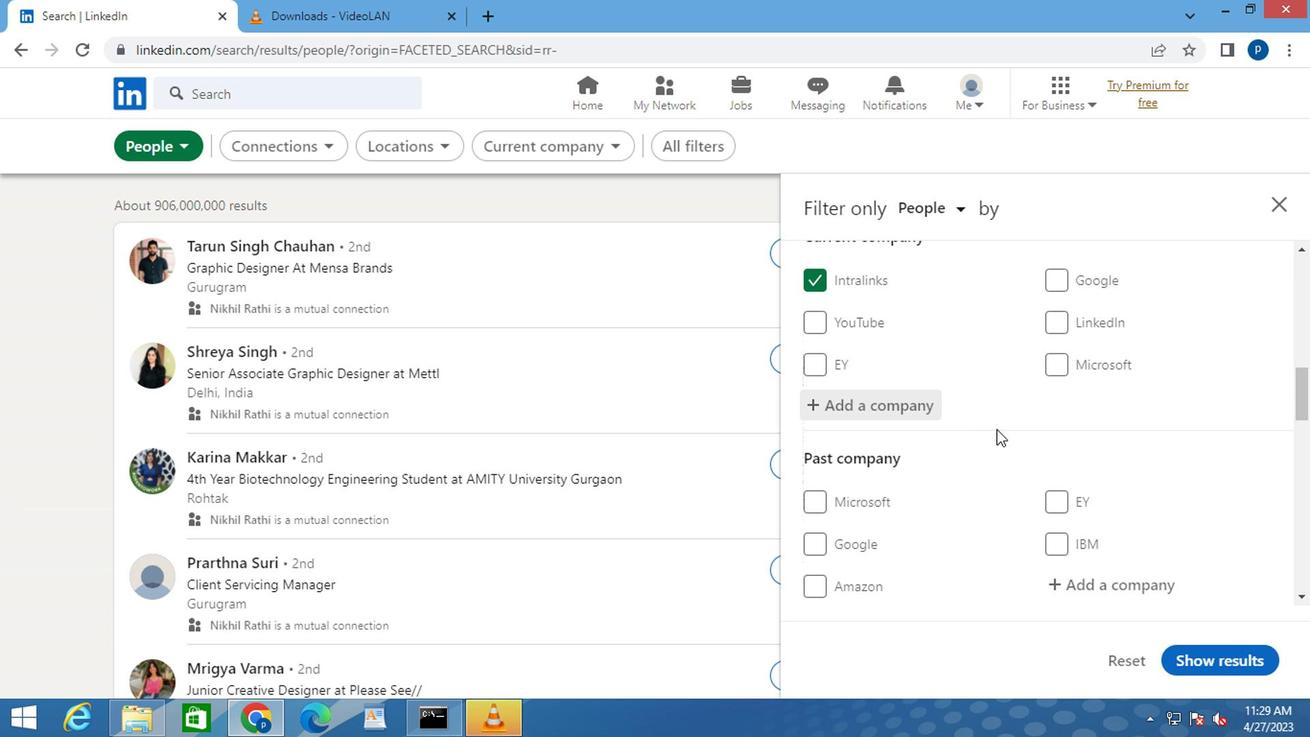 
Action: Mouse moved to (996, 436)
Screenshot: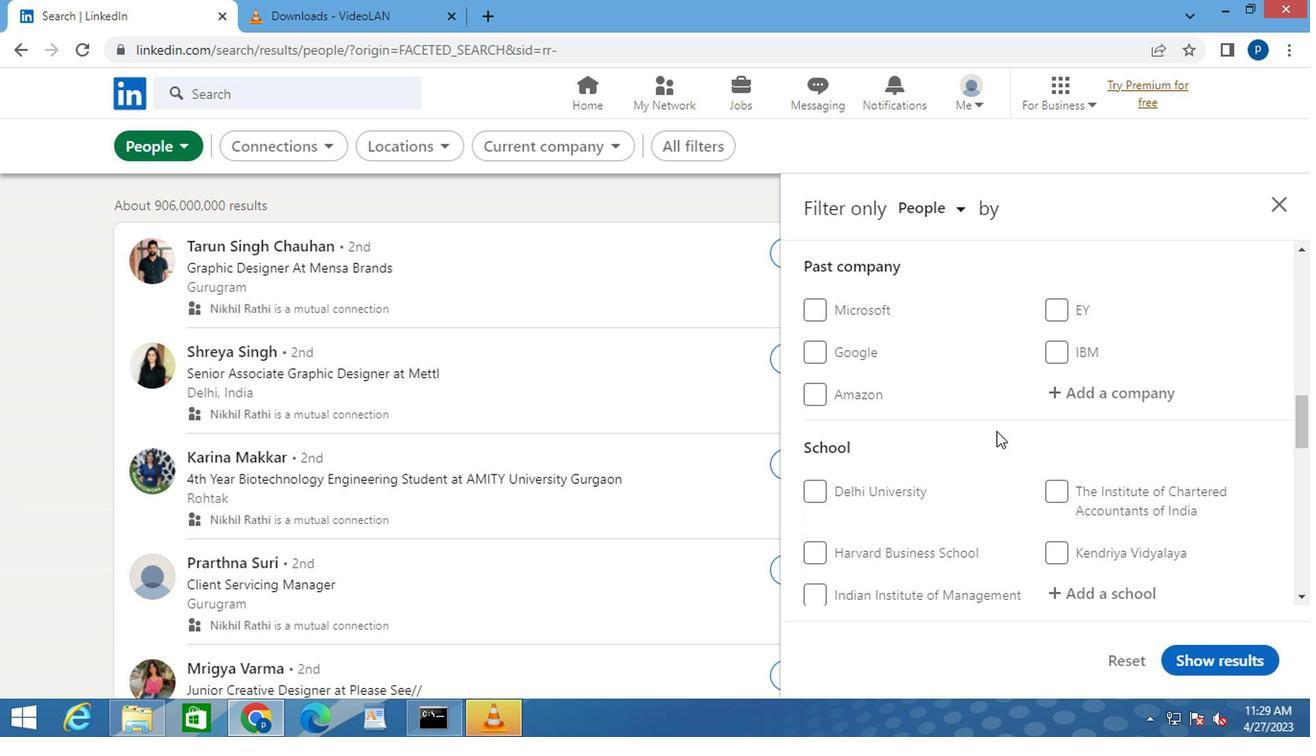 
Action: Mouse scrolled (996, 434) with delta (0, -1)
Screenshot: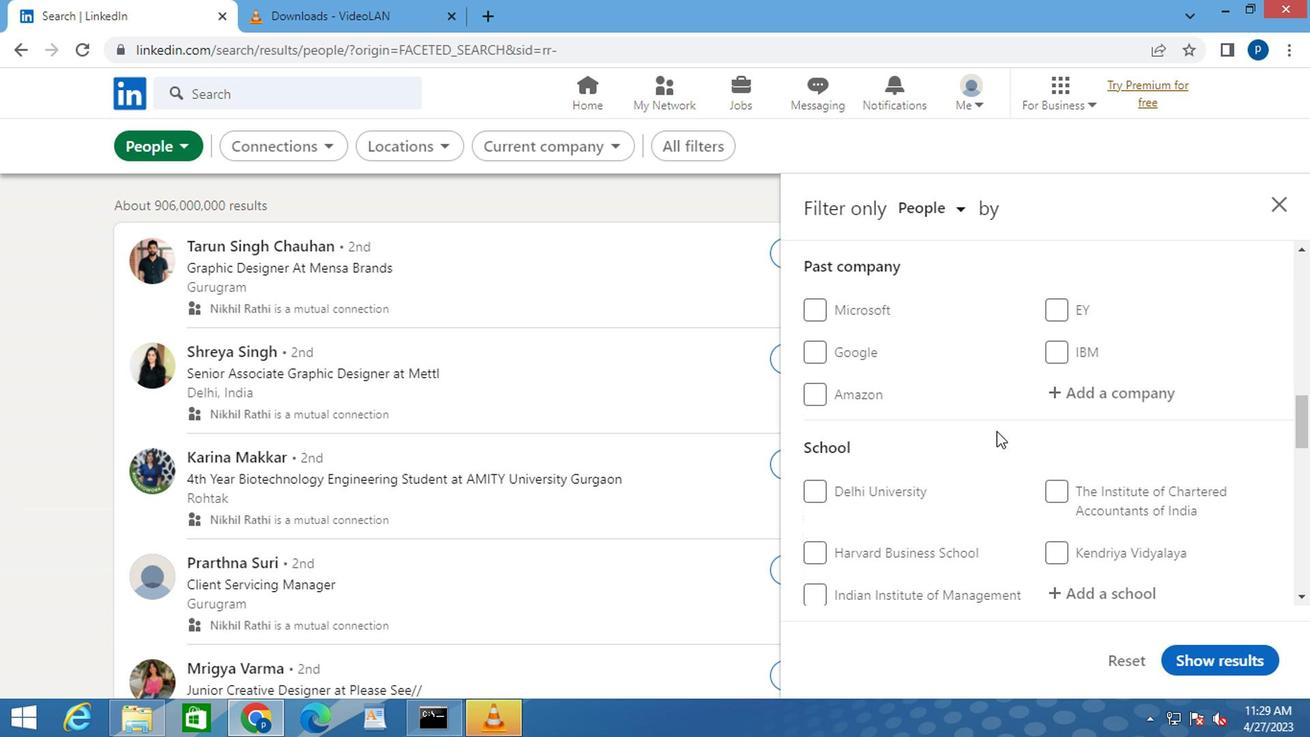 
Action: Mouse moved to (1089, 499)
Screenshot: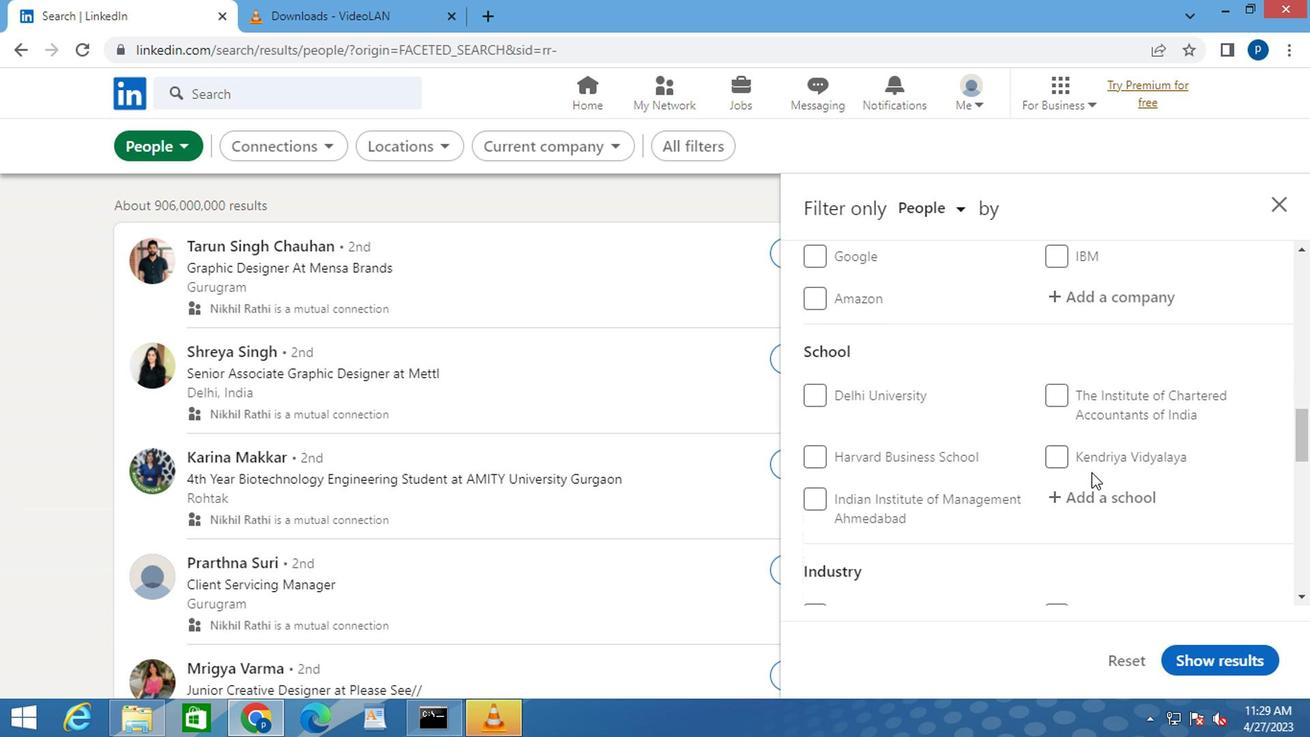 
Action: Mouse pressed left at (1089, 499)
Screenshot: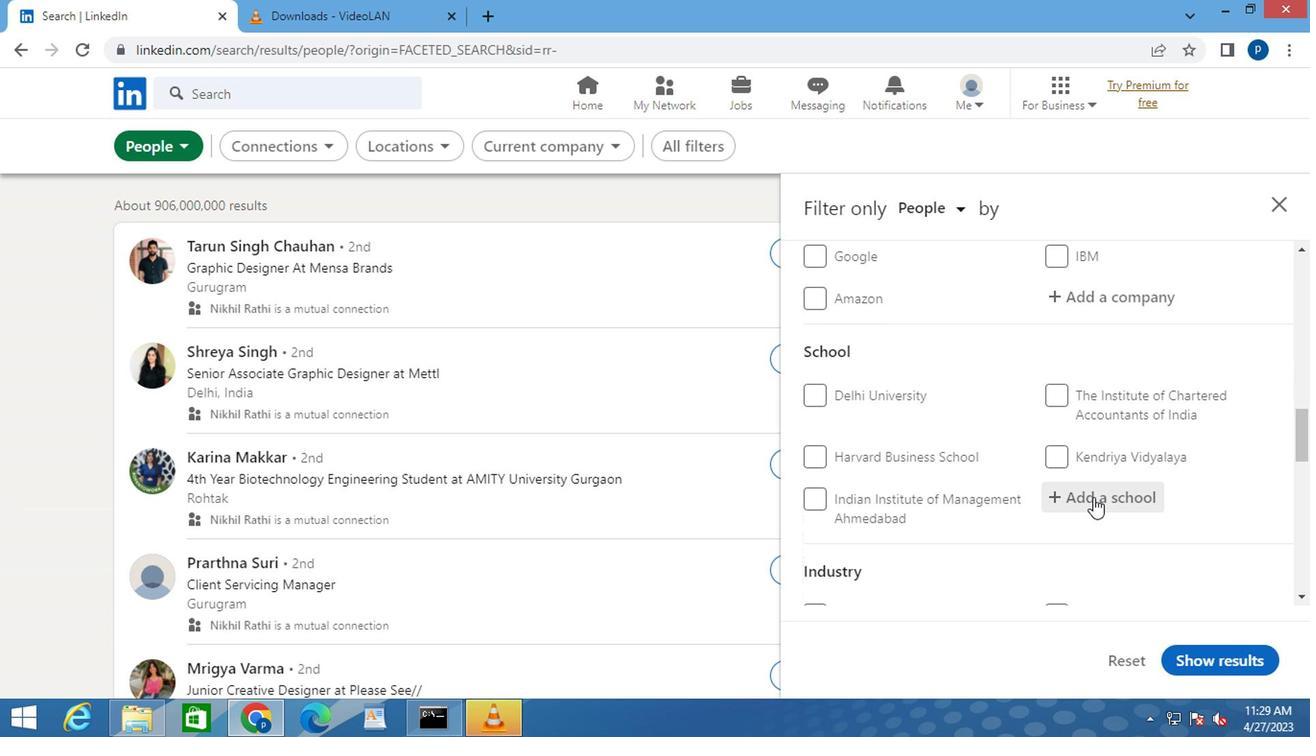 
Action: Key pressed <Key.caps_lock>L<Key.caps_lock>OYOLA<Key.space><Key.caps_lock>I<Key.caps_lock>N
Screenshot: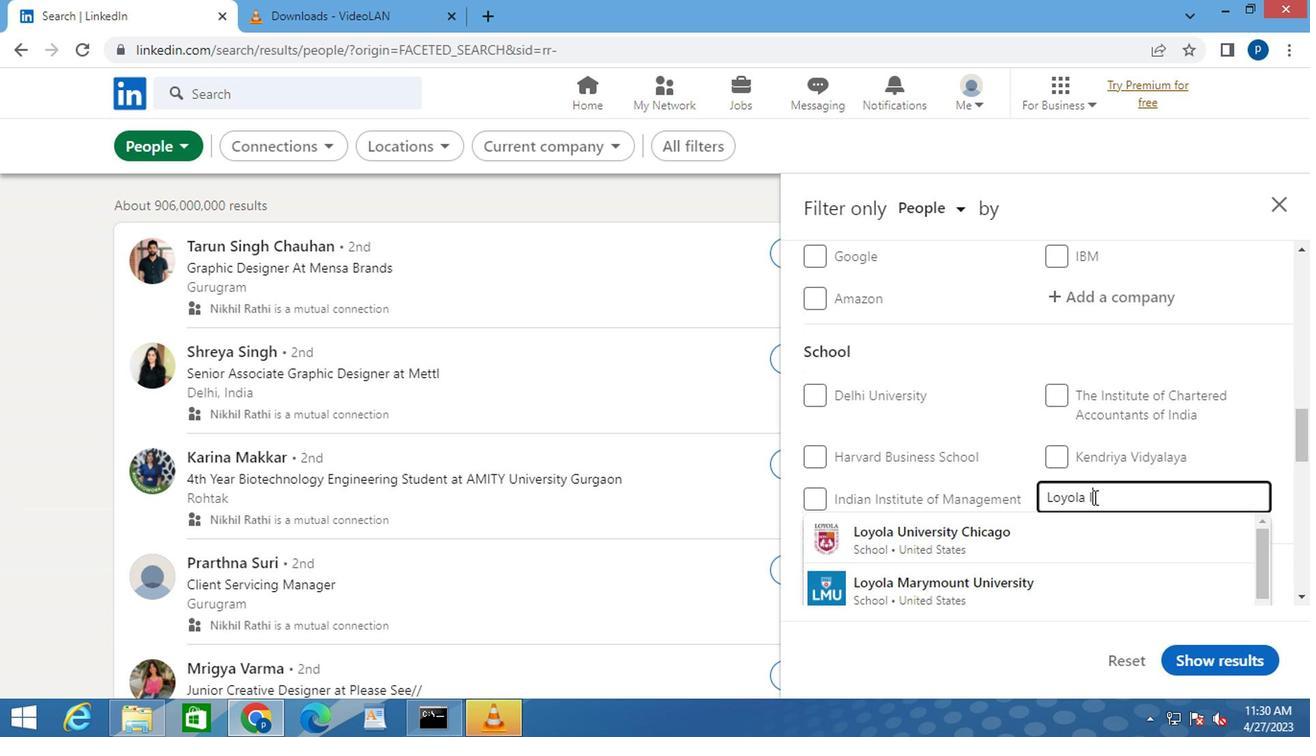 
Action: Mouse moved to (1098, 585)
Screenshot: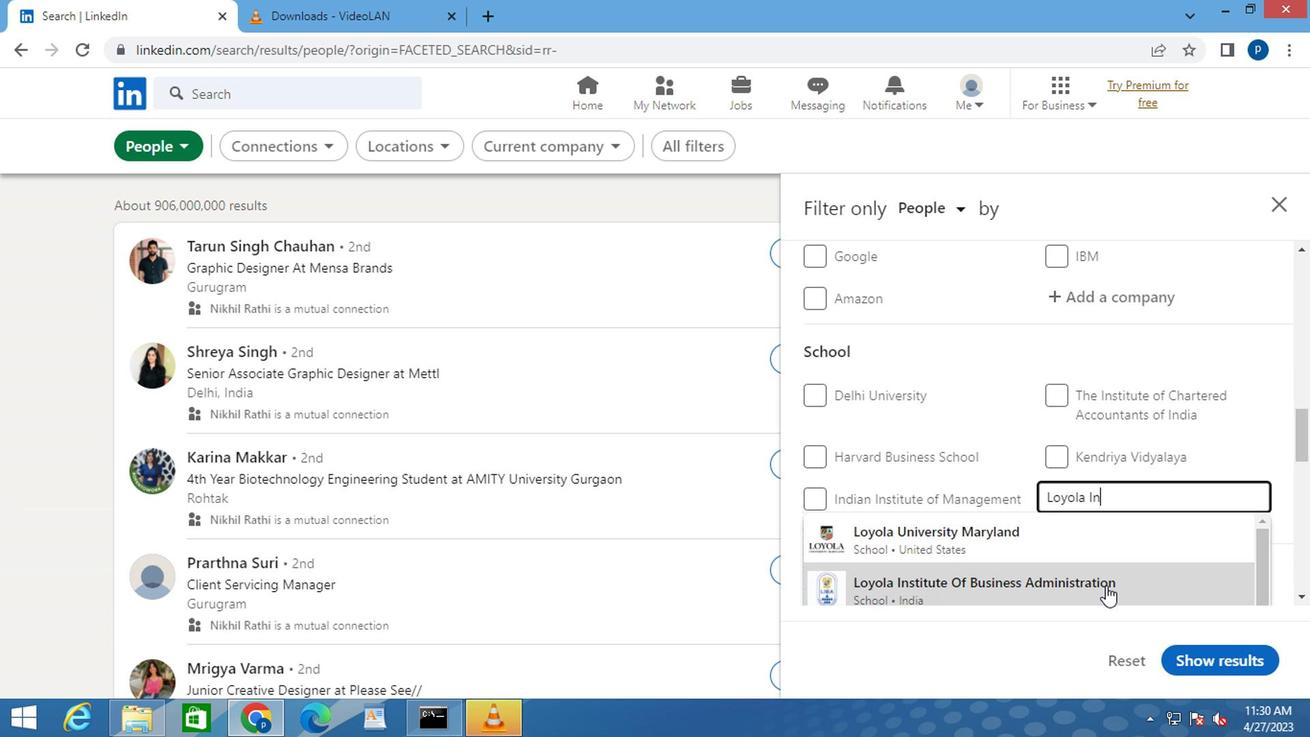 
Action: Mouse pressed left at (1098, 585)
Screenshot: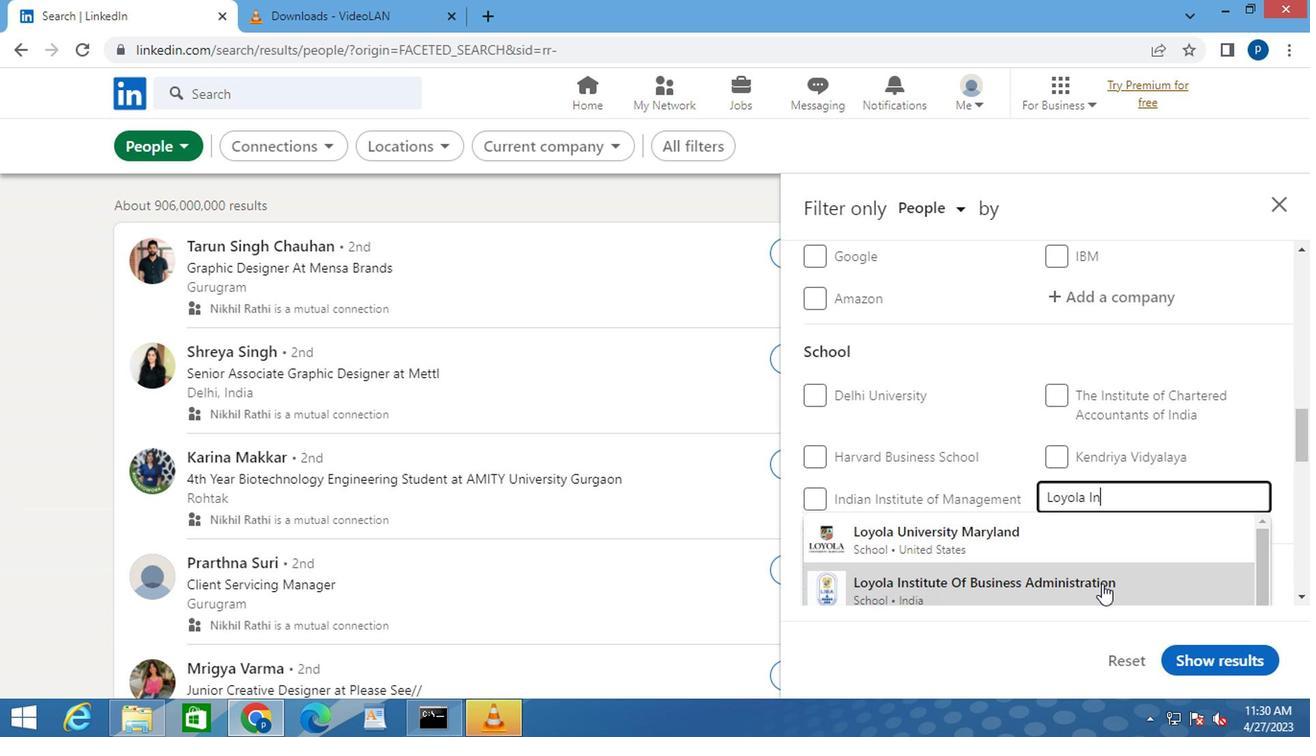
Action: Mouse moved to (1069, 561)
Screenshot: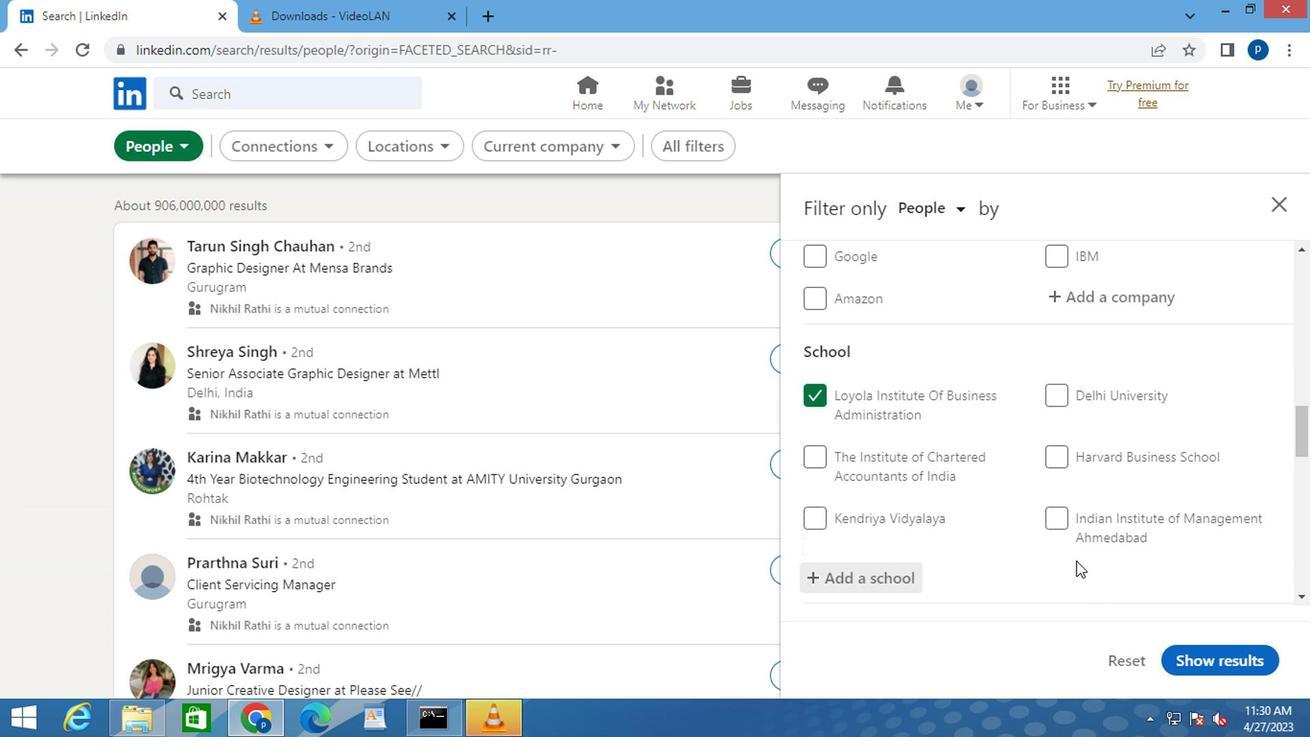 
Action: Mouse scrolled (1069, 560) with delta (0, 0)
Screenshot: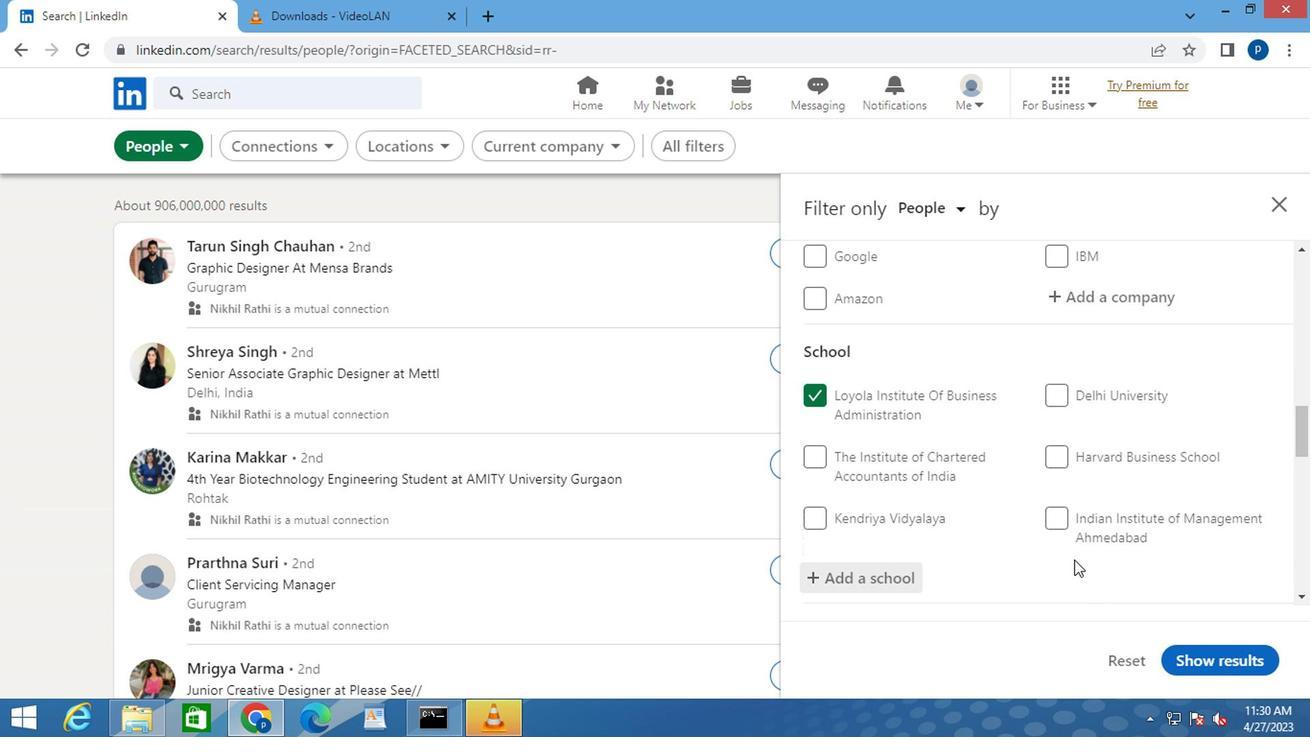 
Action: Mouse moved to (1068, 561)
Screenshot: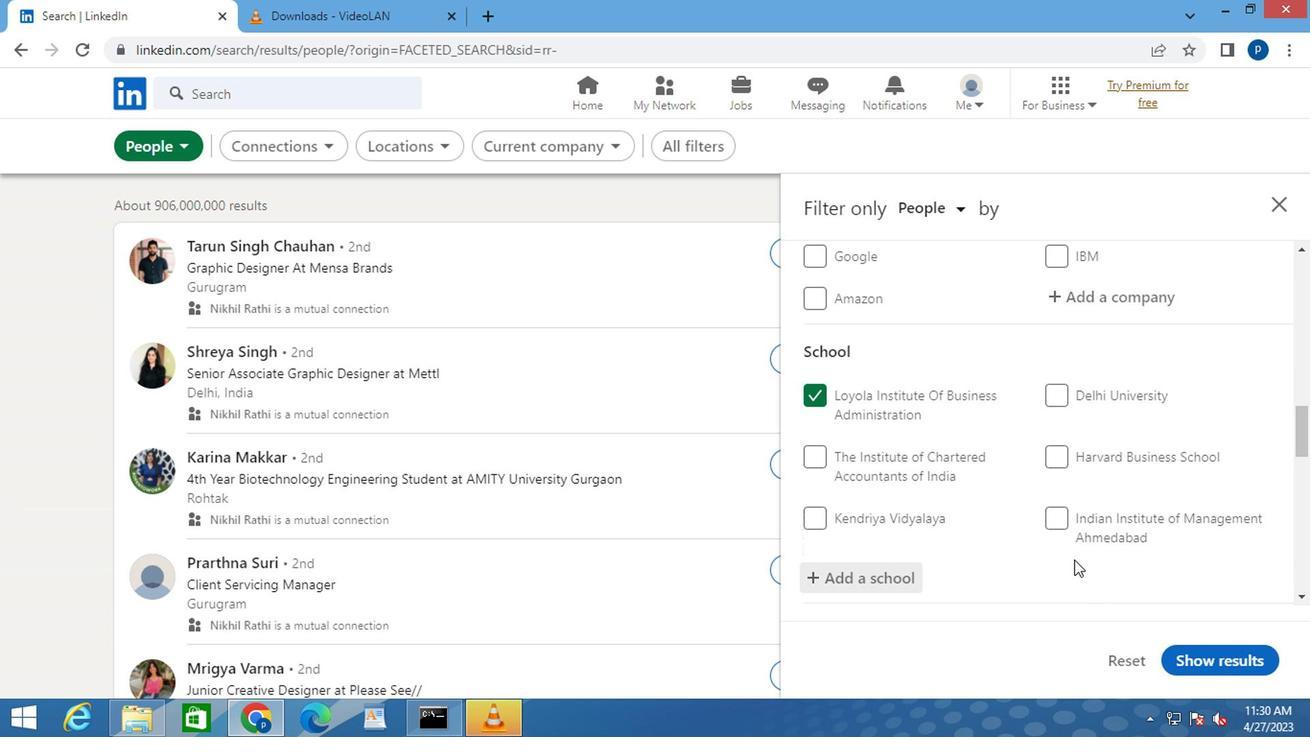 
Action: Mouse scrolled (1068, 560) with delta (0, 0)
Screenshot: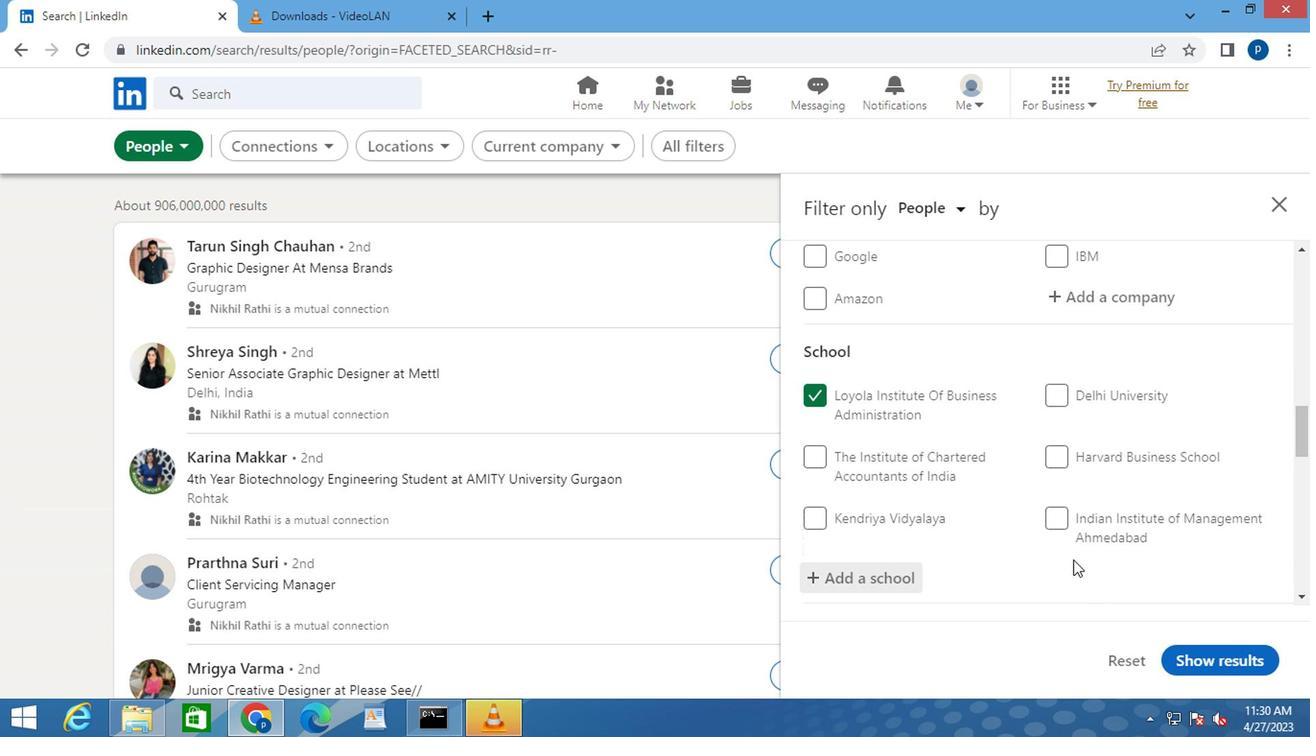 
Action: Mouse moved to (1007, 532)
Screenshot: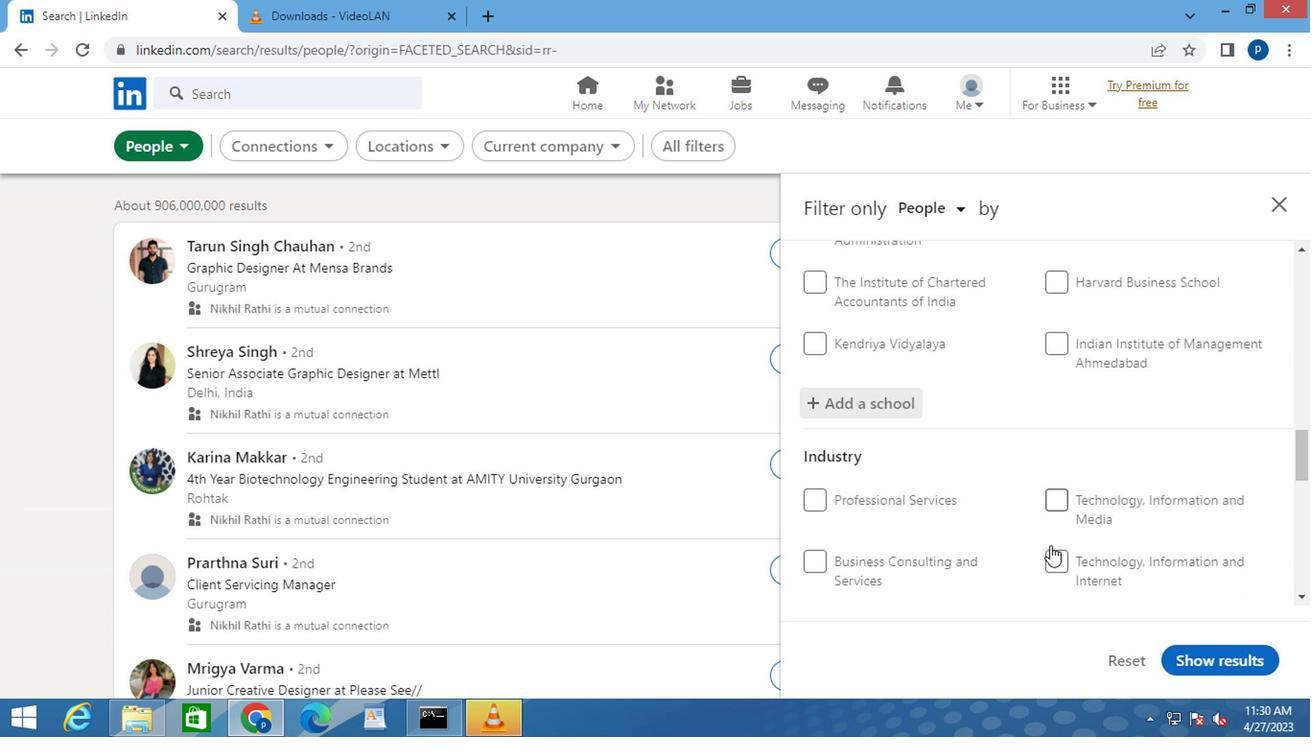 
Action: Mouse scrolled (1007, 530) with delta (0, -1)
Screenshot: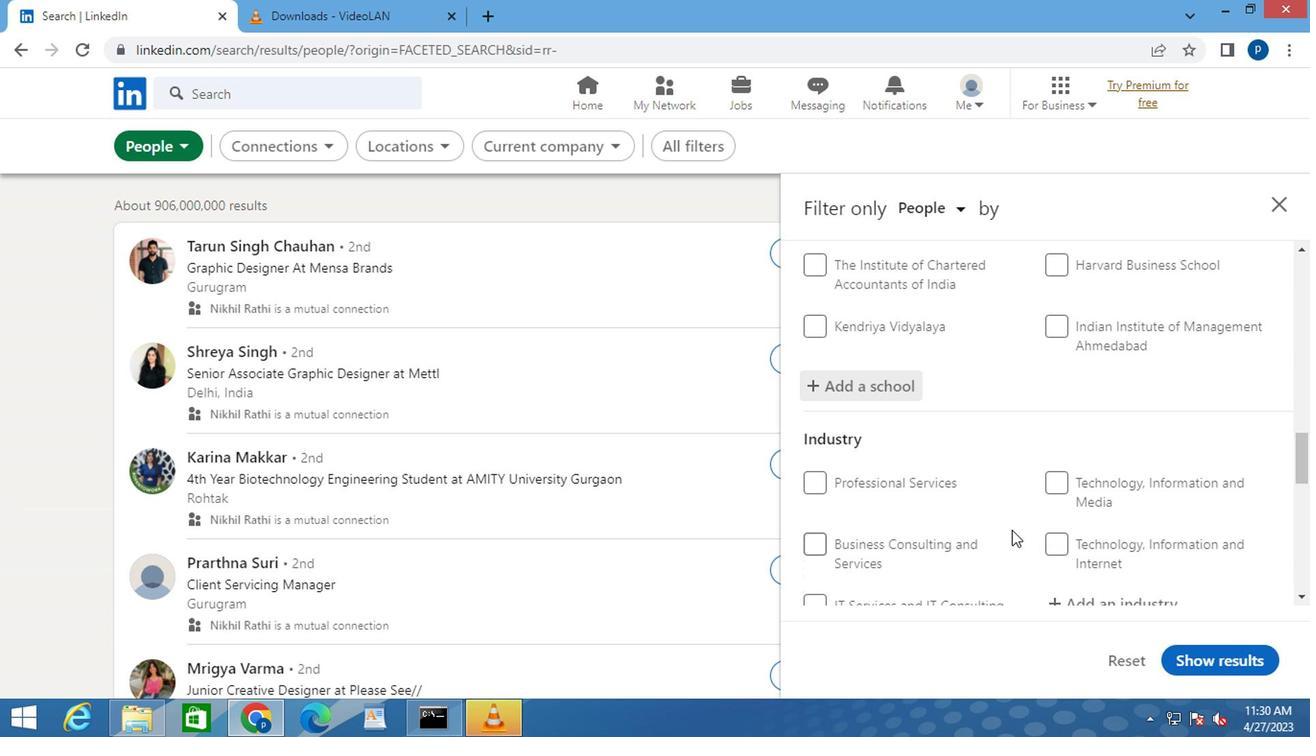 
Action: Mouse moved to (1065, 506)
Screenshot: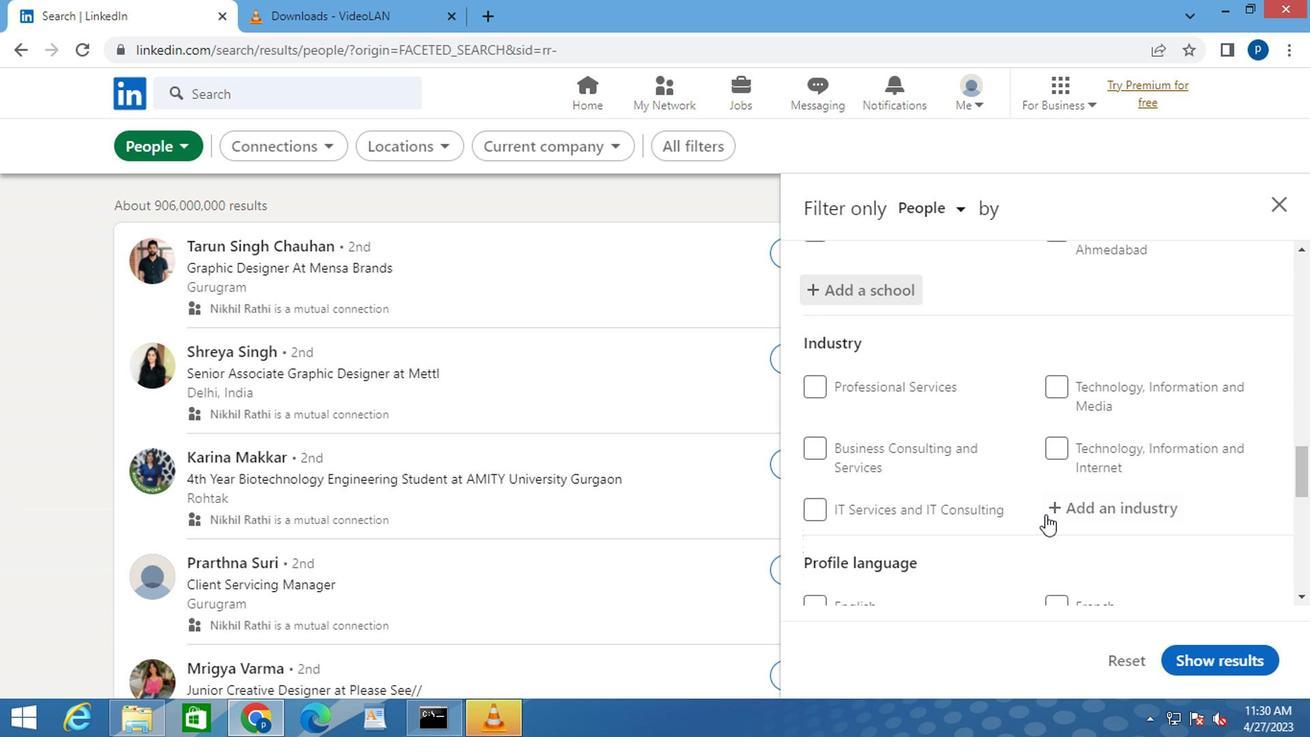 
Action: Mouse pressed left at (1065, 506)
Screenshot: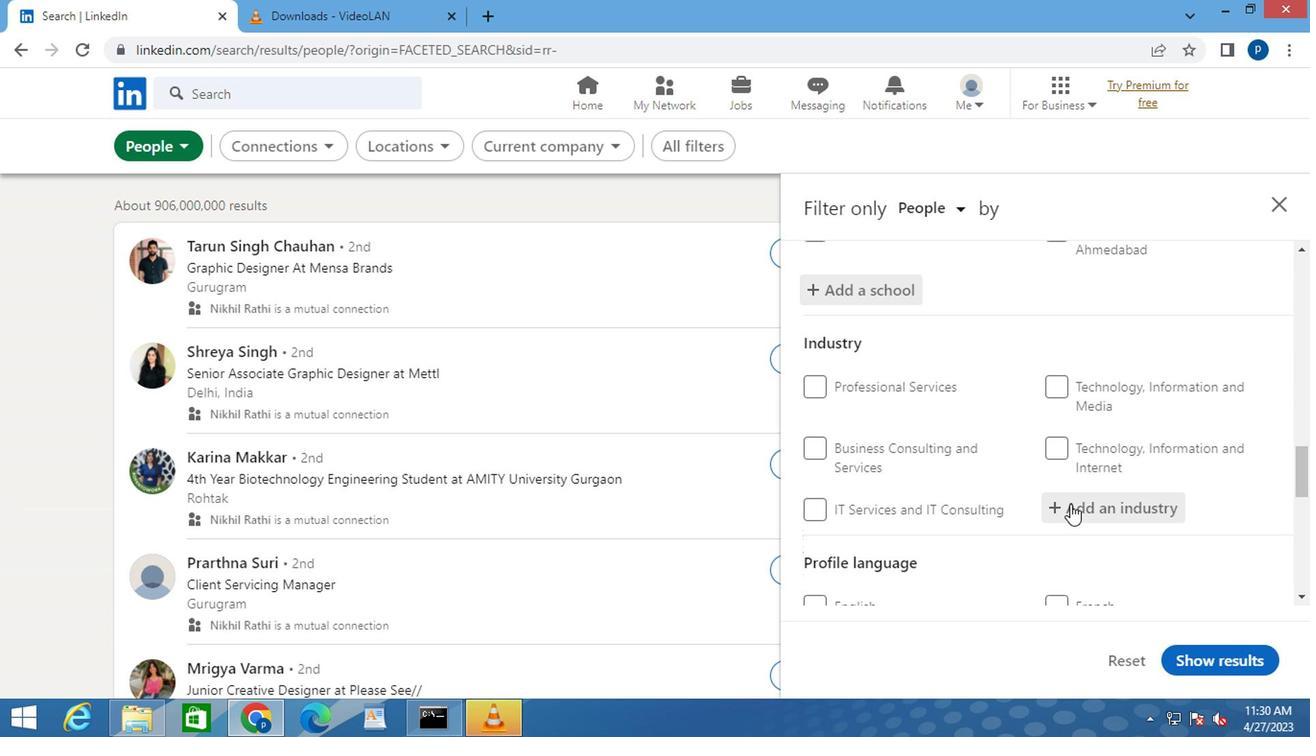 
Action: Key pressed <Key.caps_lock>T<Key.caps_lock>HEAT
Screenshot: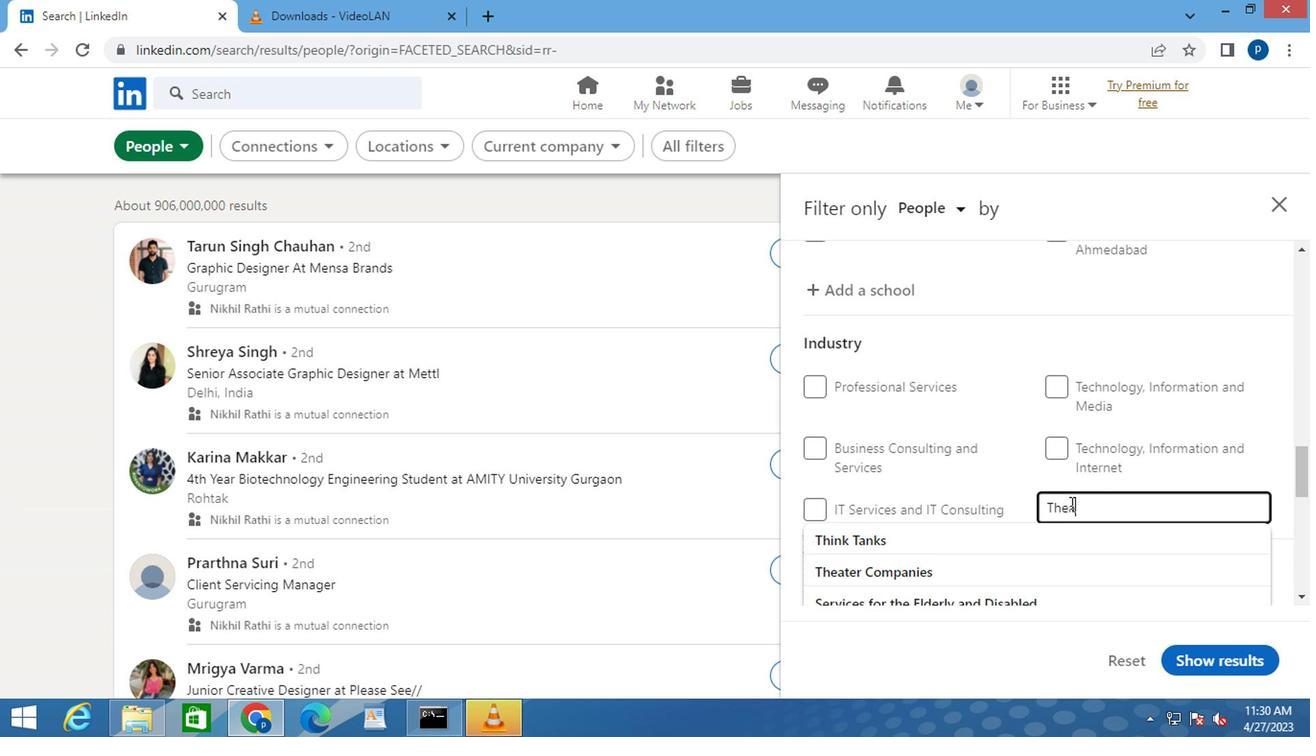 
Action: Mouse moved to (934, 541)
Screenshot: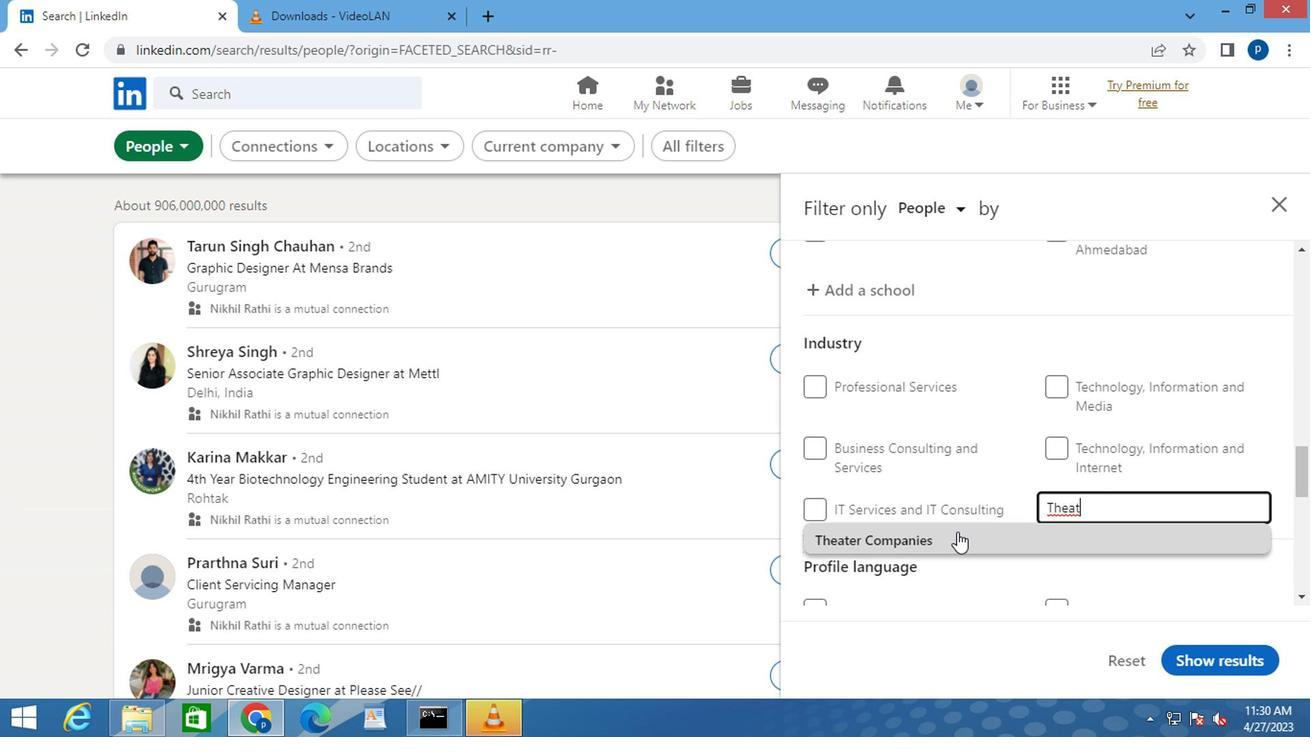 
Action: Mouse pressed left at (934, 541)
Screenshot: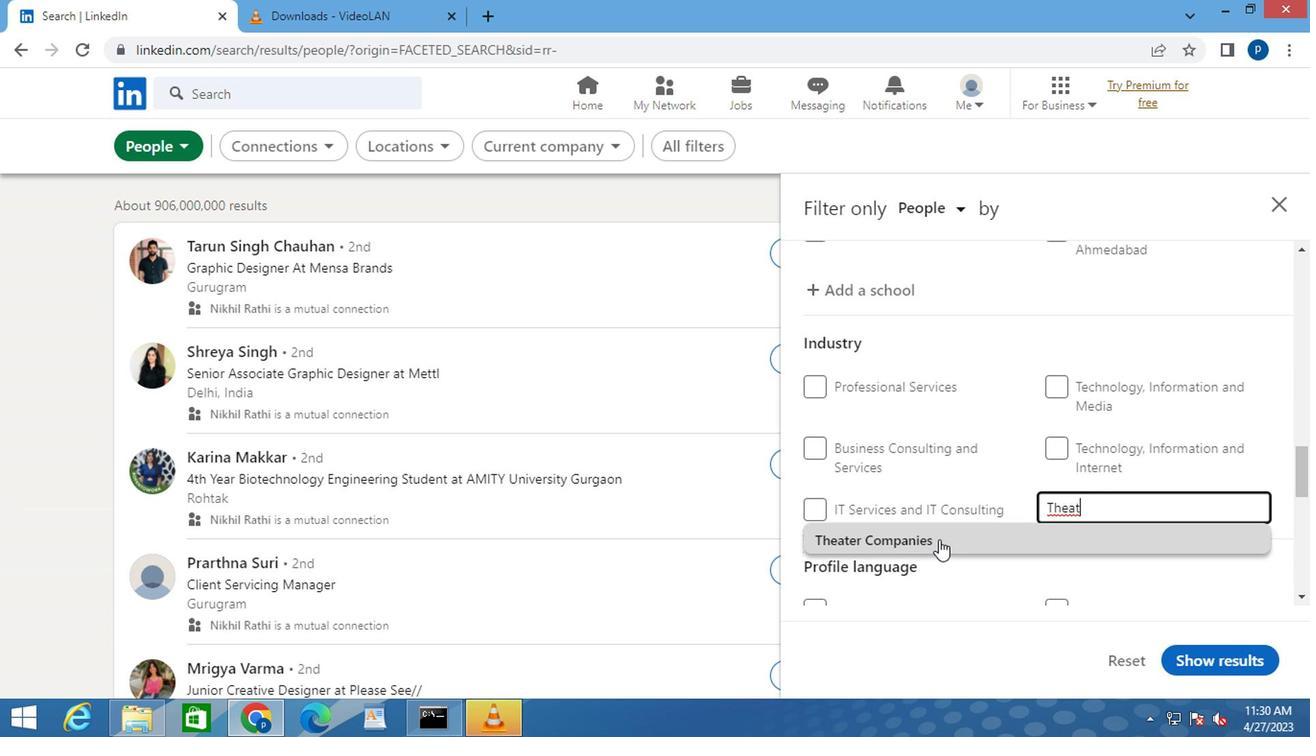 
Action: Mouse moved to (928, 537)
Screenshot: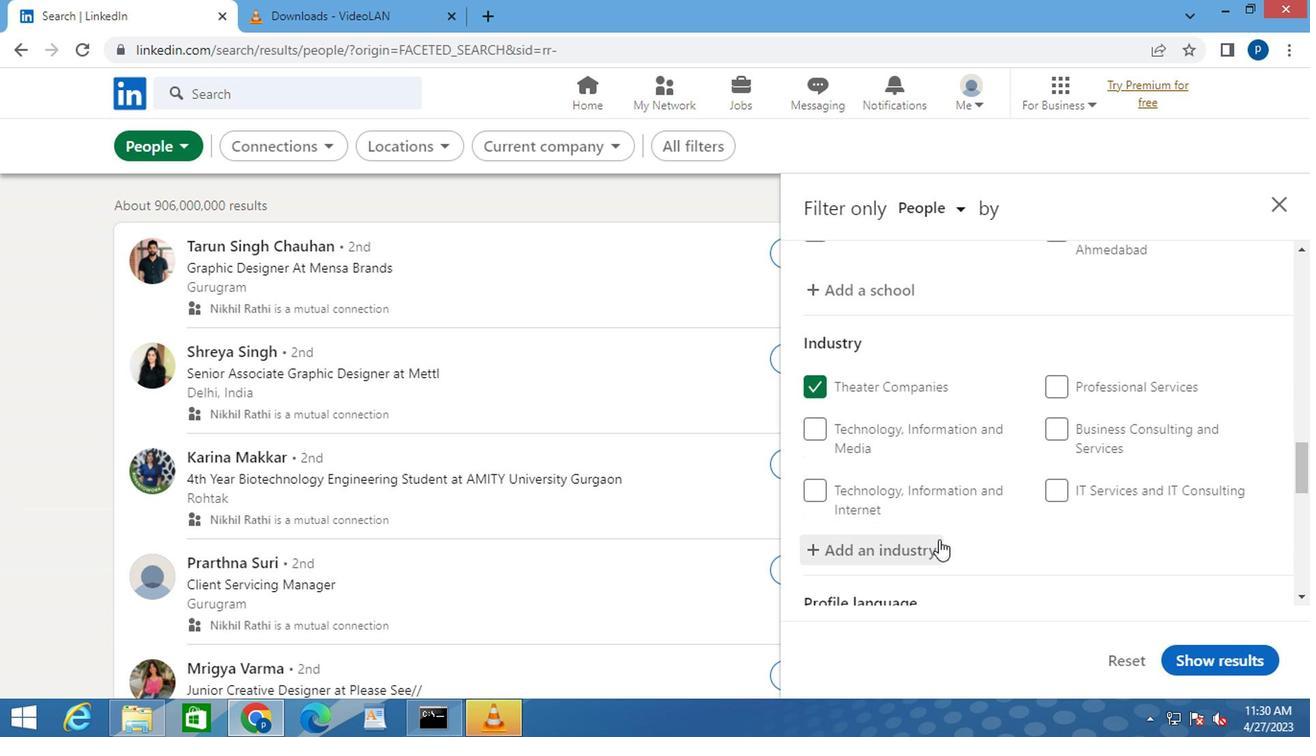 
Action: Mouse scrolled (928, 535) with delta (0, -1)
Screenshot: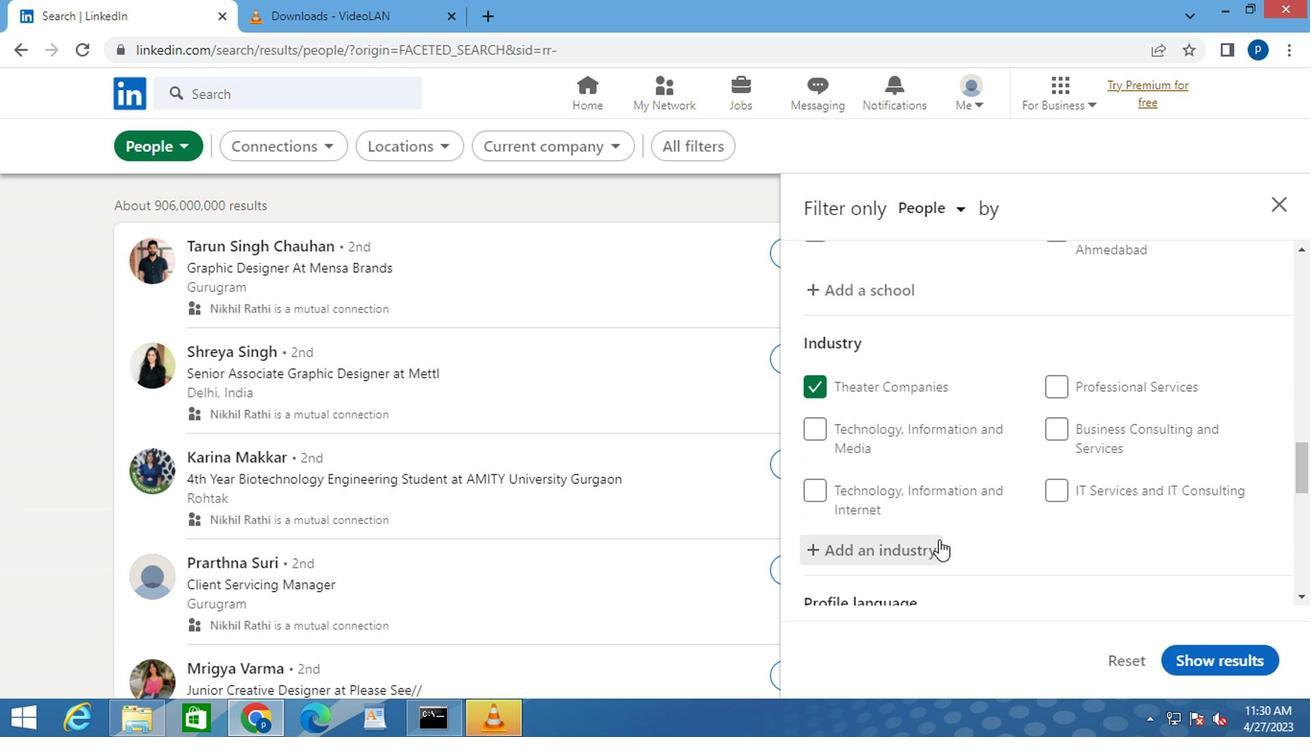 
Action: Mouse scrolled (928, 535) with delta (0, -1)
Screenshot: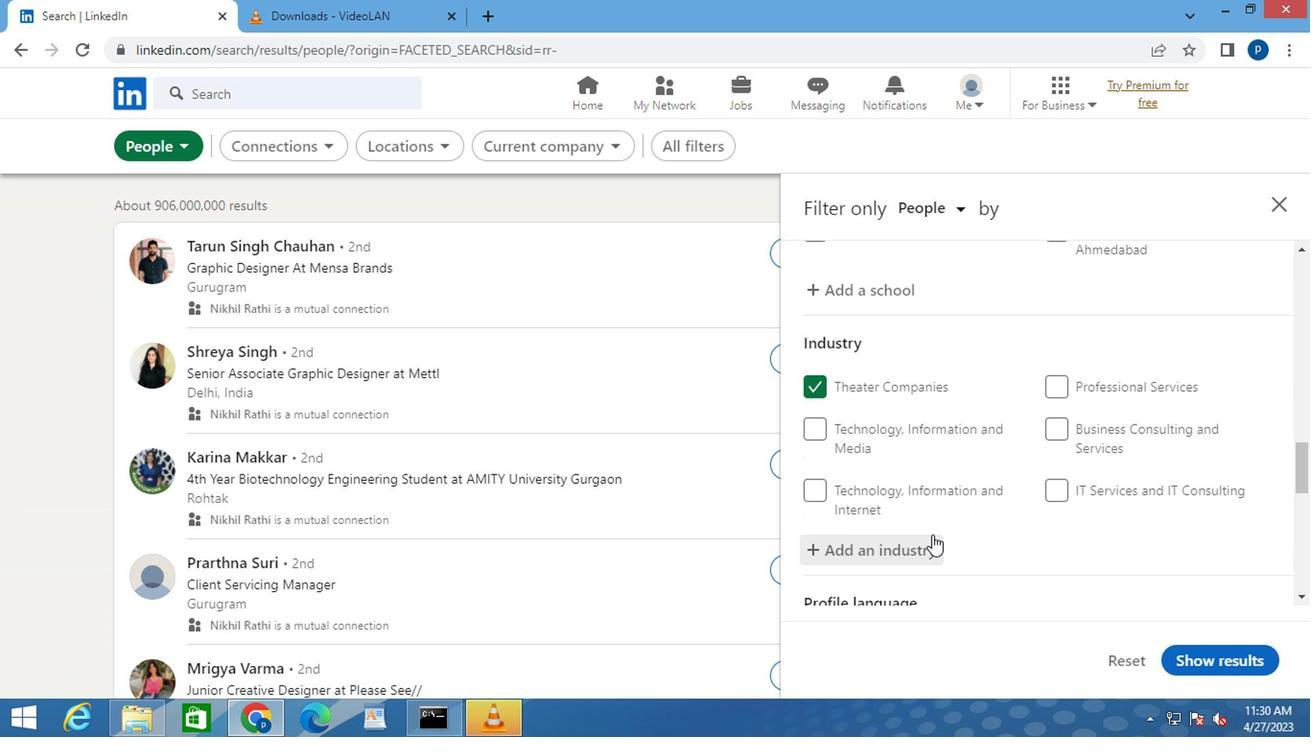 
Action: Mouse scrolled (928, 535) with delta (0, -1)
Screenshot: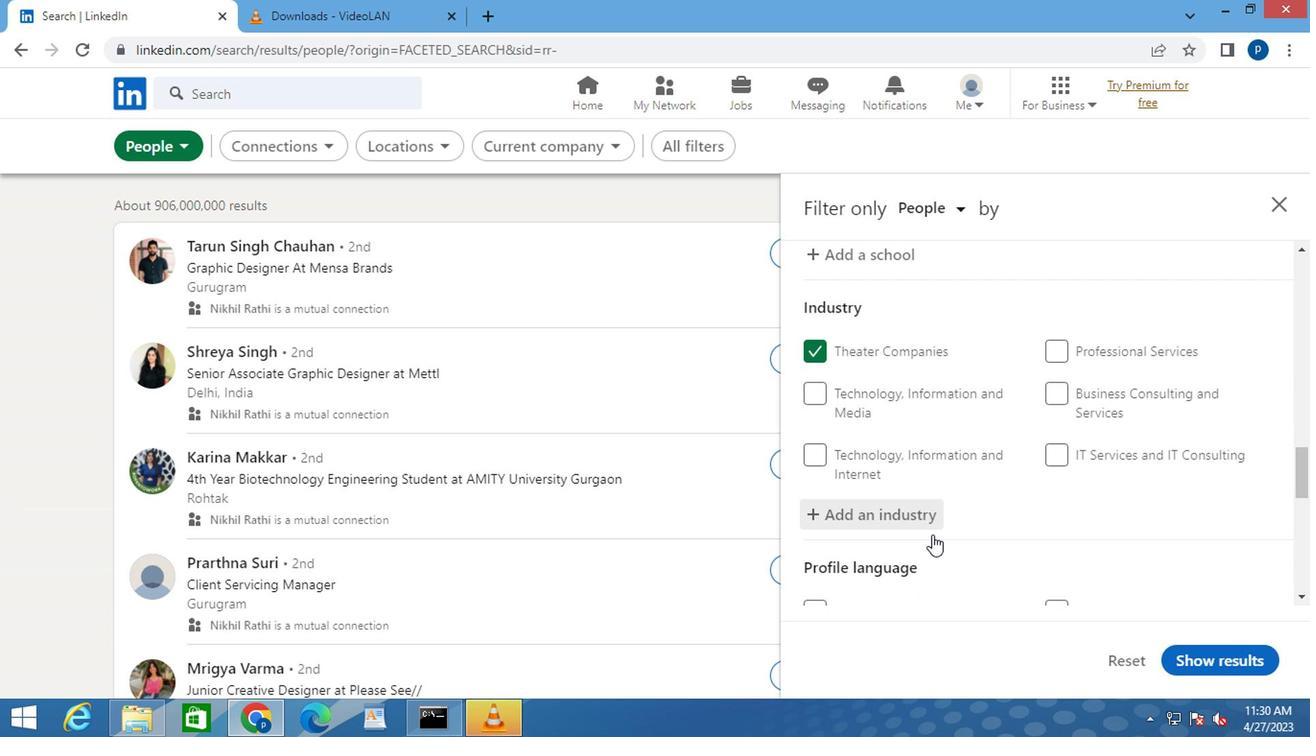 
Action: Mouse moved to (1046, 466)
Screenshot: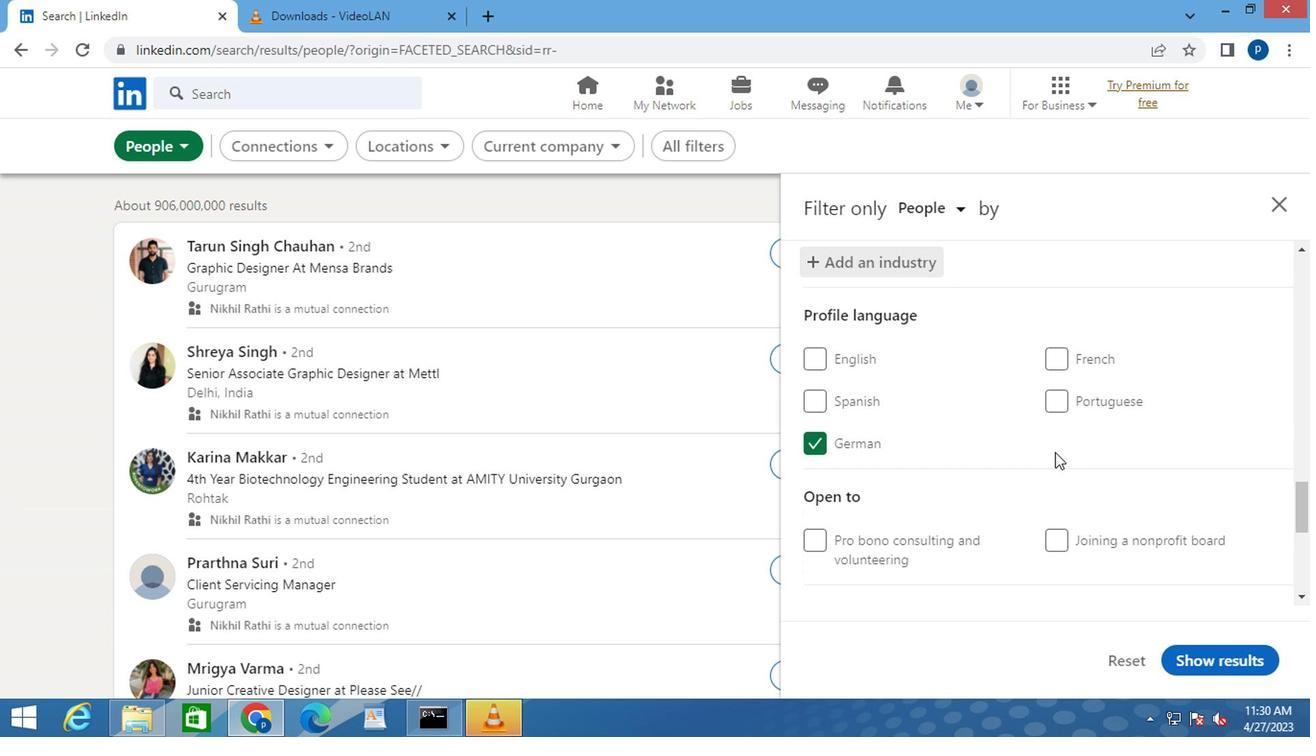 
Action: Mouse scrolled (1046, 465) with delta (0, -1)
Screenshot: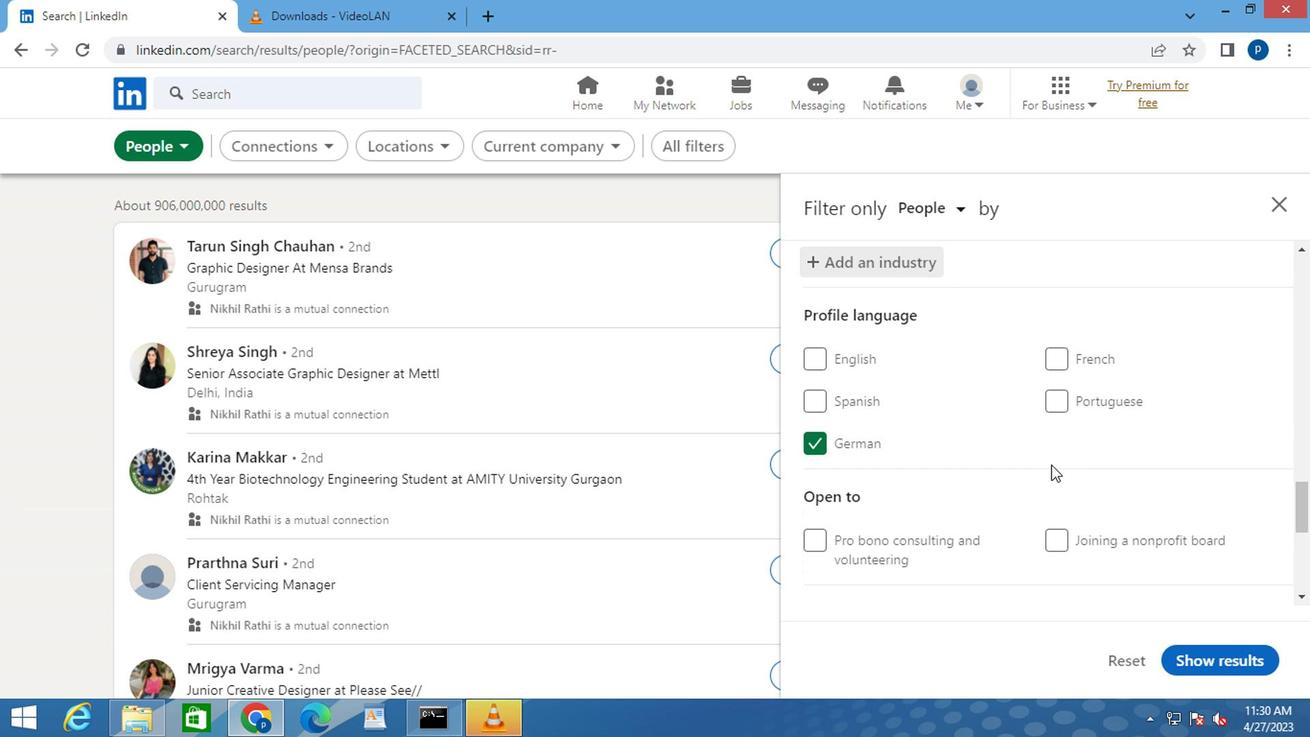 
Action: Mouse moved to (1056, 512)
Screenshot: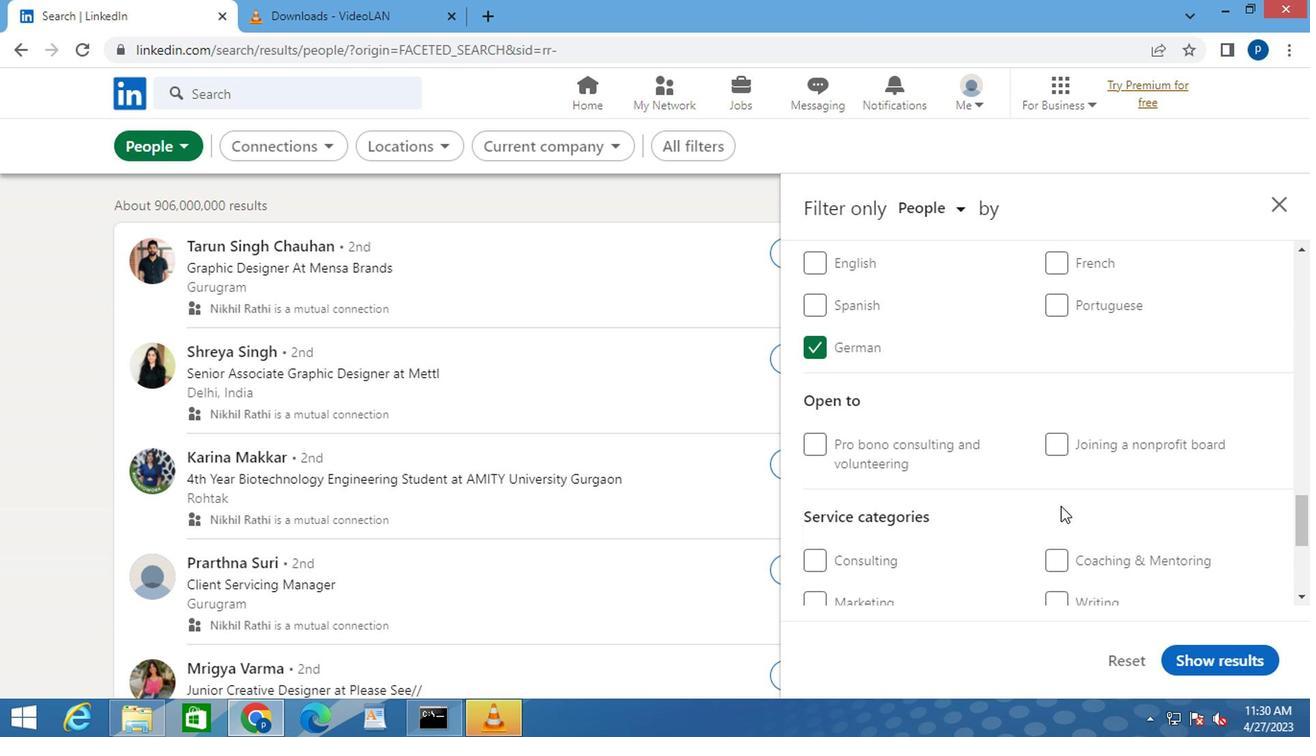 
Action: Mouse scrolled (1056, 511) with delta (0, 0)
Screenshot: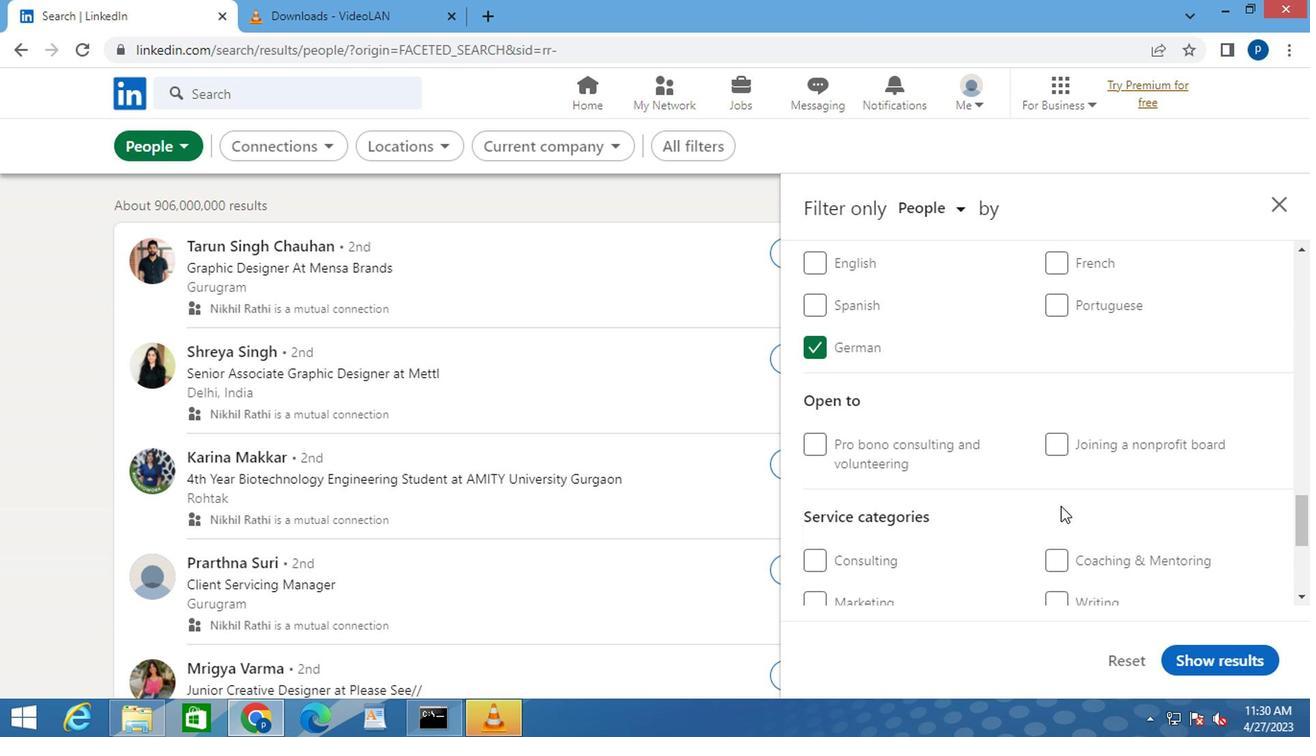 
Action: Mouse scrolled (1056, 511) with delta (0, 0)
Screenshot: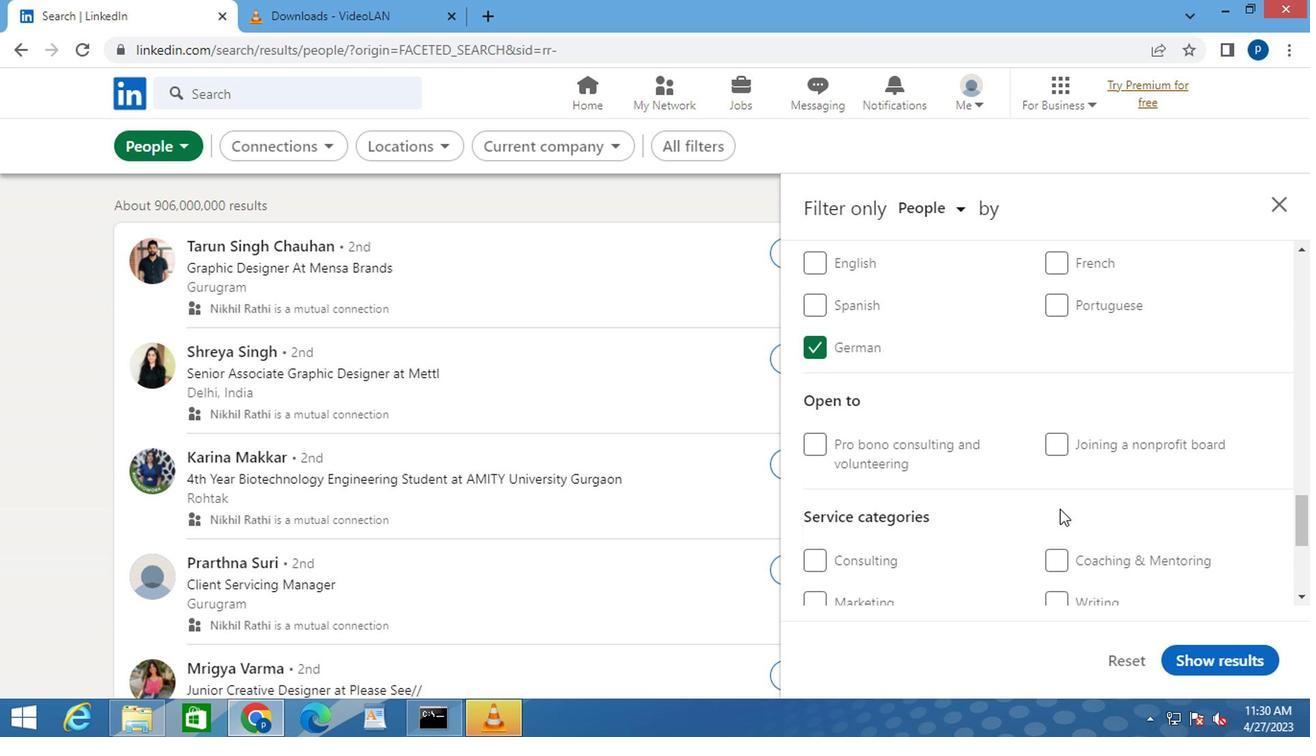 
Action: Mouse moved to (1063, 453)
Screenshot: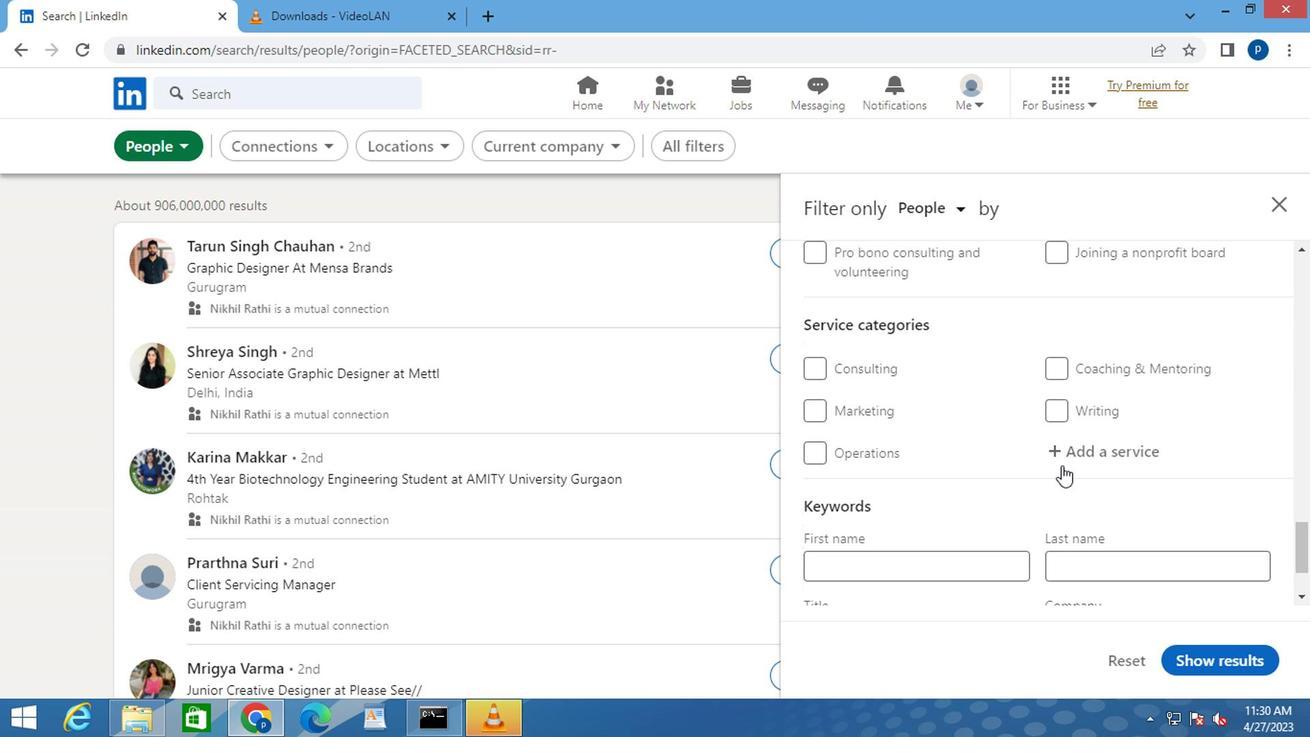 
Action: Mouse pressed left at (1063, 453)
Screenshot: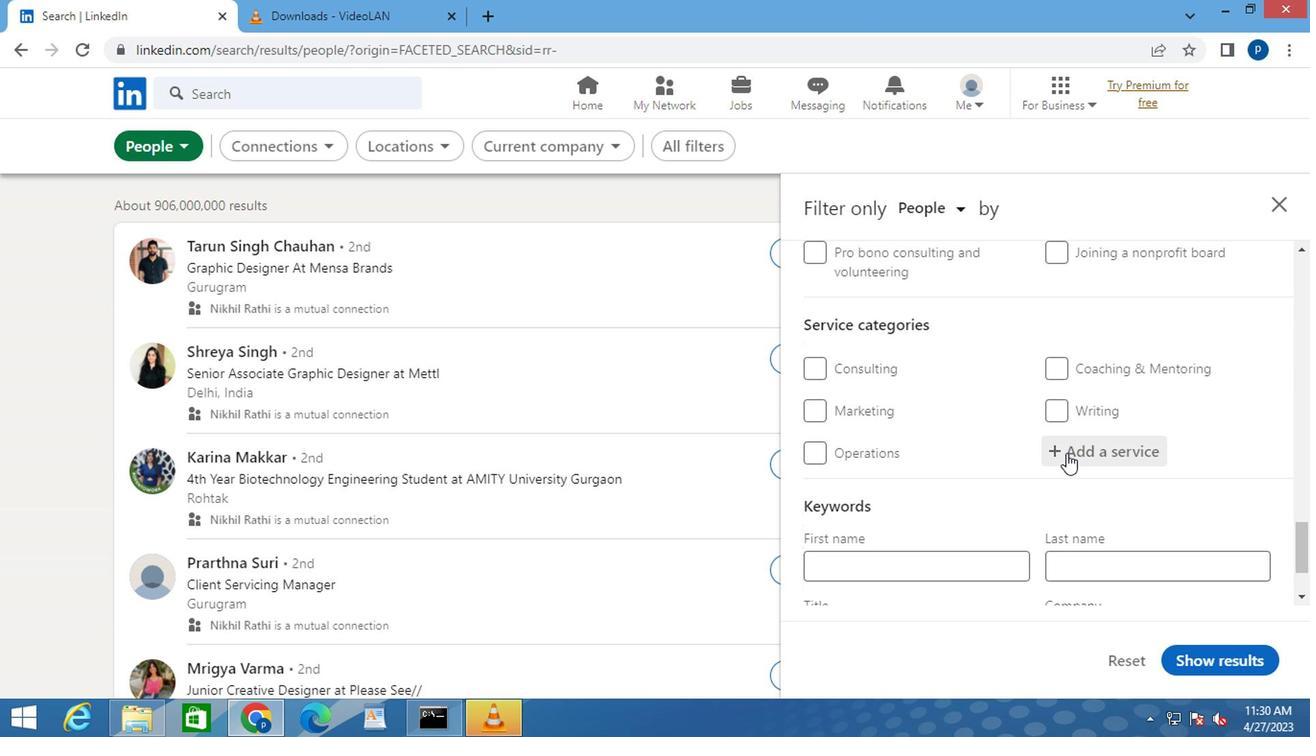 
Action: Key pressed <Key.caps_lock>M<Key.caps_lock>ARKET<Key.space>
Screenshot: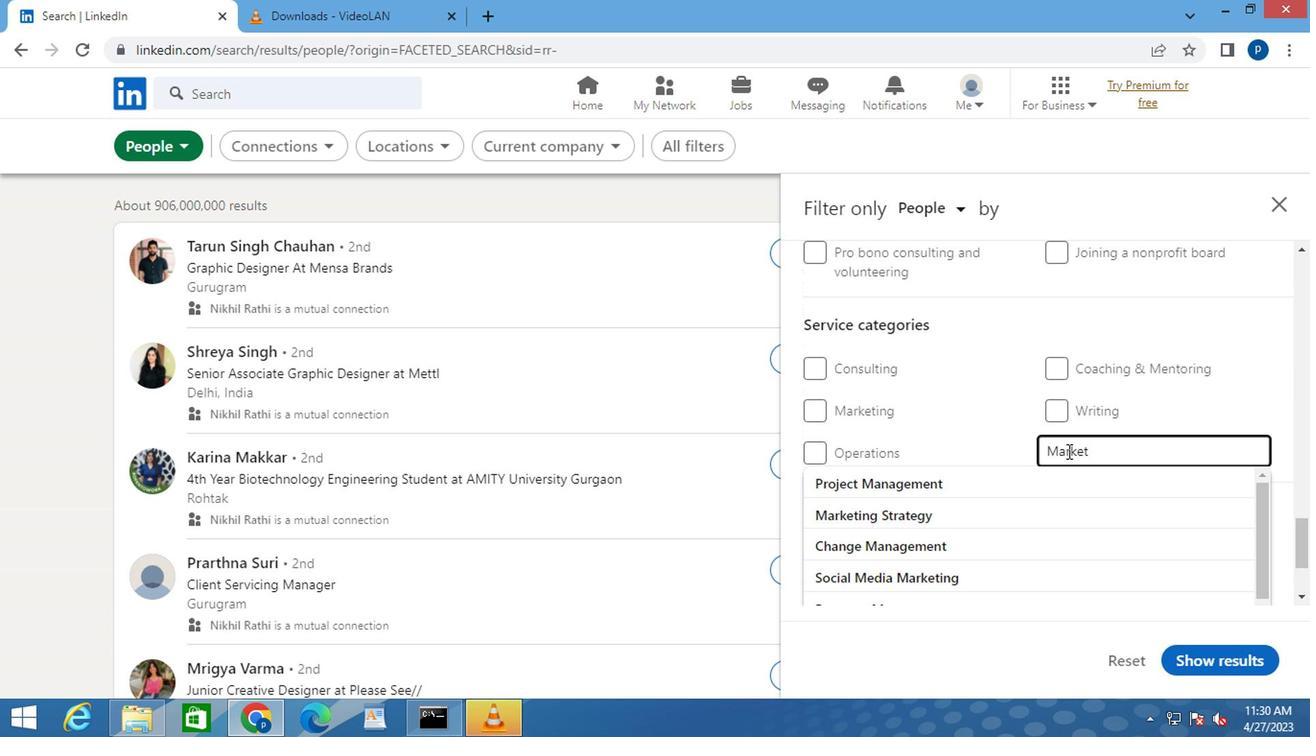 
Action: Mouse moved to (941, 505)
Screenshot: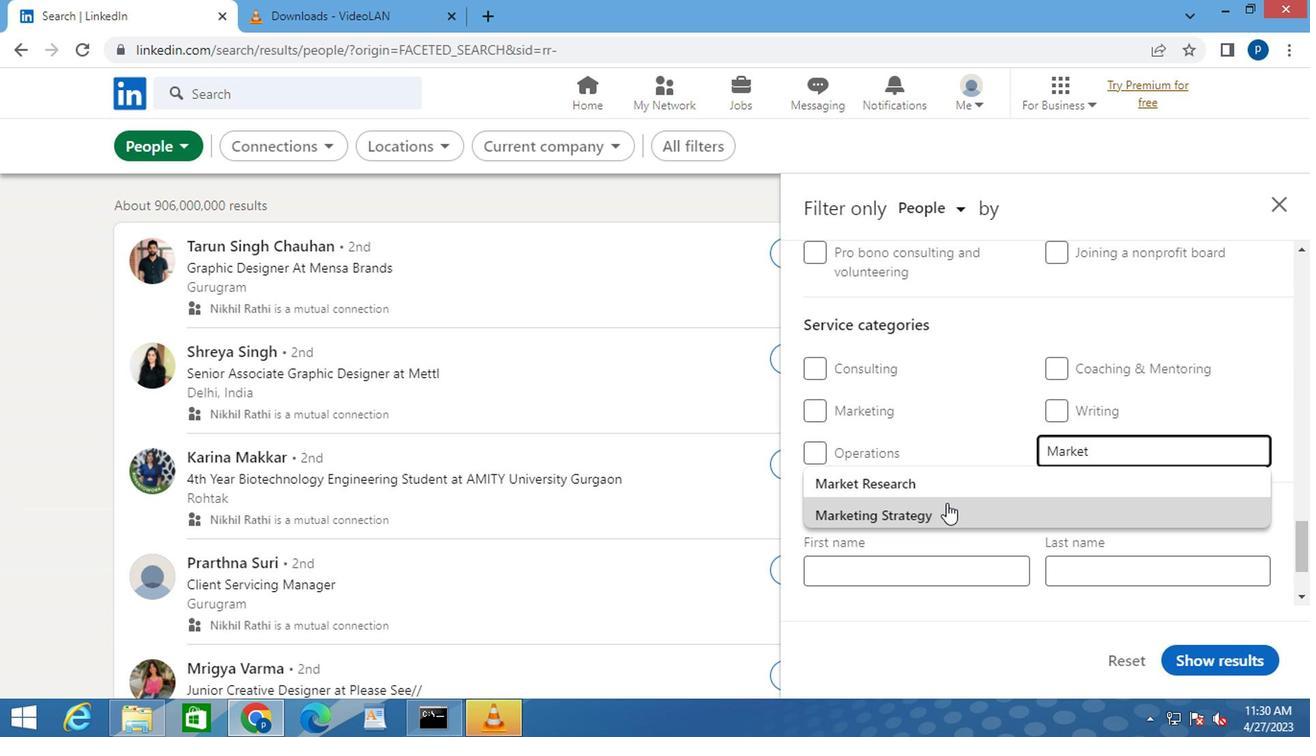 
Action: Mouse pressed left at (941, 505)
Screenshot: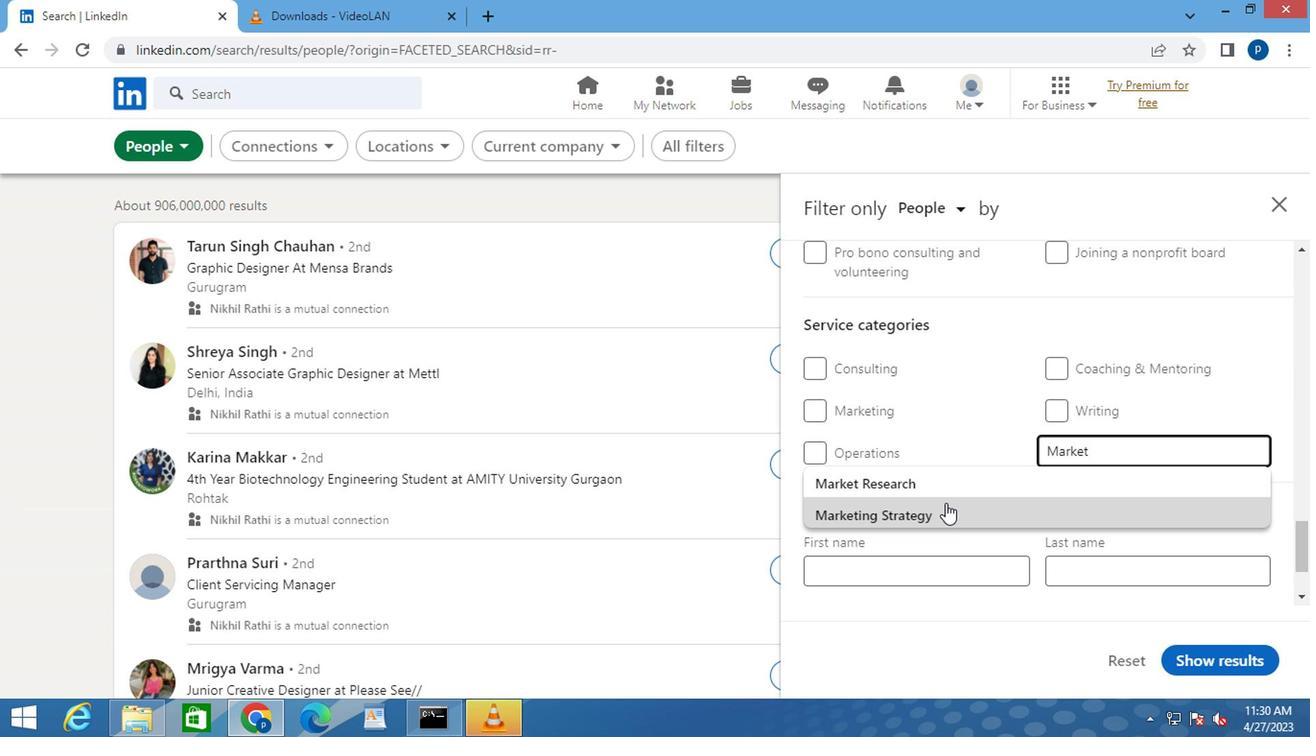 
Action: Mouse scrolled (941, 504) with delta (0, 0)
Screenshot: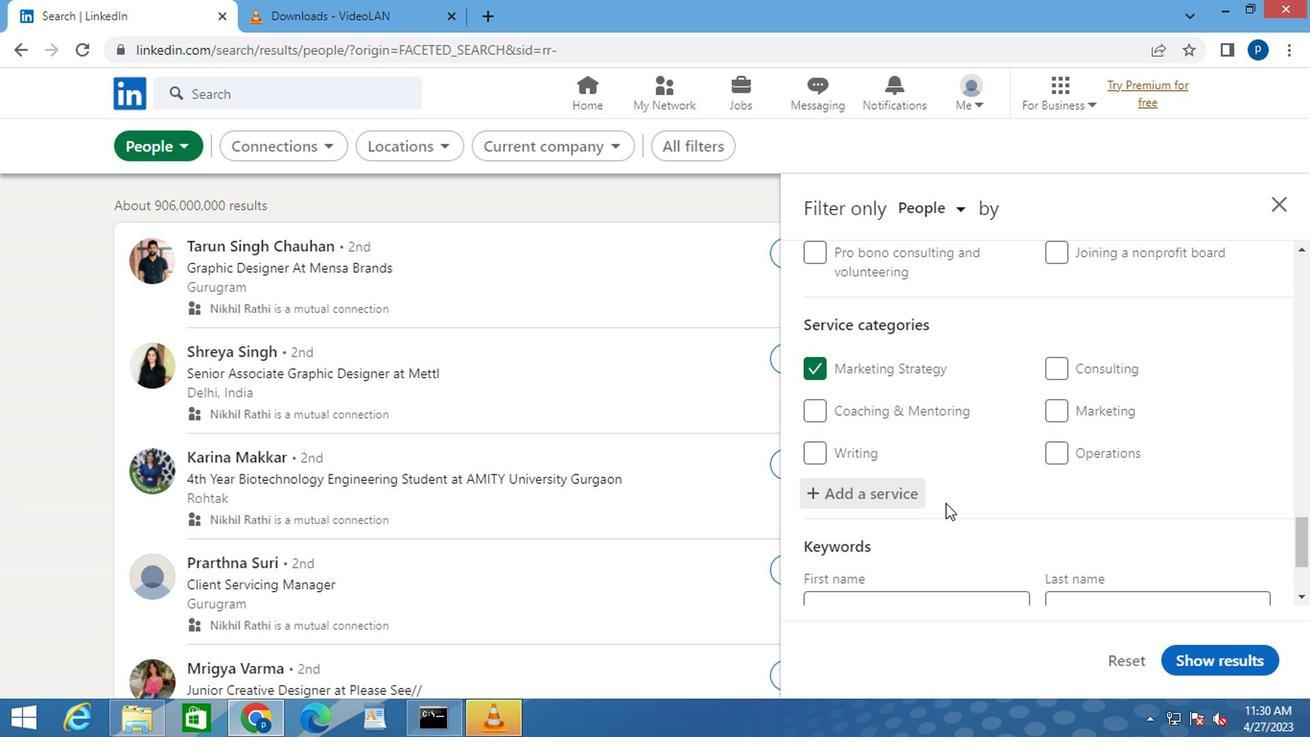
Action: Mouse moved to (939, 505)
Screenshot: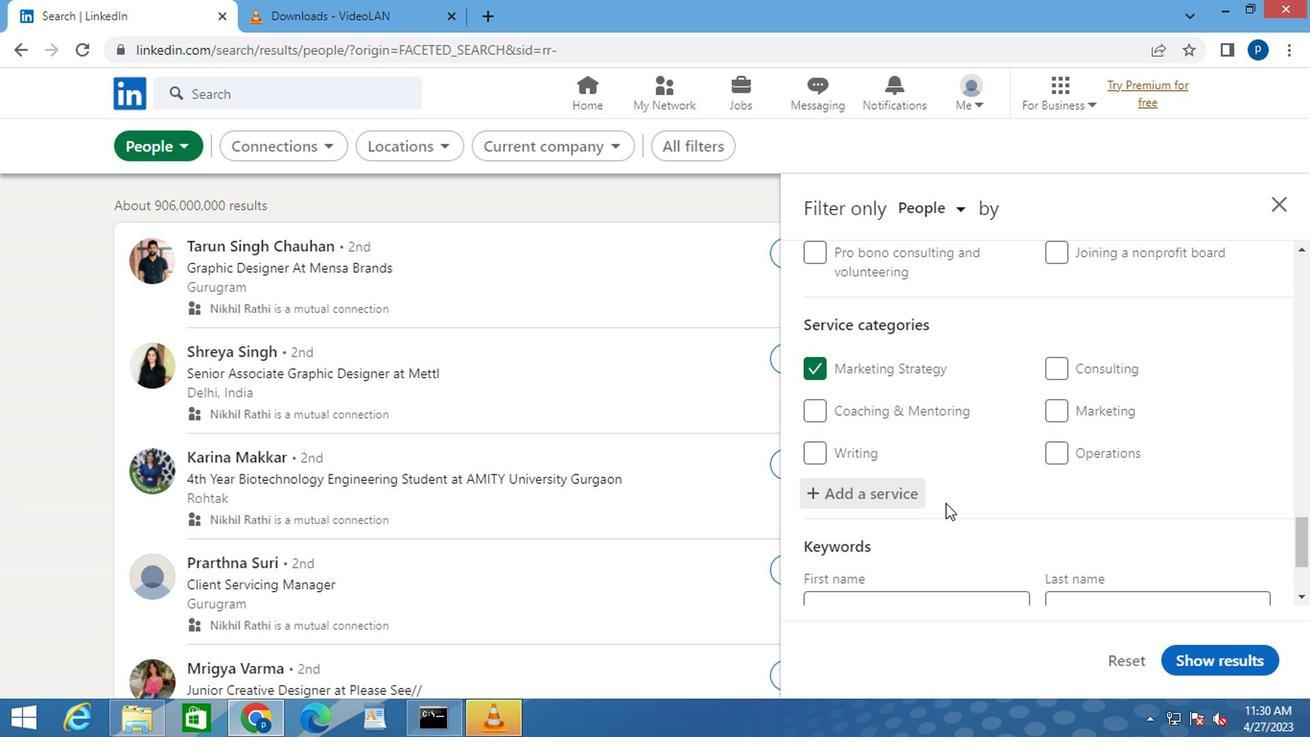 
Action: Mouse scrolled (939, 504) with delta (0, 0)
Screenshot: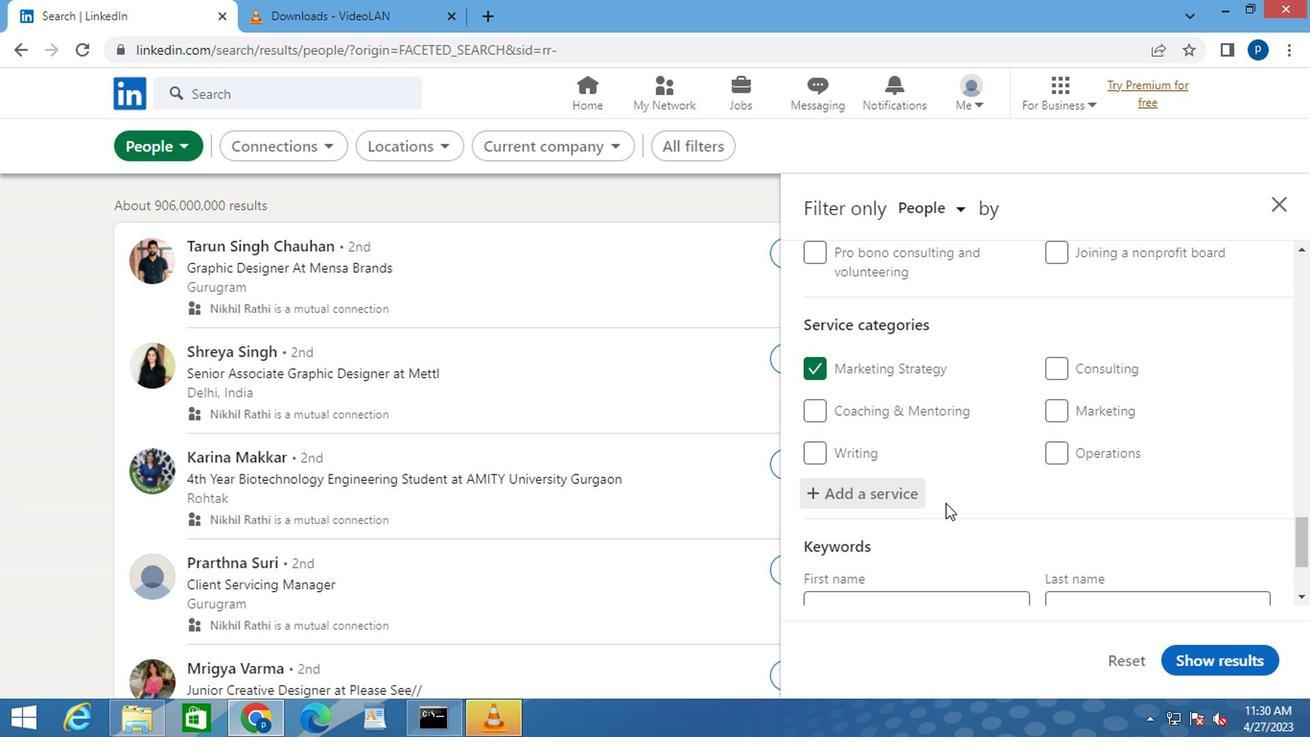 
Action: Mouse moved to (868, 528)
Screenshot: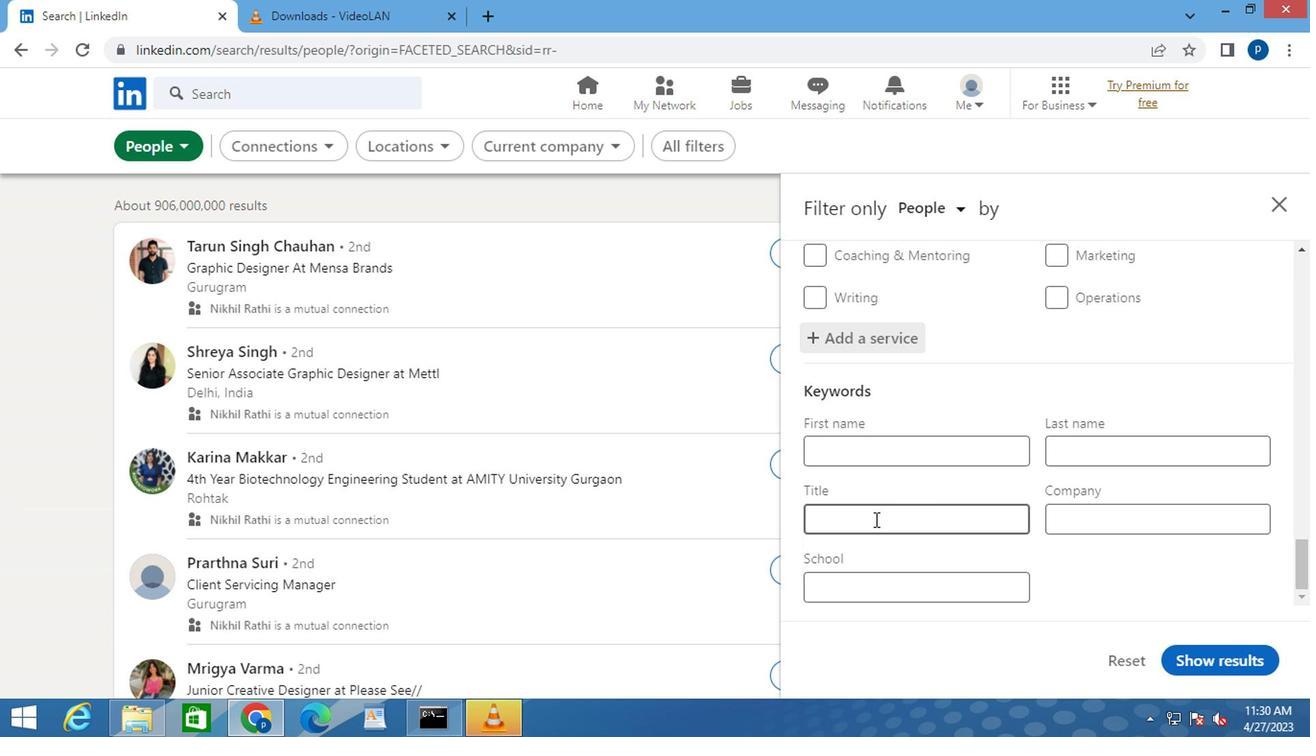 
Action: Mouse pressed left at (868, 528)
Screenshot: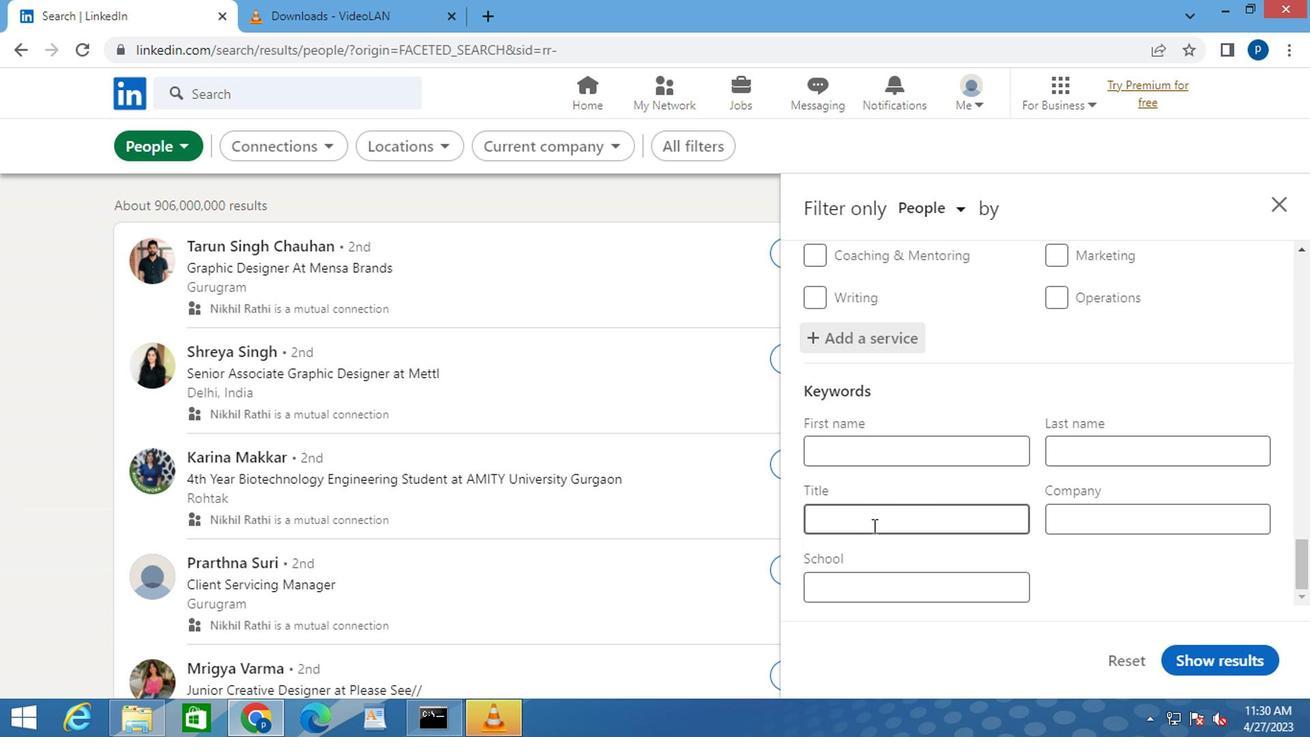 
Action: Key pressed <Key.caps_lock>M<Key.caps_lock>ARKETING<Key.space><Key.caps_lock>S<Key.caps_lock>PECIALIST<Key.space>
Screenshot: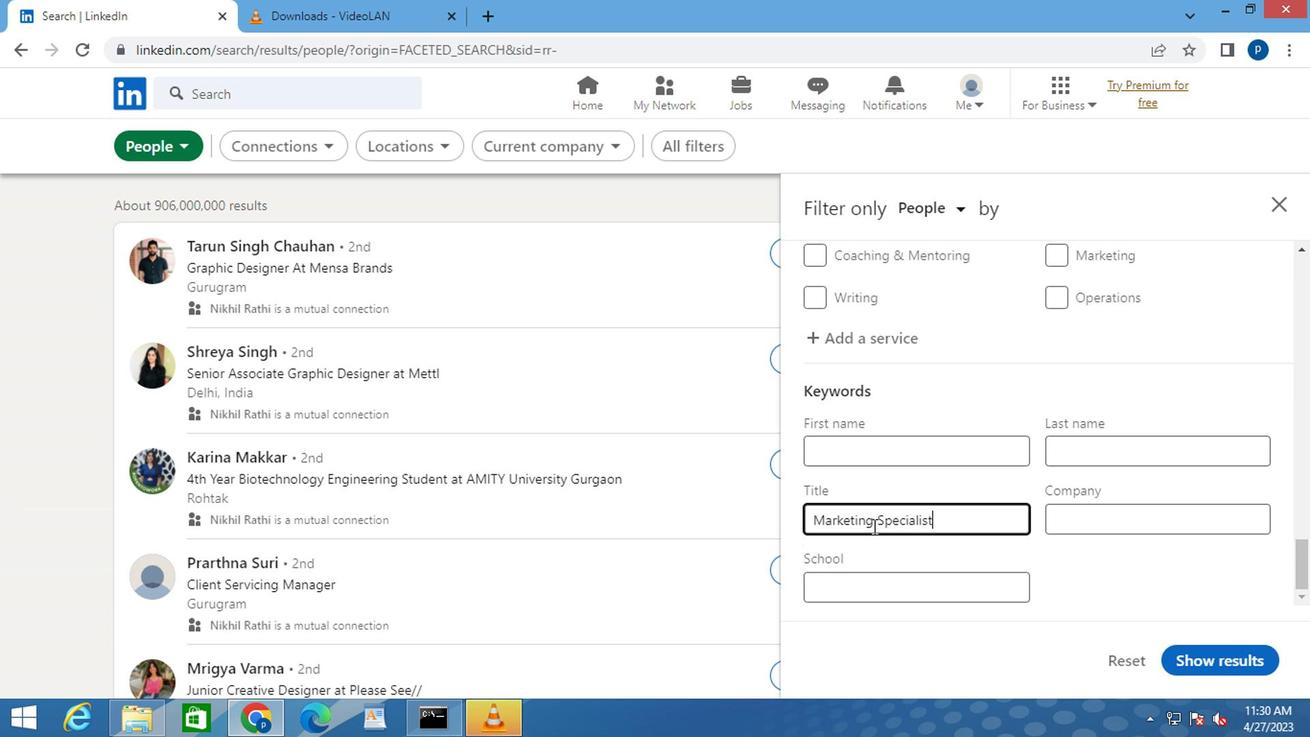 
Action: Mouse moved to (1221, 660)
Screenshot: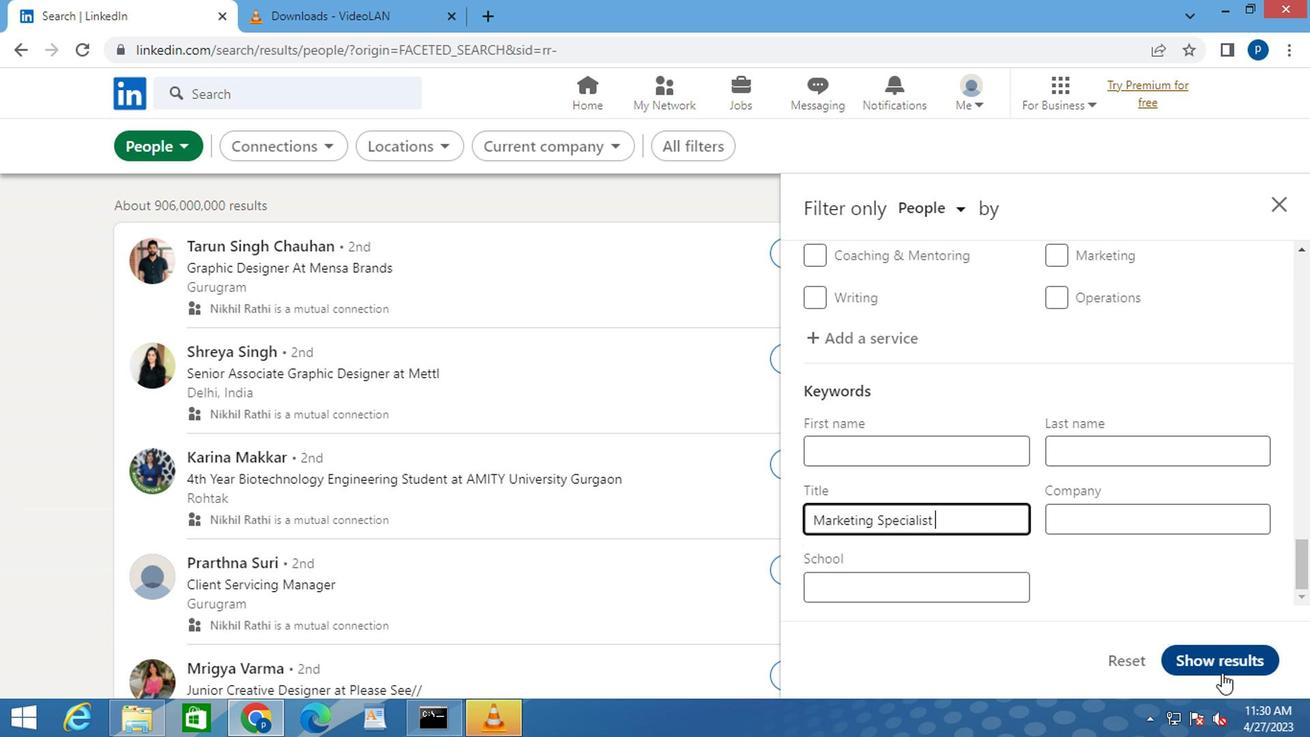 
Action: Mouse pressed left at (1221, 660)
Screenshot: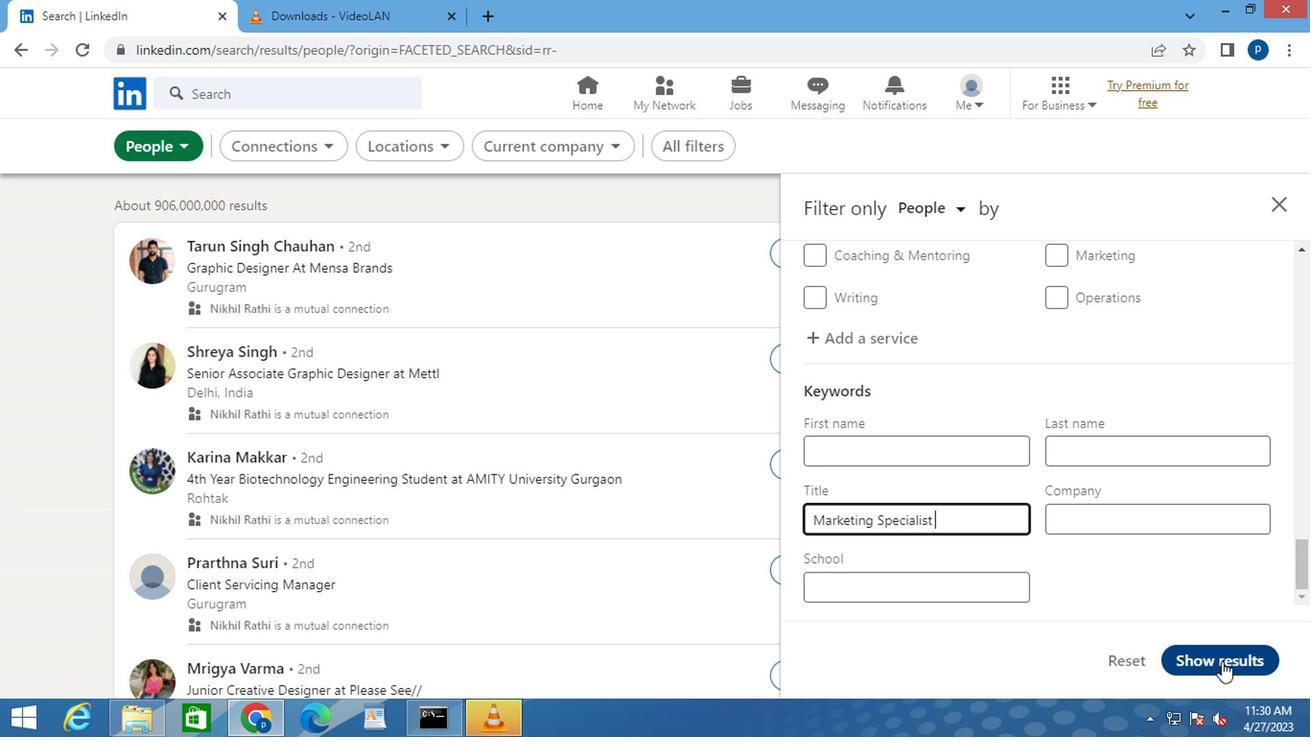 
